 Task: Send an email with the signature Lucia Martinez with the subject Request for a job application follow-up and the message I would like to request a change to the project scope, can we discuss this in our next meeting? from softage.9@softage.net to softage.6@softage.net and move the email from Sent Items to the folder Budgets
Action: Mouse moved to (1107, 83)
Screenshot: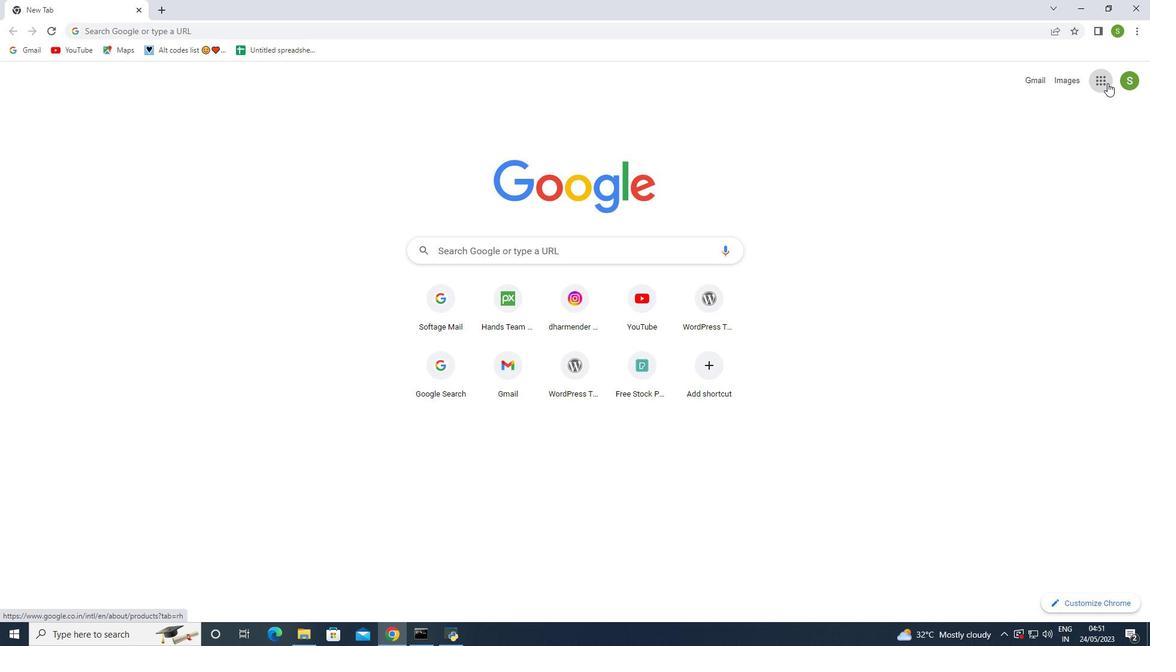 
Action: Mouse pressed left at (1107, 83)
Screenshot: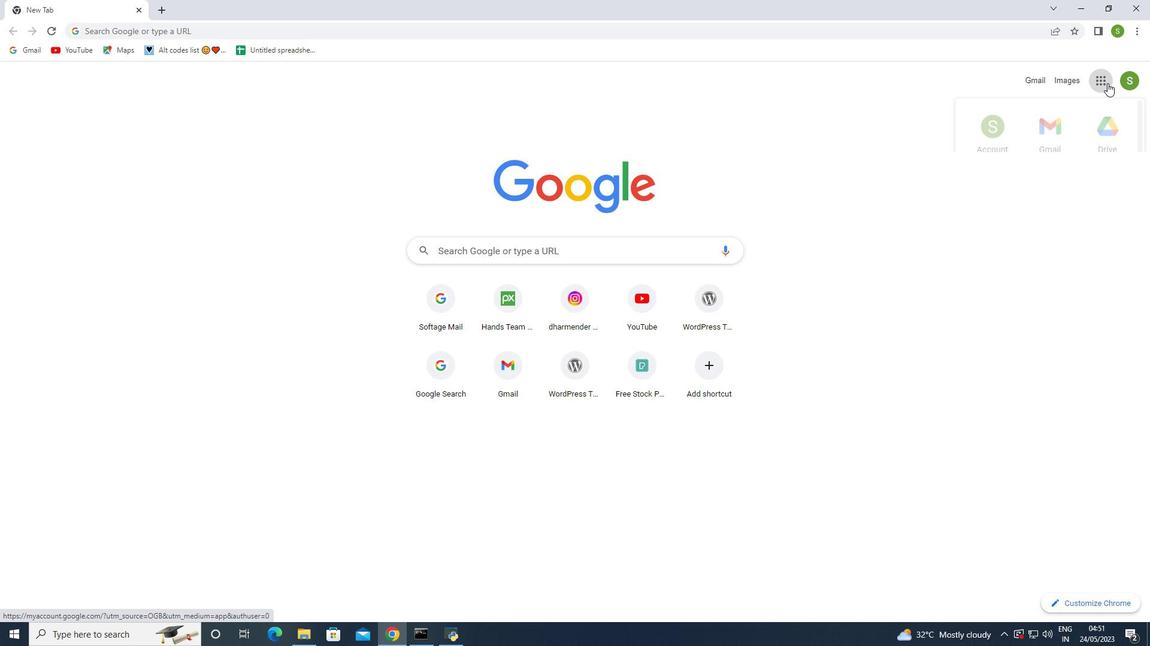 
Action: Mouse moved to (1050, 136)
Screenshot: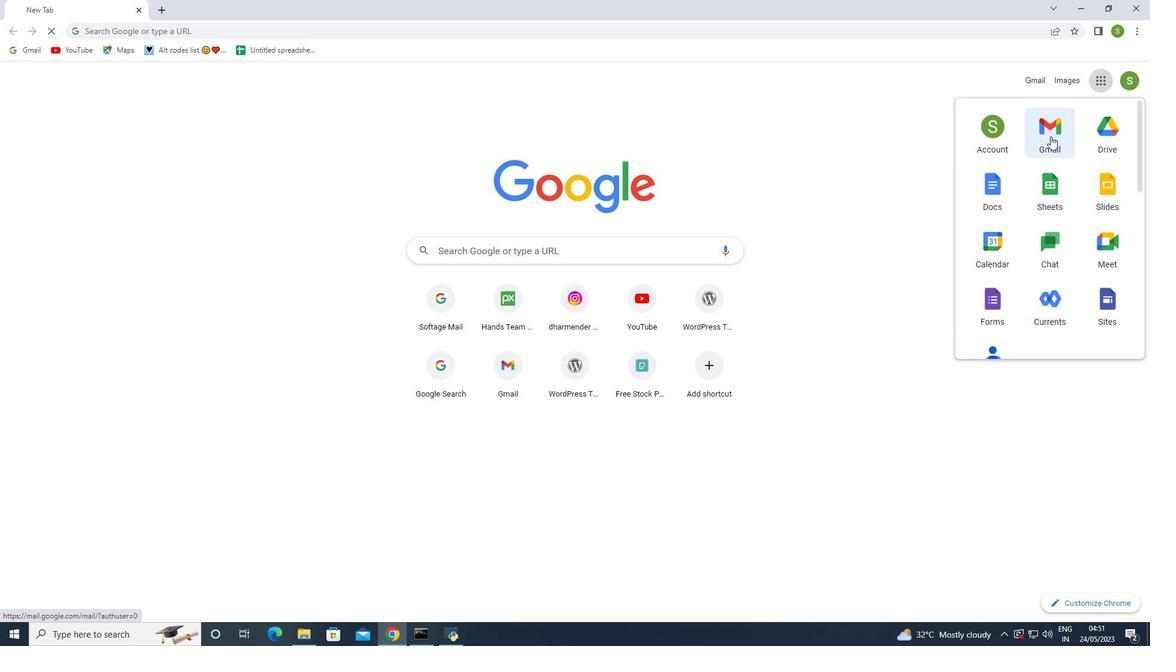 
Action: Mouse pressed left at (1050, 136)
Screenshot: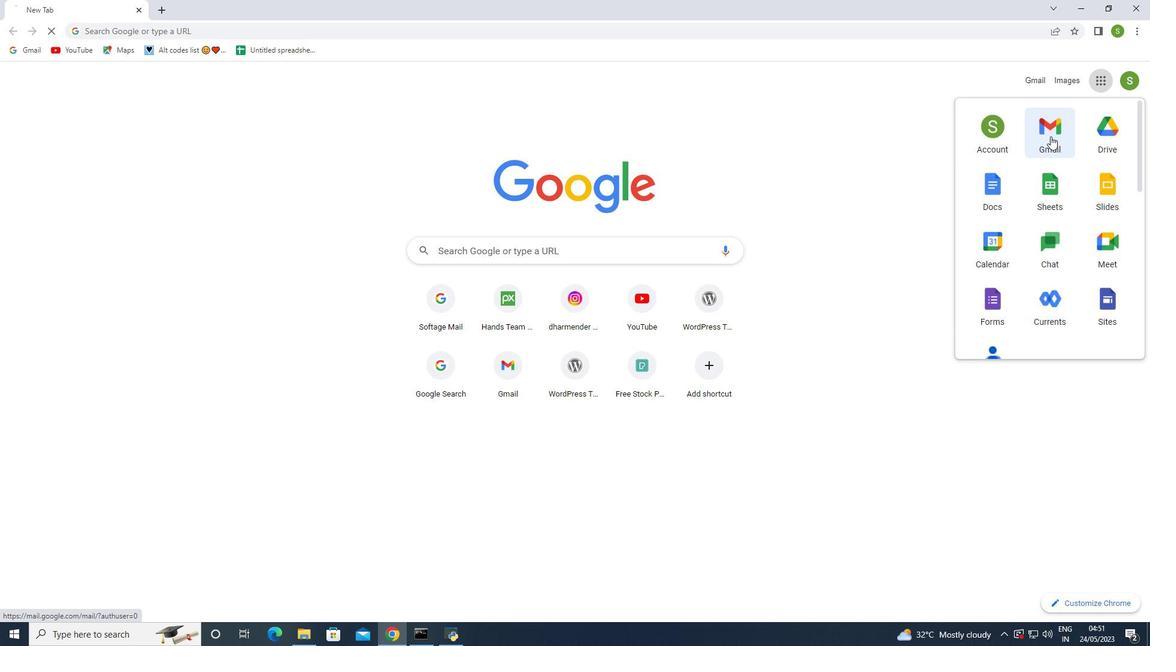 
Action: Mouse moved to (1017, 86)
Screenshot: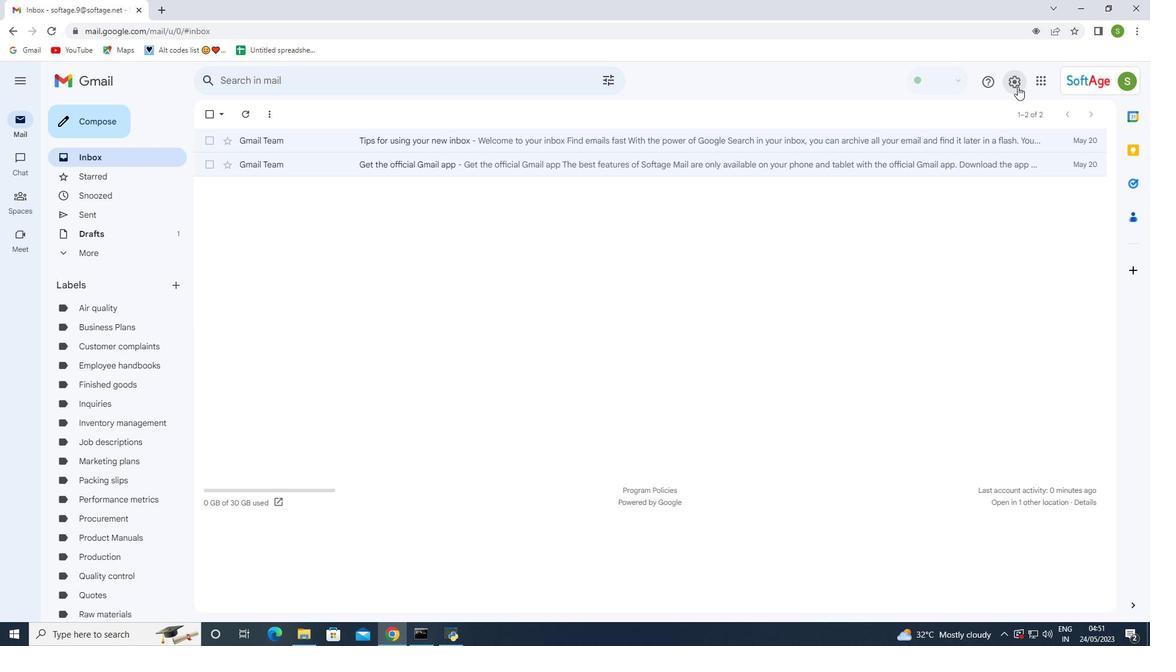 
Action: Mouse pressed left at (1017, 86)
Screenshot: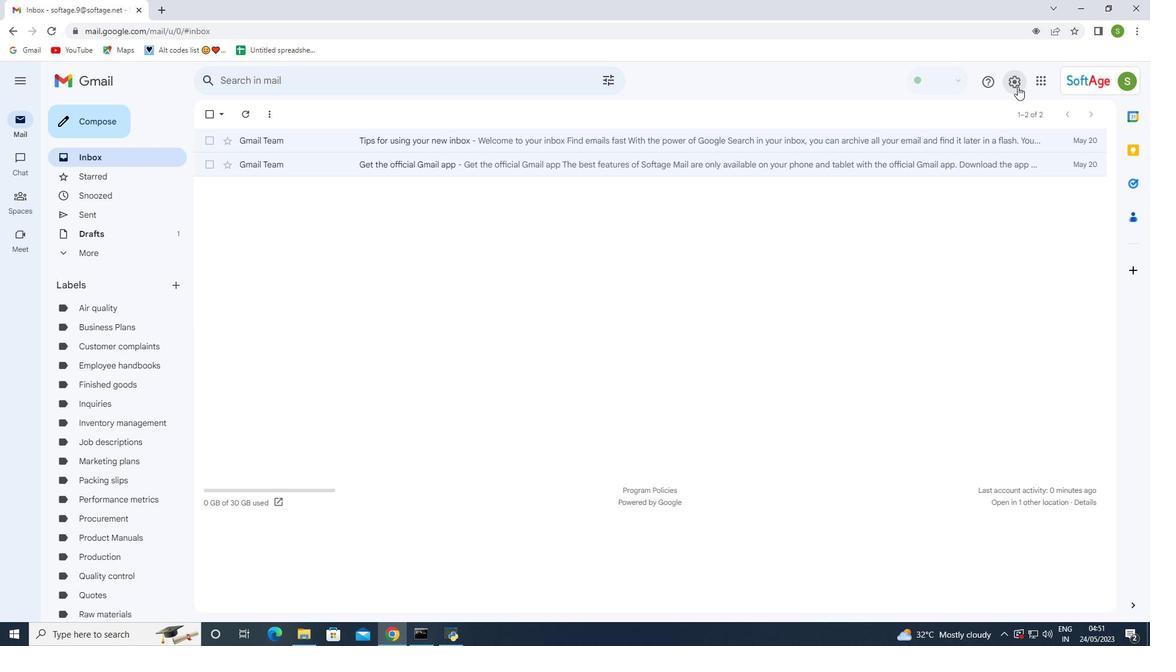 
Action: Mouse moved to (1007, 141)
Screenshot: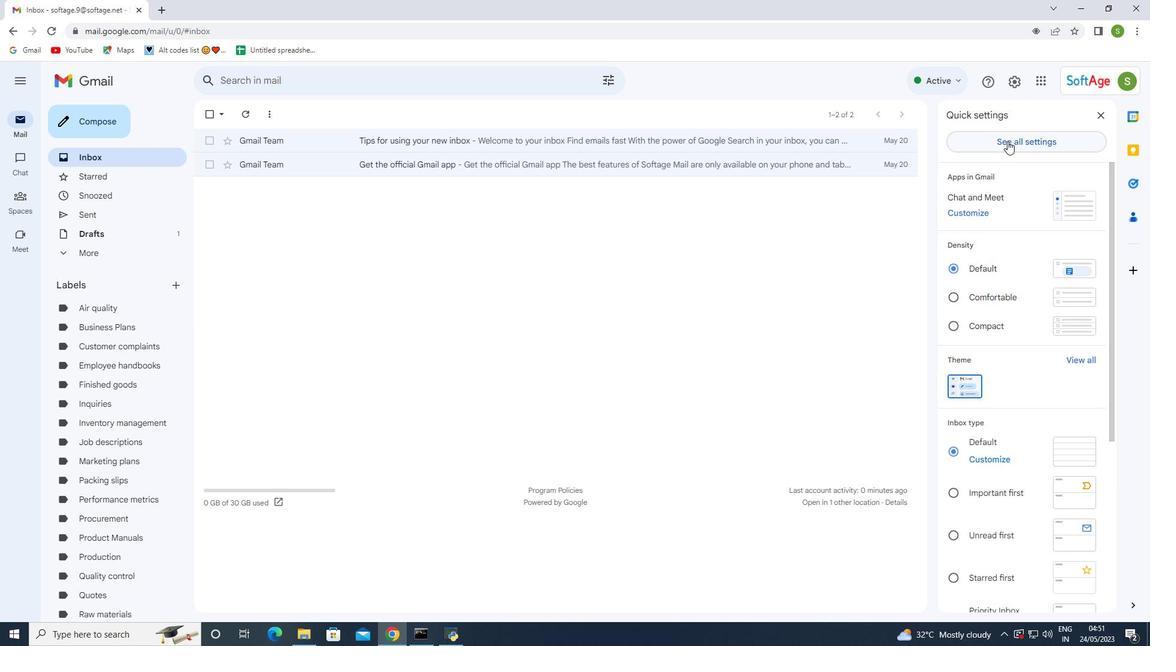 
Action: Mouse pressed left at (1007, 141)
Screenshot: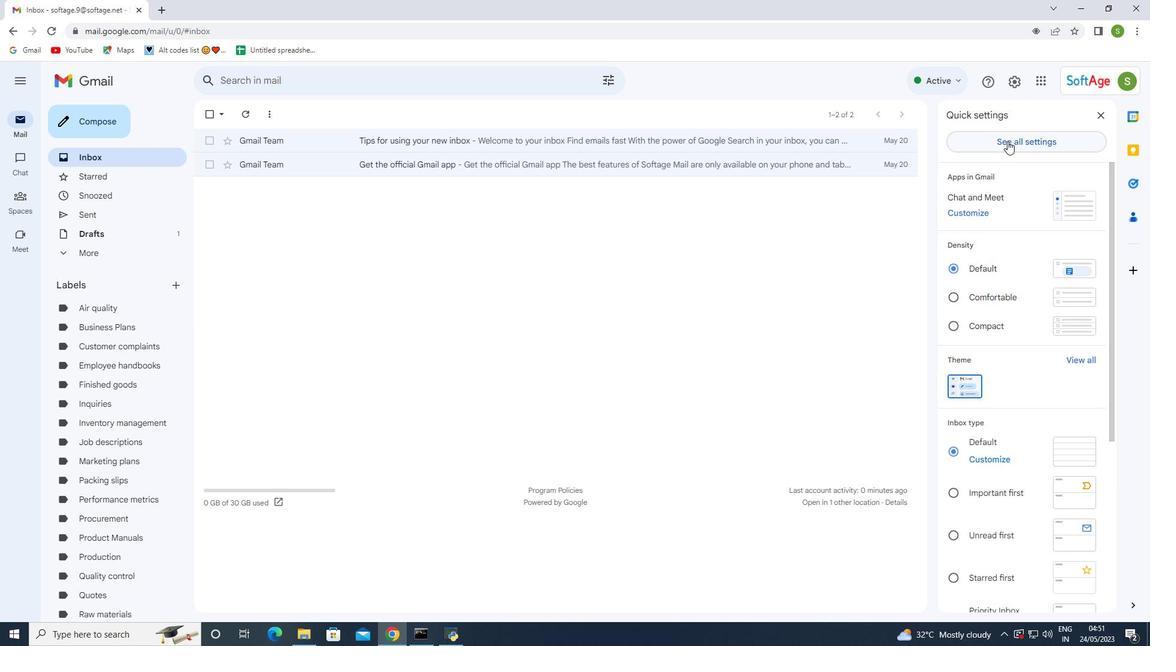 
Action: Mouse moved to (329, 364)
Screenshot: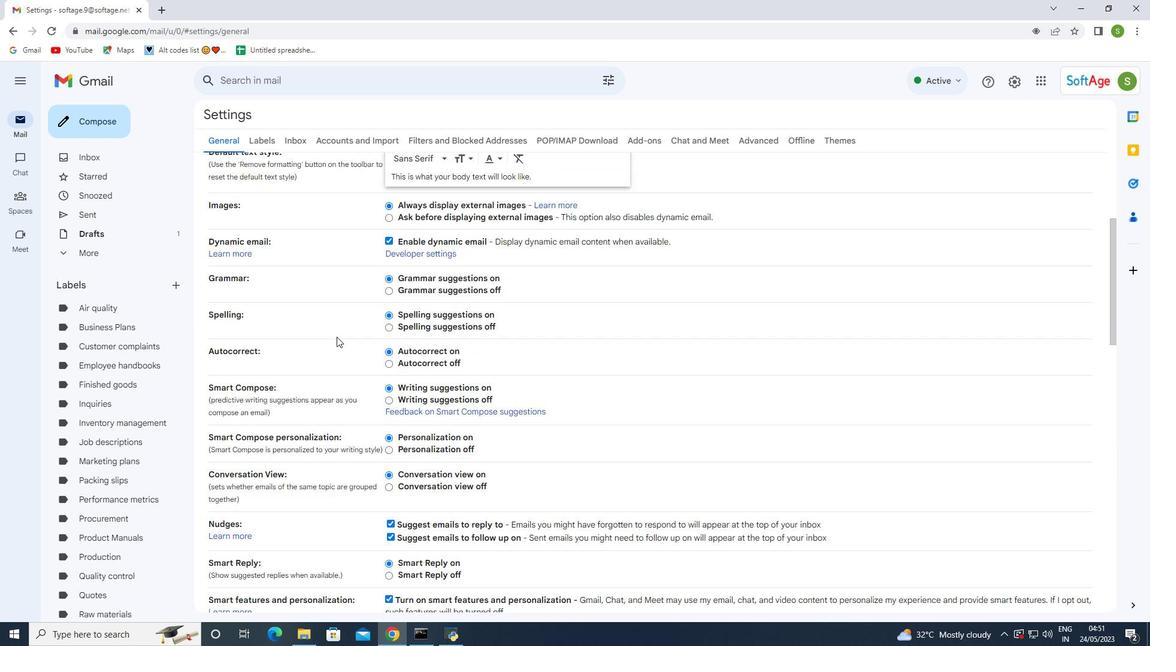 
Action: Mouse scrolled (329, 364) with delta (0, 0)
Screenshot: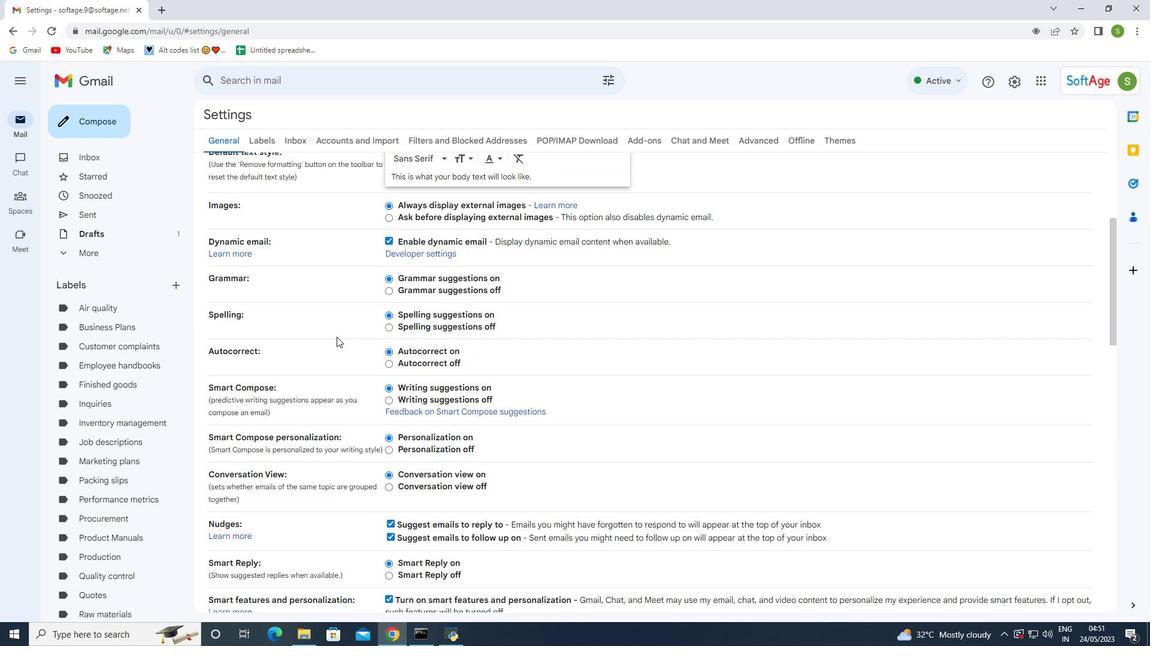 
Action: Mouse scrolled (329, 364) with delta (0, 0)
Screenshot: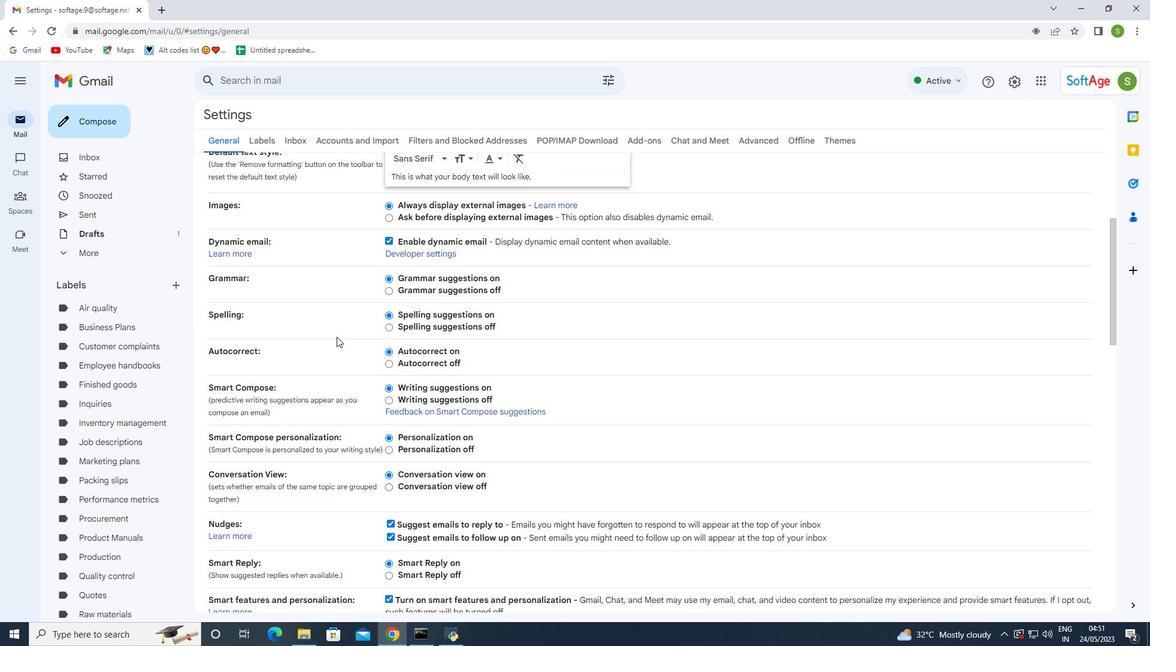 
Action: Mouse scrolled (329, 364) with delta (0, 0)
Screenshot: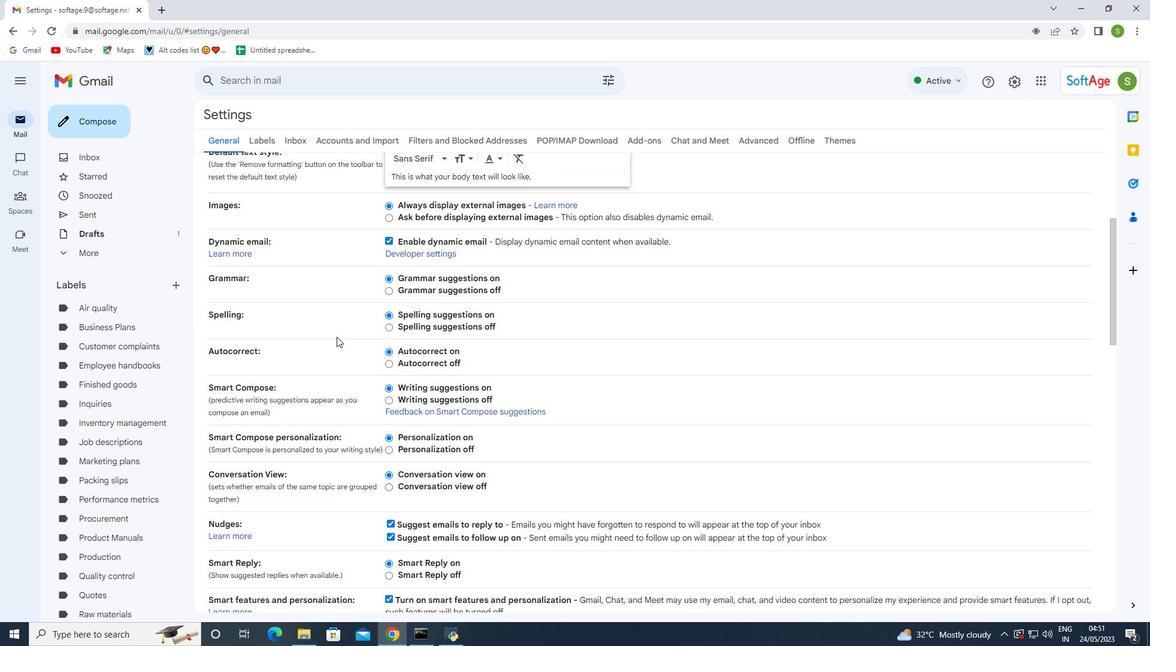 
Action: Mouse moved to (329, 364)
Screenshot: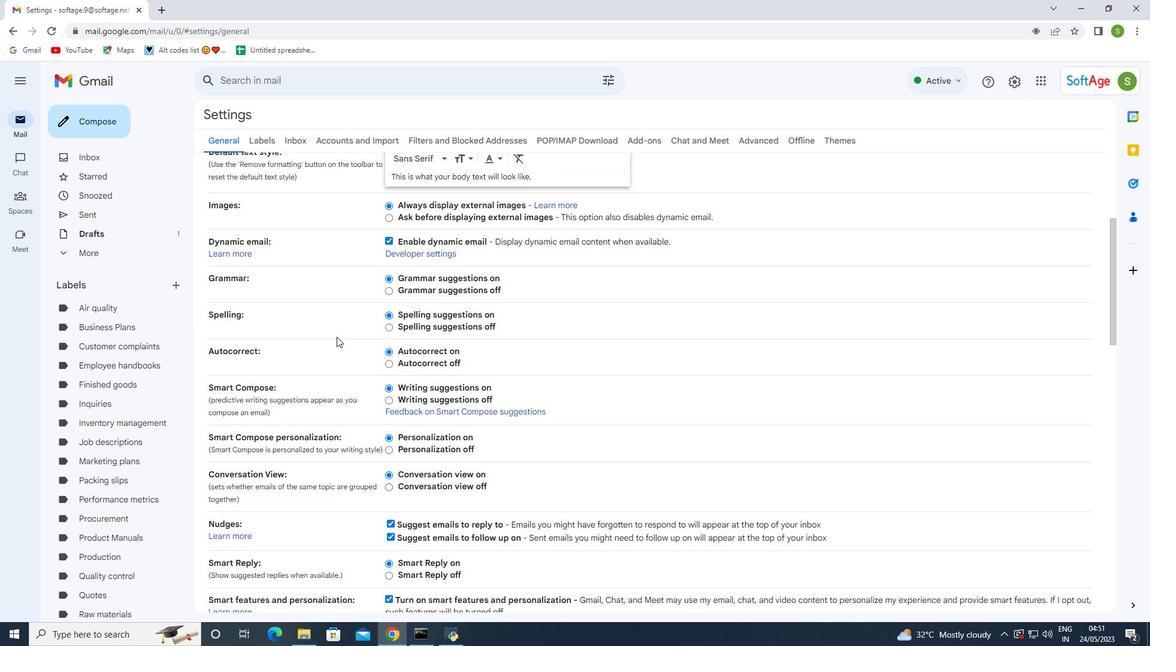 
Action: Mouse scrolled (329, 363) with delta (0, 0)
Screenshot: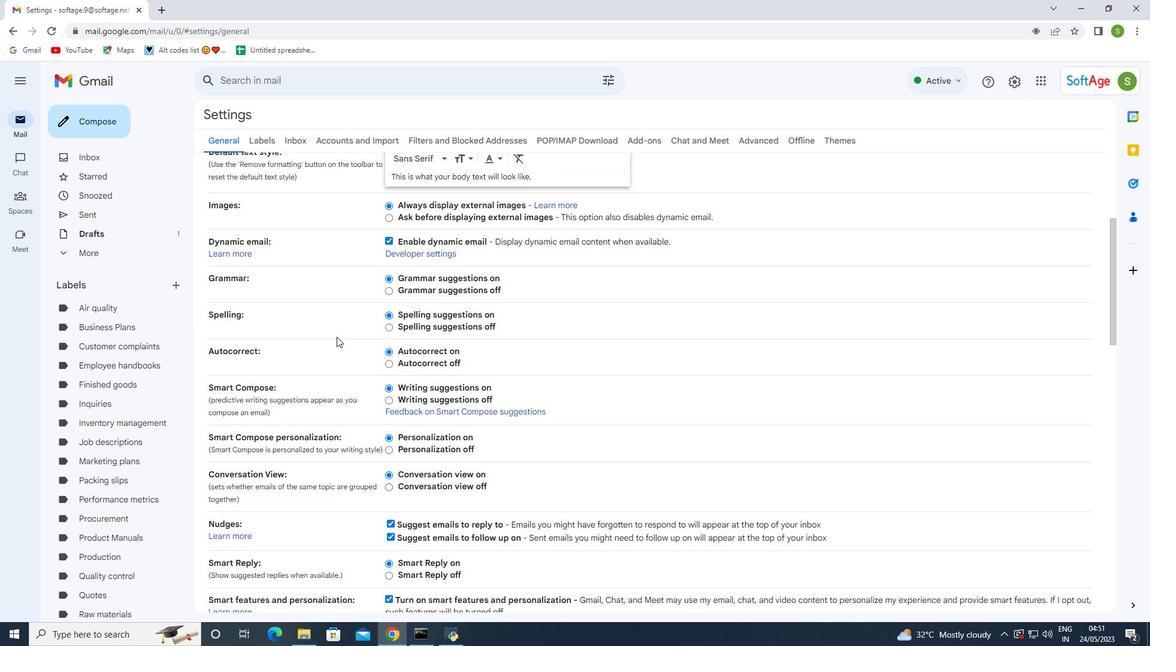 
Action: Mouse moved to (336, 337)
Screenshot: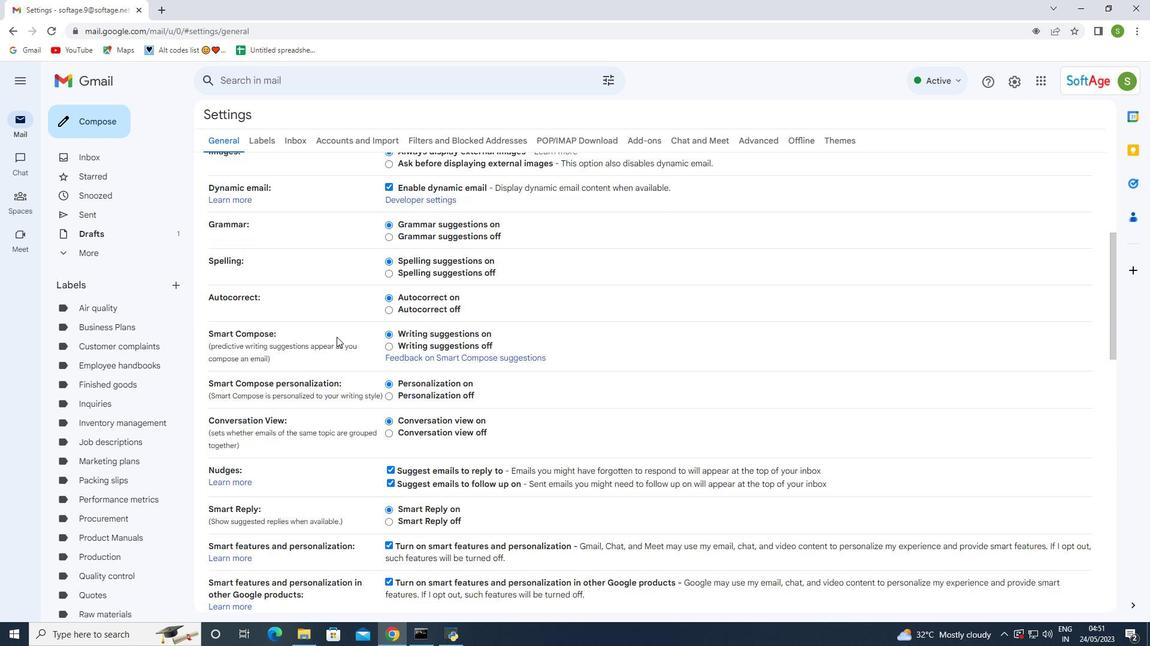 
Action: Mouse scrolled (336, 336) with delta (0, 0)
Screenshot: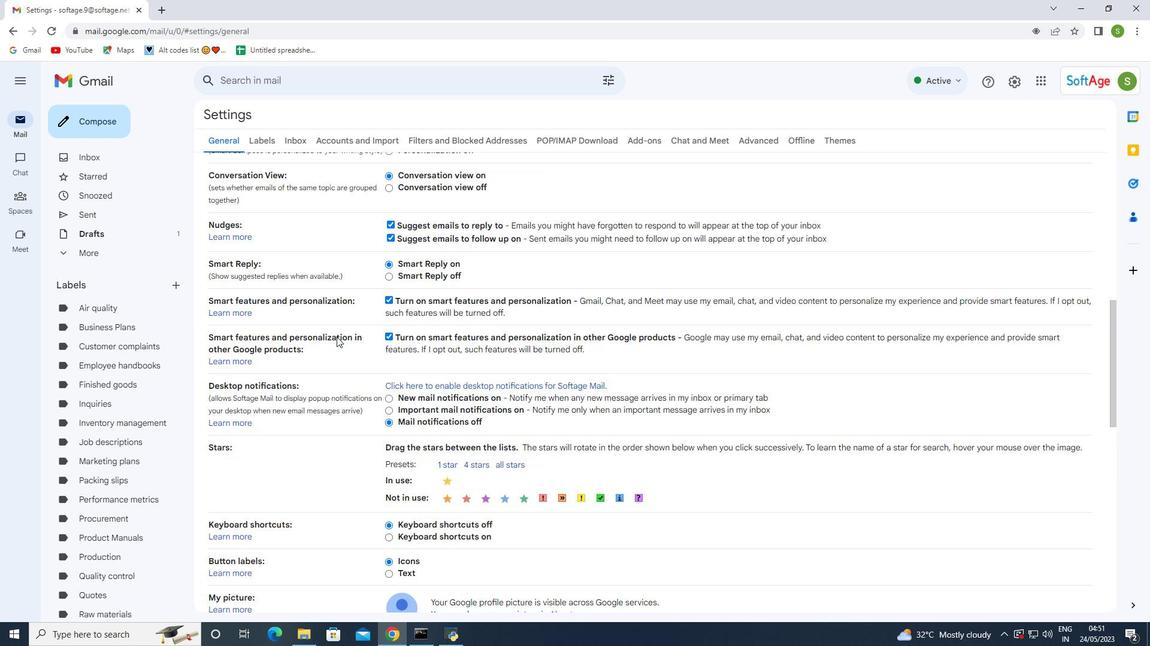 
Action: Mouse scrolled (336, 336) with delta (0, 0)
Screenshot: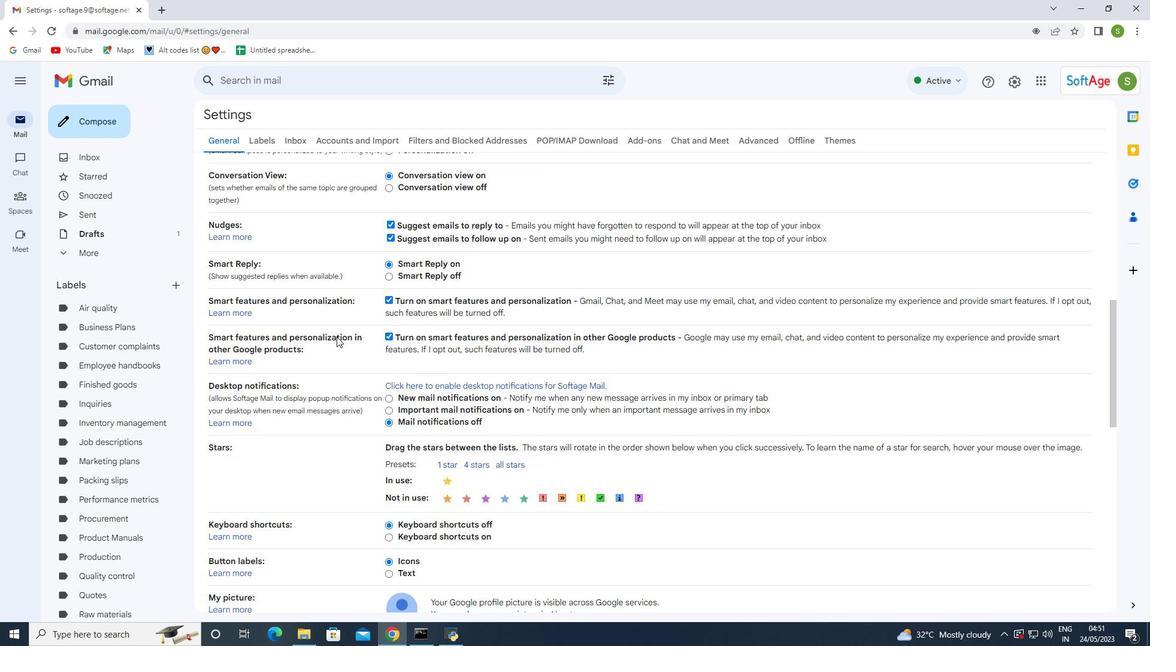 
Action: Mouse scrolled (336, 336) with delta (0, 0)
Screenshot: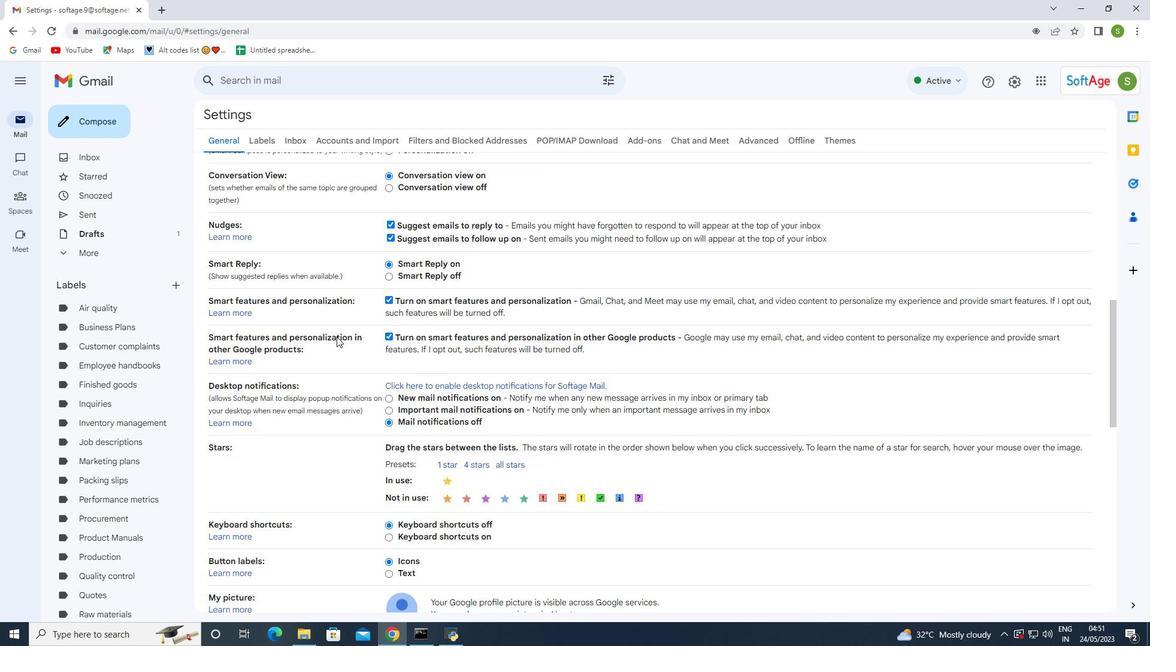 
Action: Mouse moved to (336, 337)
Screenshot: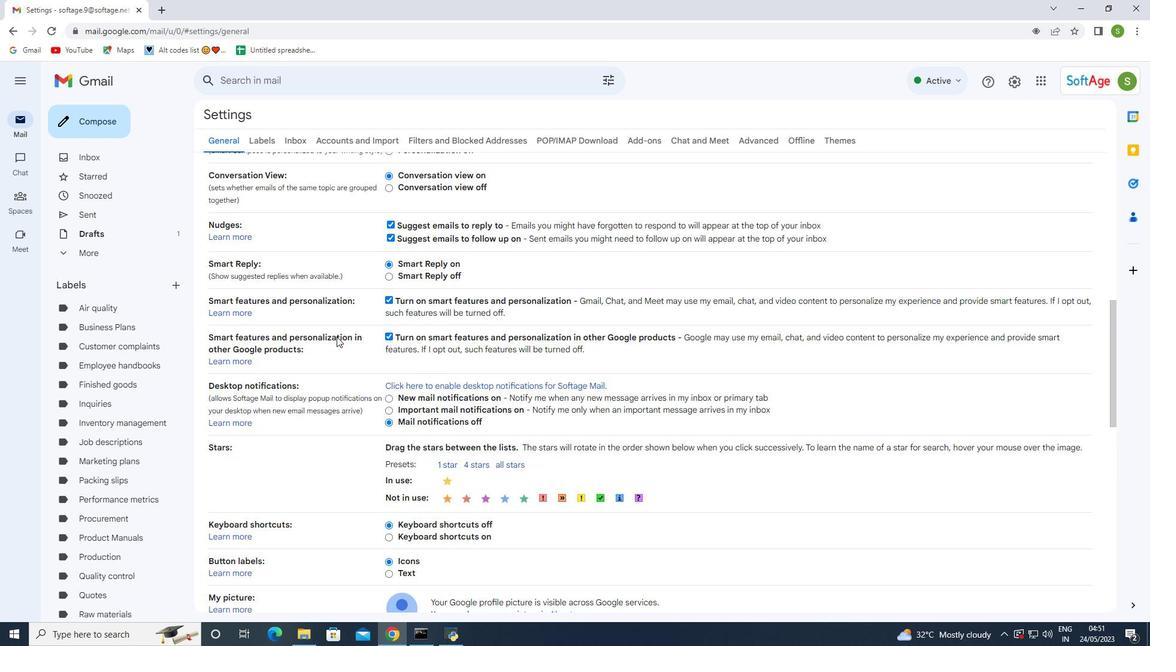 
Action: Mouse scrolled (336, 336) with delta (0, 0)
Screenshot: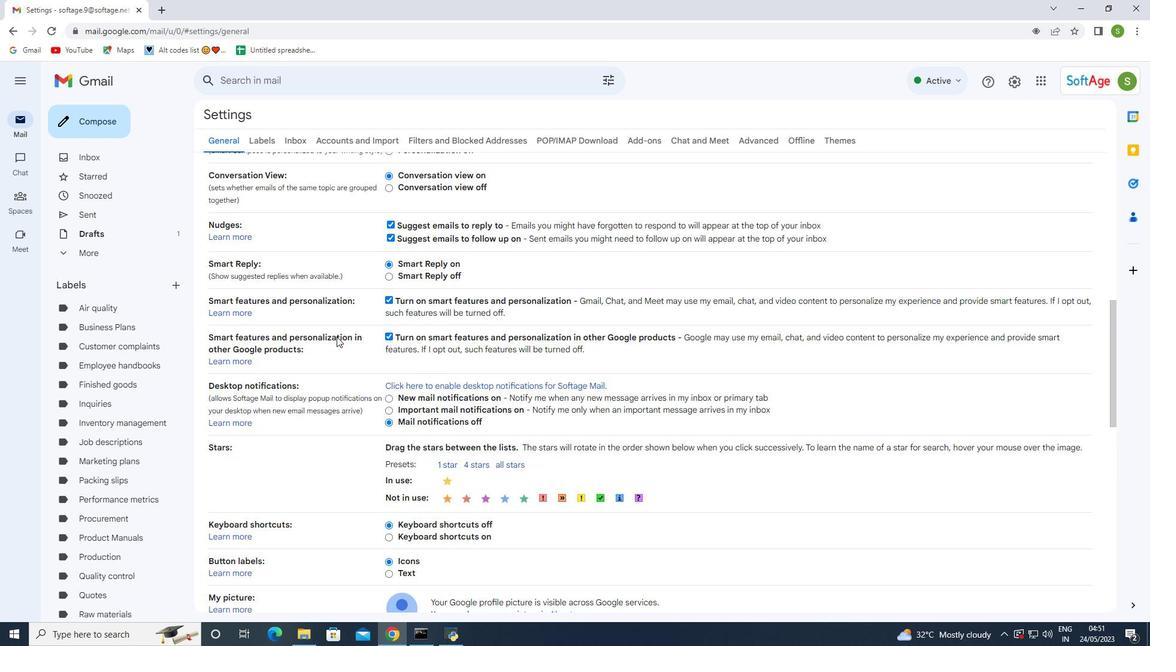 
Action: Mouse scrolled (336, 336) with delta (0, 0)
Screenshot: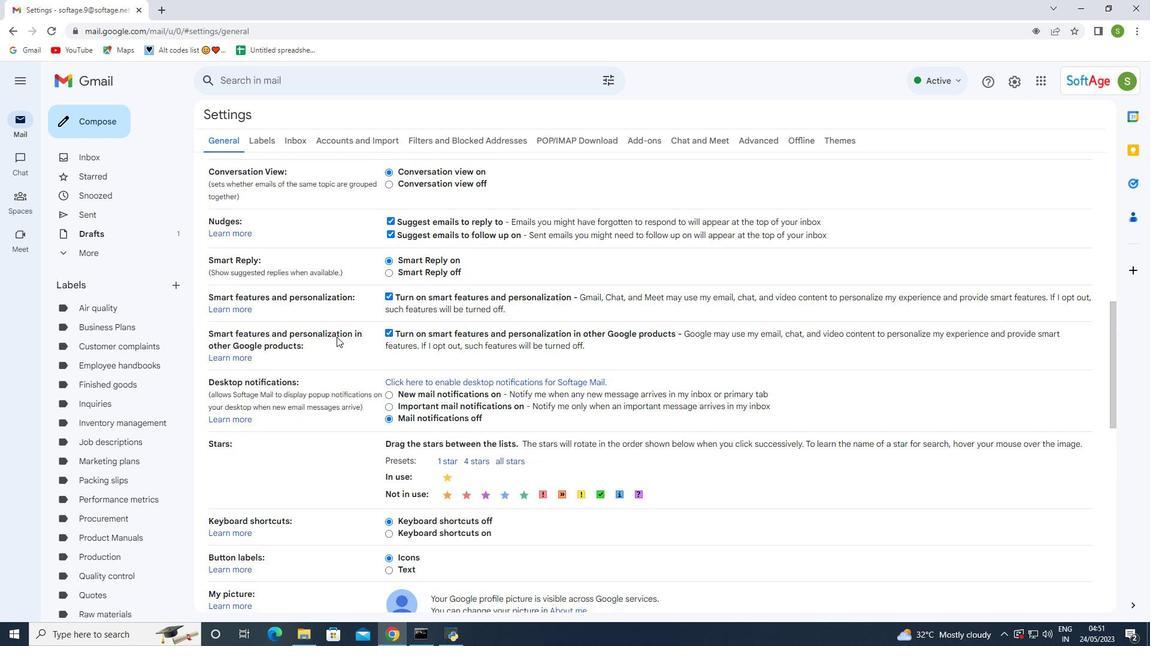 
Action: Mouse scrolled (336, 336) with delta (0, 0)
Screenshot: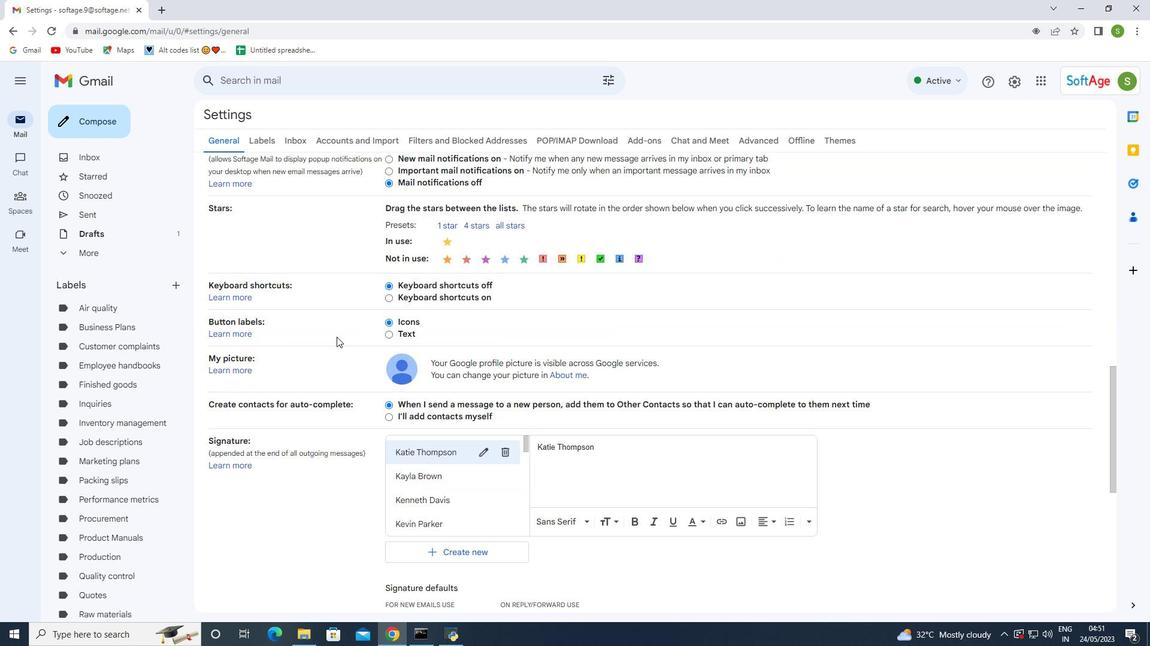 
Action: Mouse scrolled (336, 336) with delta (0, 0)
Screenshot: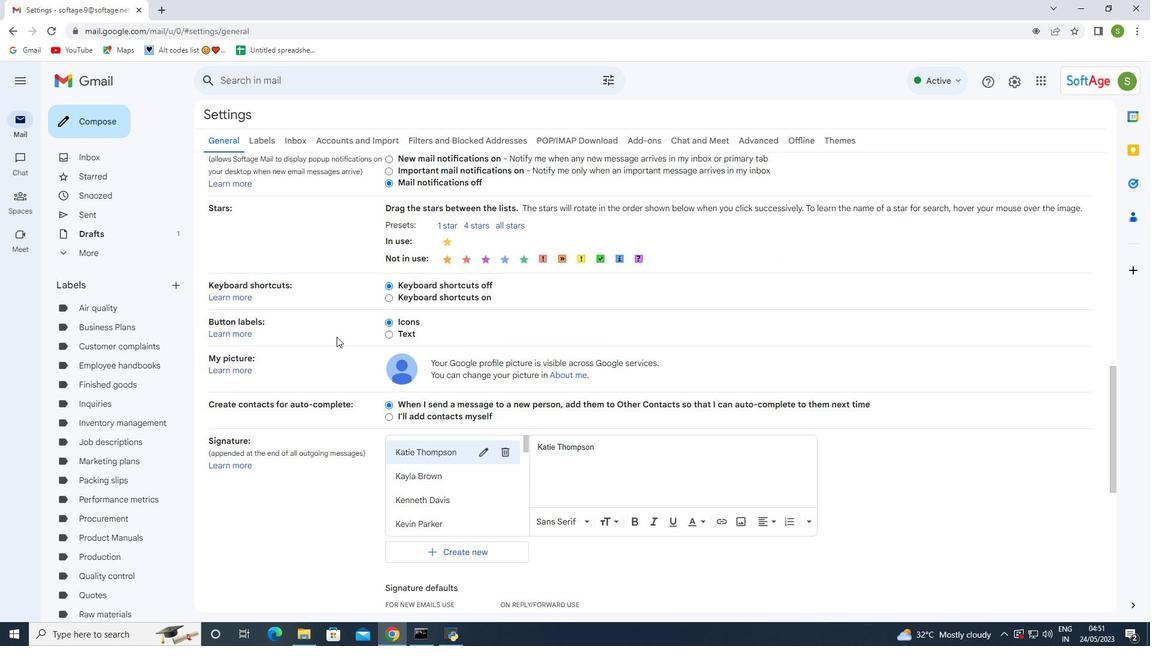 
Action: Mouse scrolled (336, 336) with delta (0, 0)
Screenshot: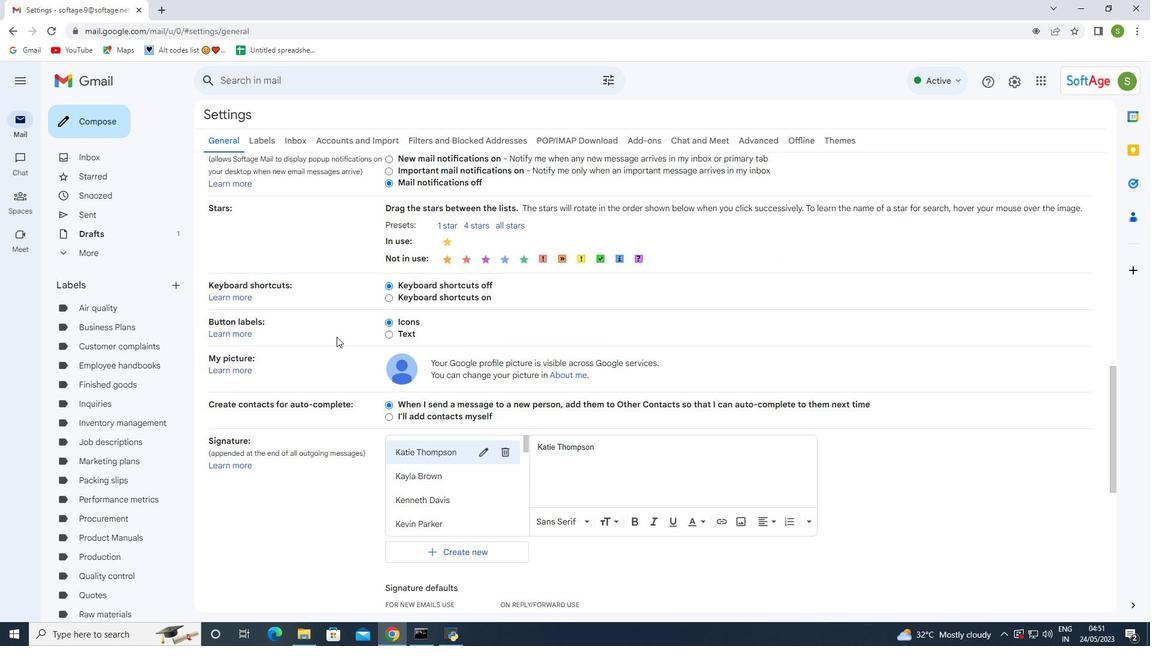 
Action: Mouse scrolled (336, 336) with delta (0, 0)
Screenshot: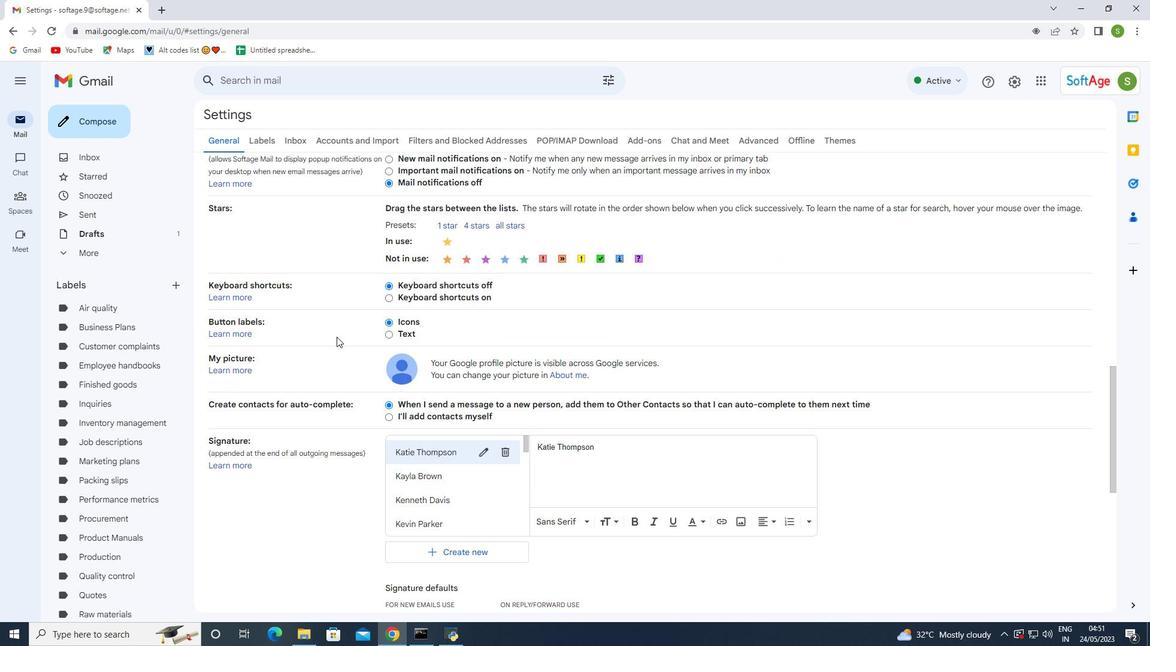 
Action: Mouse scrolled (336, 336) with delta (0, 0)
Screenshot: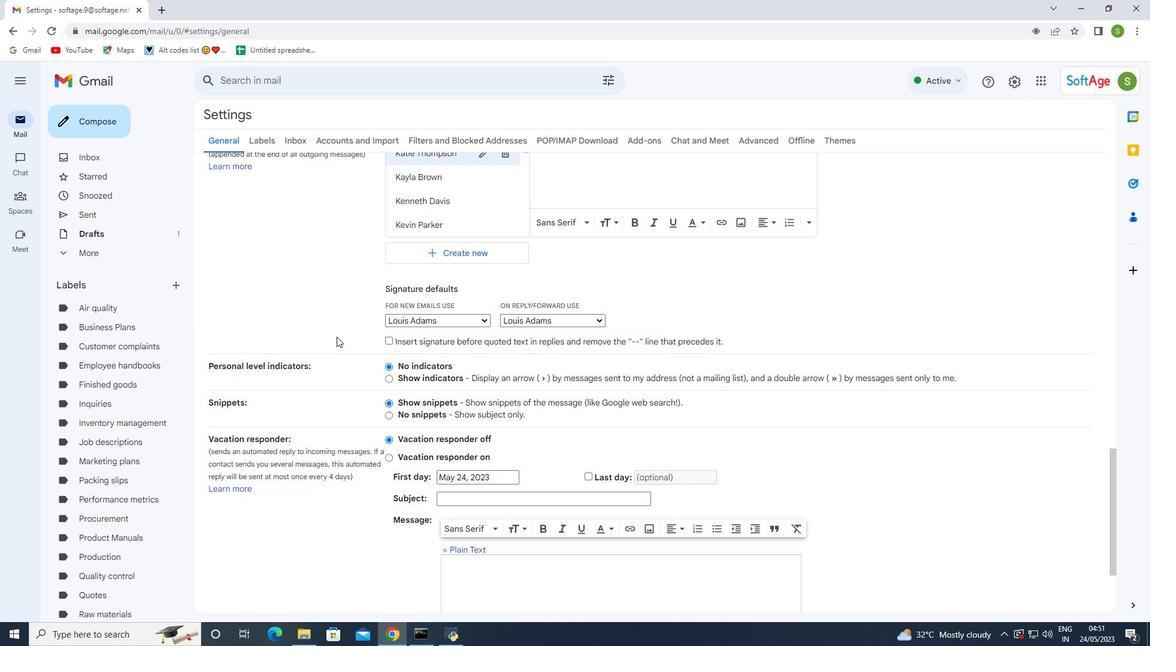 
Action: Mouse scrolled (336, 336) with delta (0, 0)
Screenshot: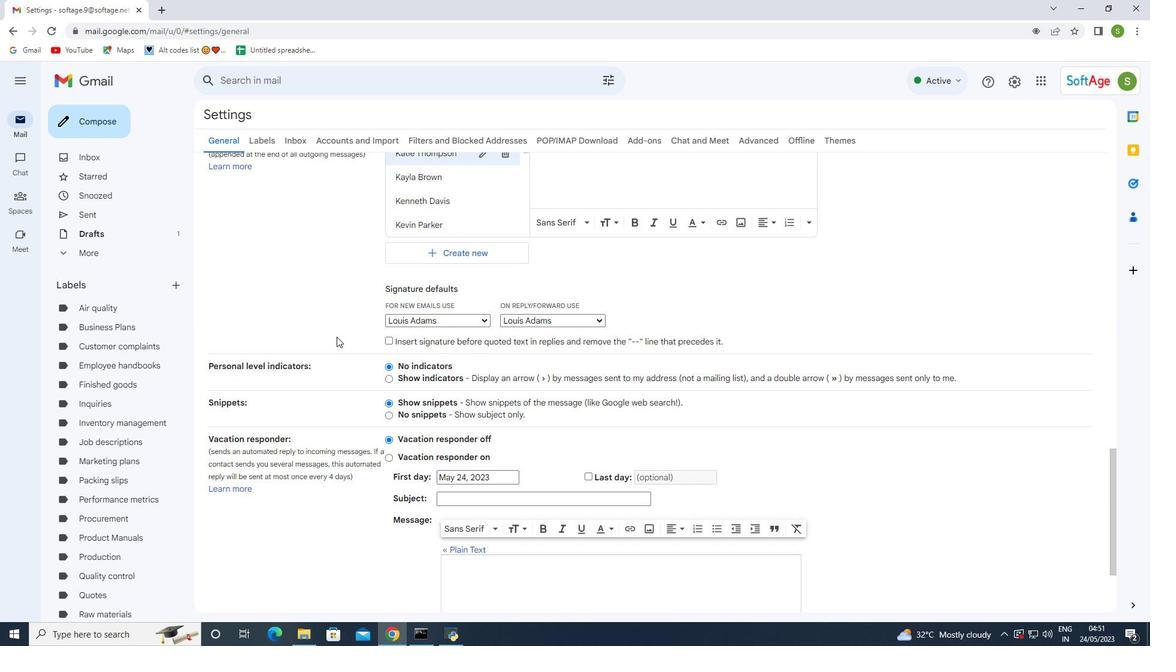 
Action: Mouse scrolled (336, 336) with delta (0, 0)
Screenshot: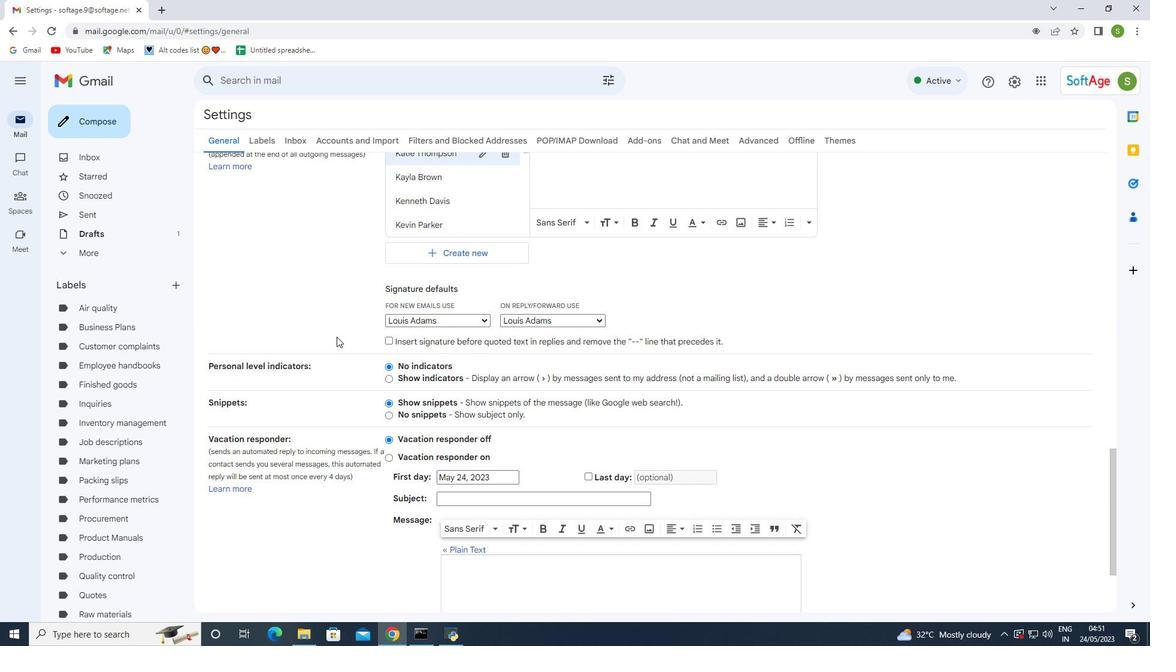 
Action: Mouse scrolled (336, 336) with delta (0, 0)
Screenshot: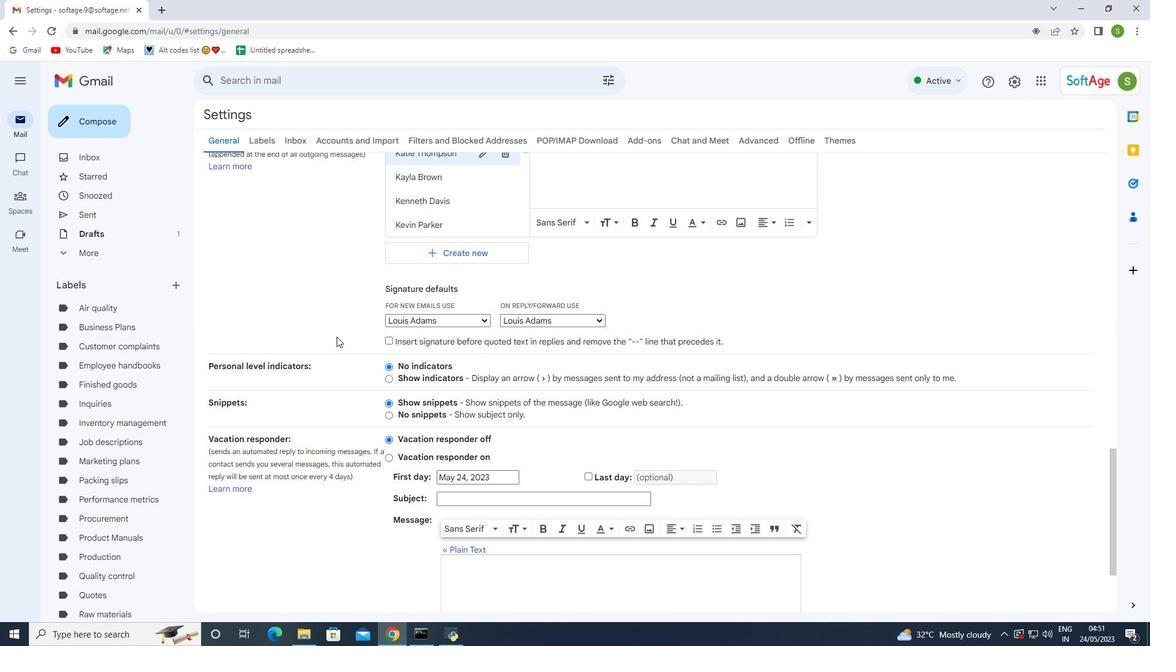 
Action: Mouse scrolled (336, 336) with delta (0, 0)
Screenshot: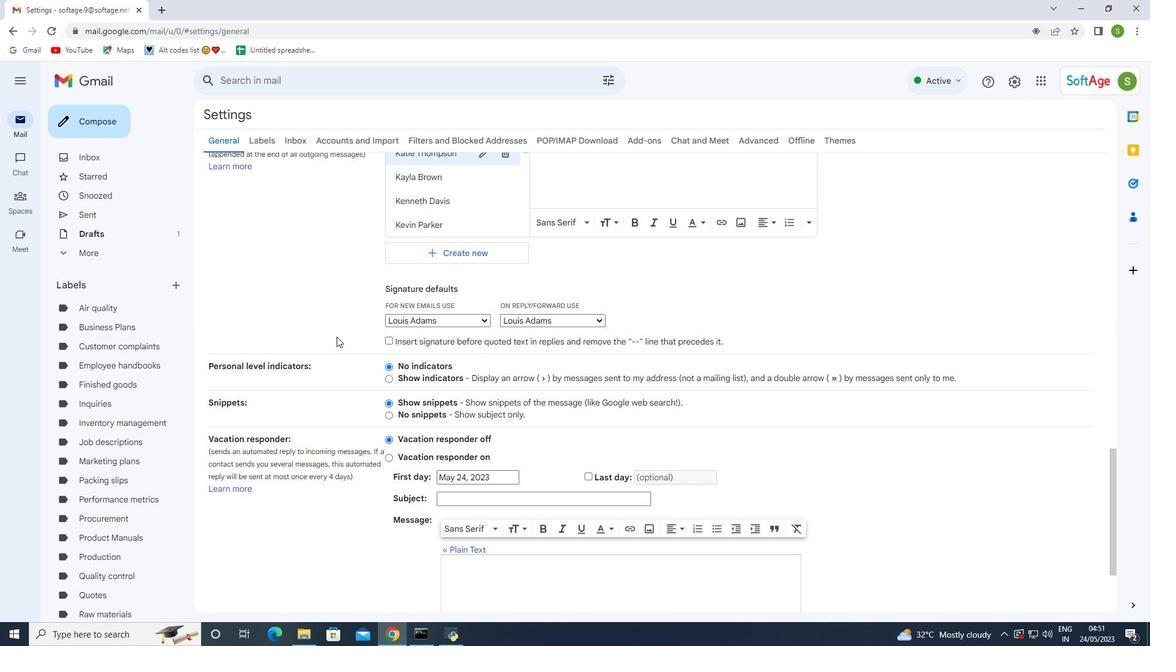 
Action: Mouse scrolled (336, 336) with delta (0, 0)
Screenshot: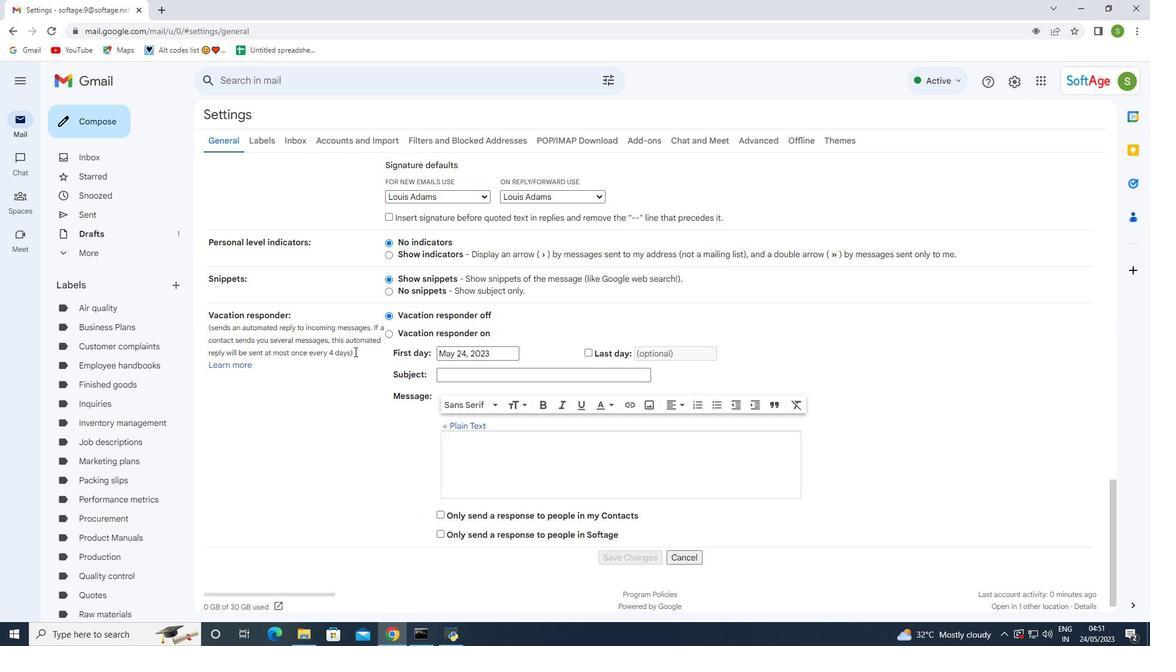 
Action: Mouse scrolled (336, 336) with delta (0, 0)
Screenshot: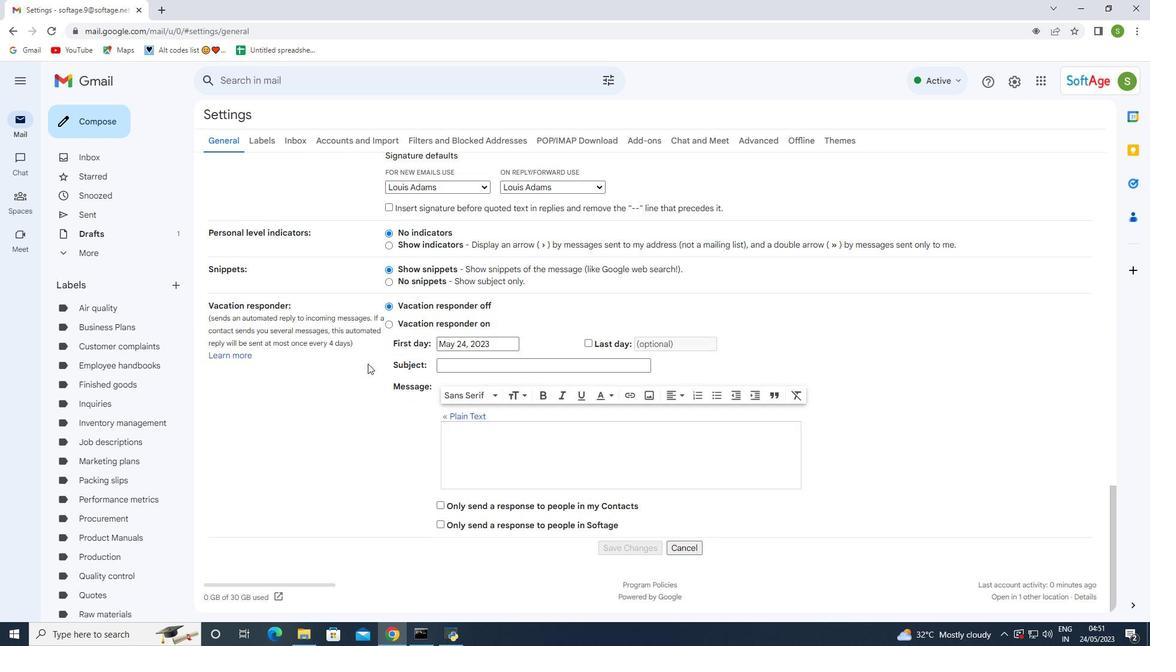 
Action: Mouse scrolled (336, 336) with delta (0, 0)
Screenshot: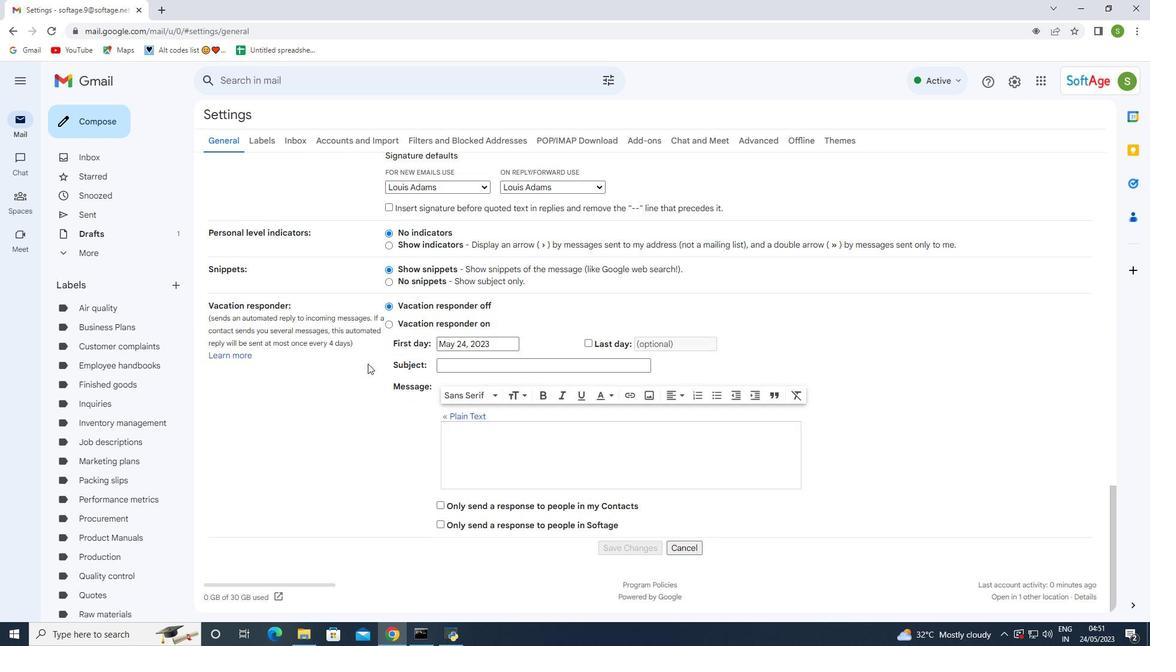 
Action: Mouse scrolled (336, 336) with delta (0, 0)
Screenshot: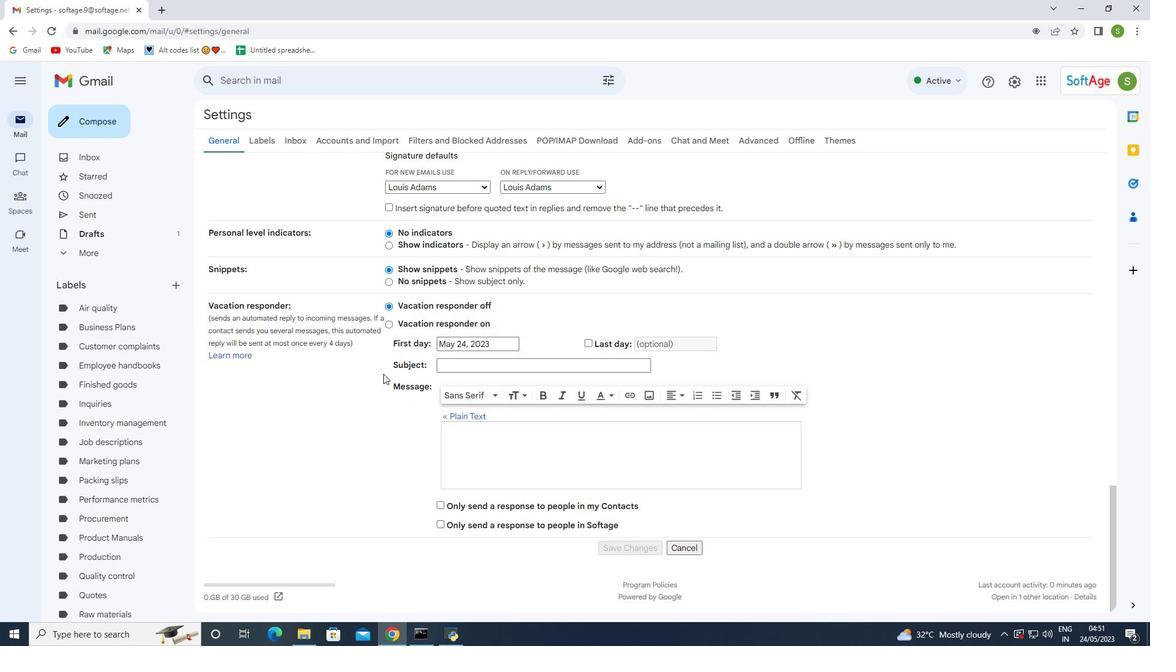 
Action: Mouse scrolled (336, 336) with delta (0, 0)
Screenshot: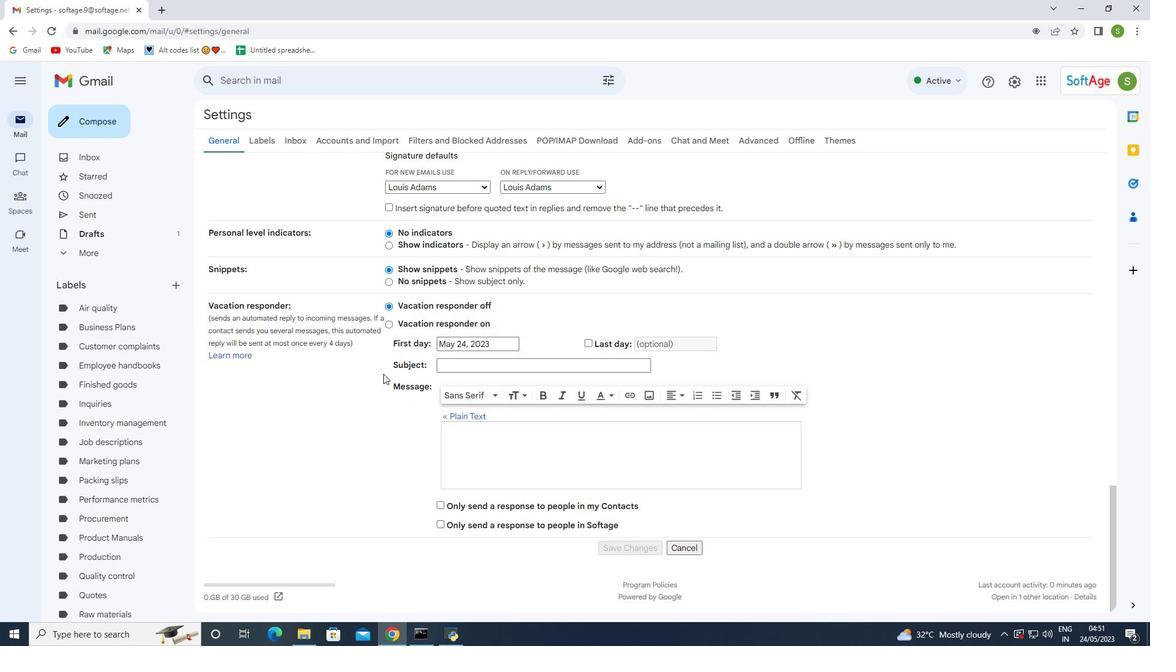 
Action: Mouse scrolled (336, 336) with delta (0, 0)
Screenshot: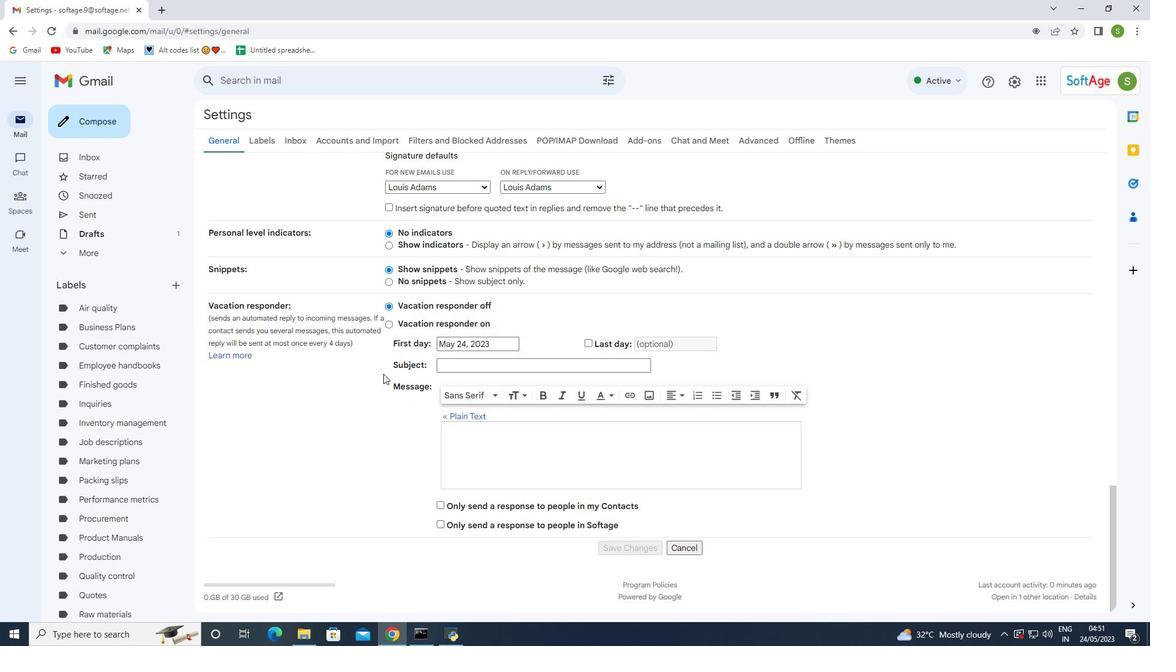 
Action: Mouse moved to (461, 413)
Screenshot: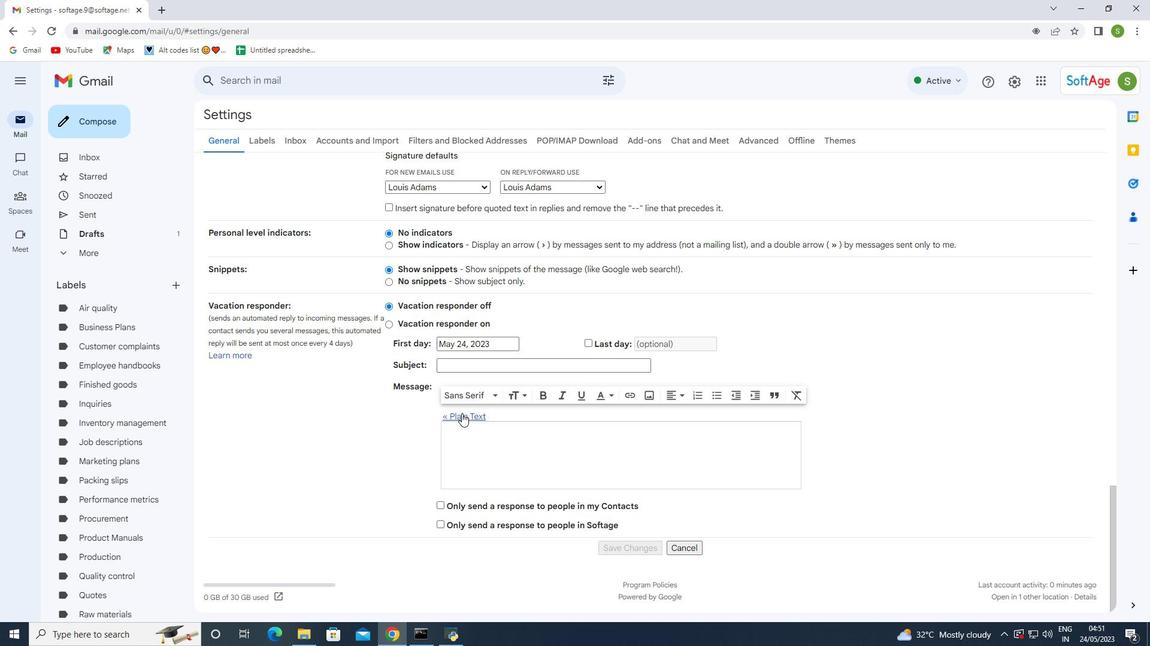 
Action: Mouse scrolled (461, 412) with delta (0, 0)
Screenshot: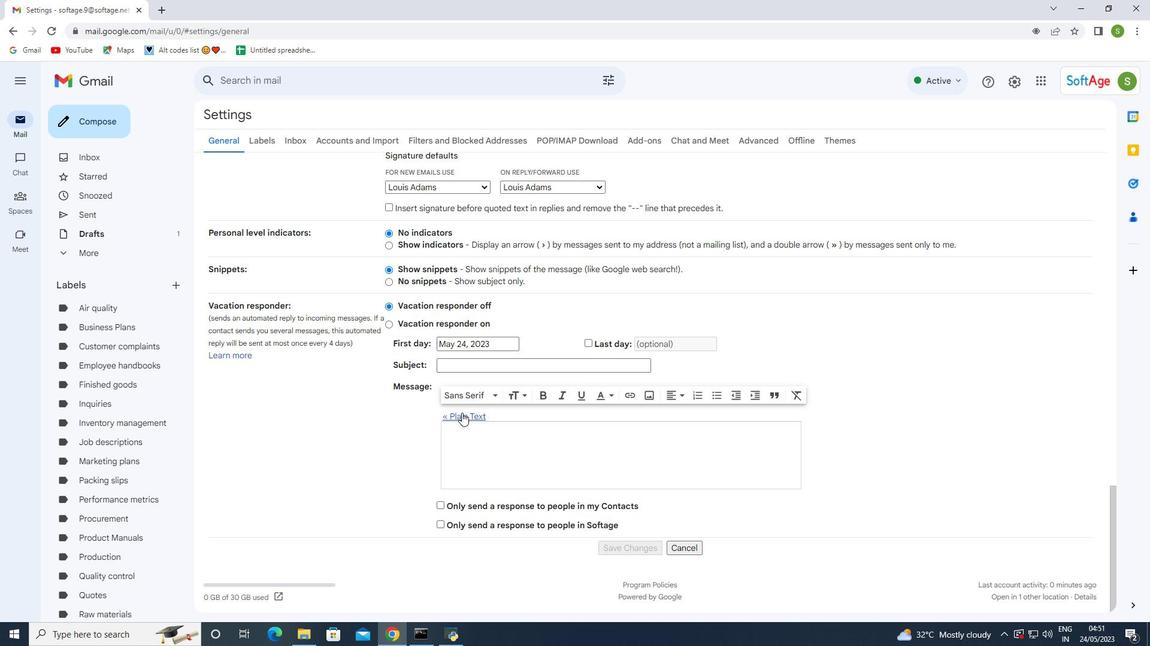 
Action: Mouse moved to (461, 413)
Screenshot: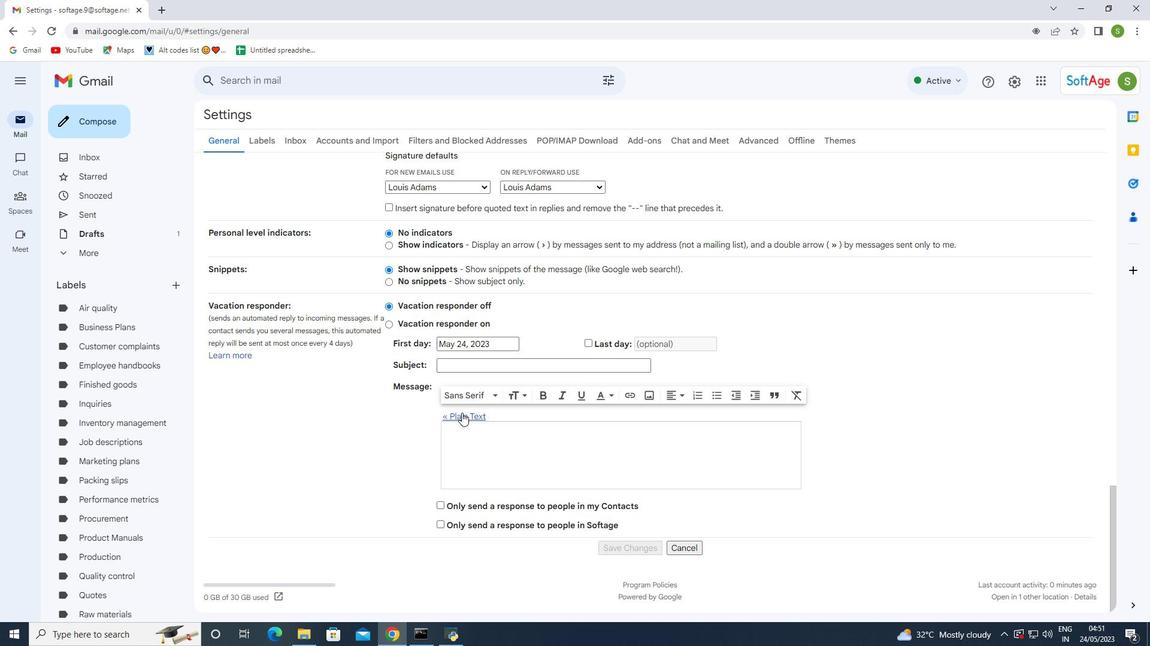 
Action: Mouse scrolled (461, 413) with delta (0, 0)
Screenshot: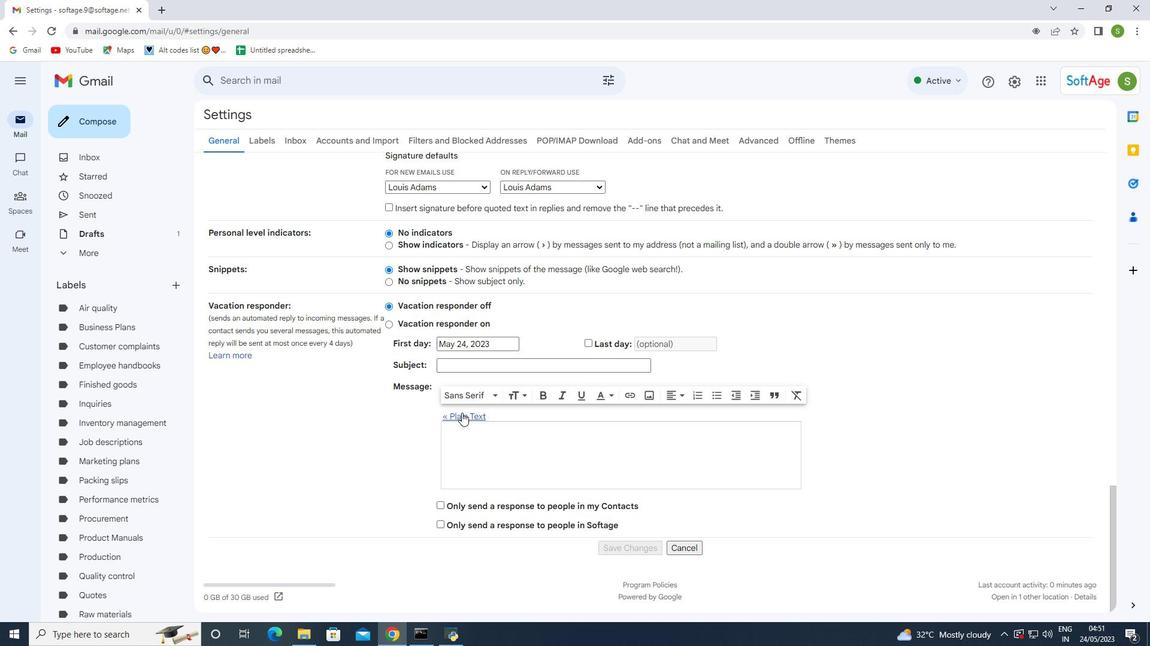 
Action: Mouse moved to (460, 409)
Screenshot: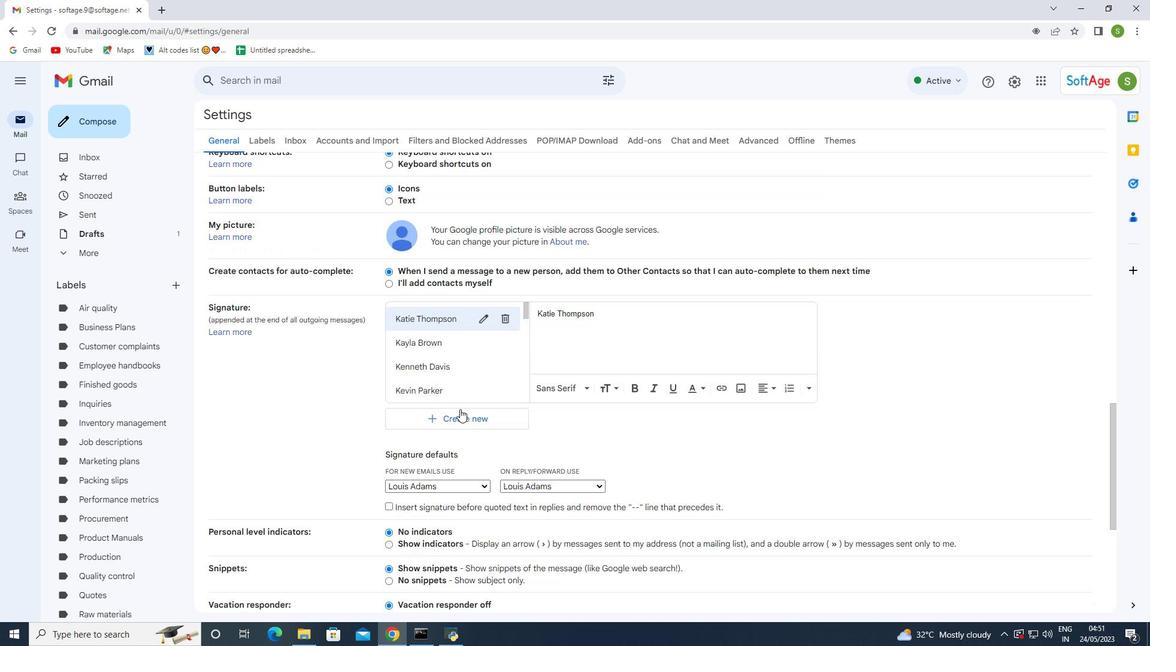 
Action: Mouse scrolled (460, 410) with delta (0, 0)
Screenshot: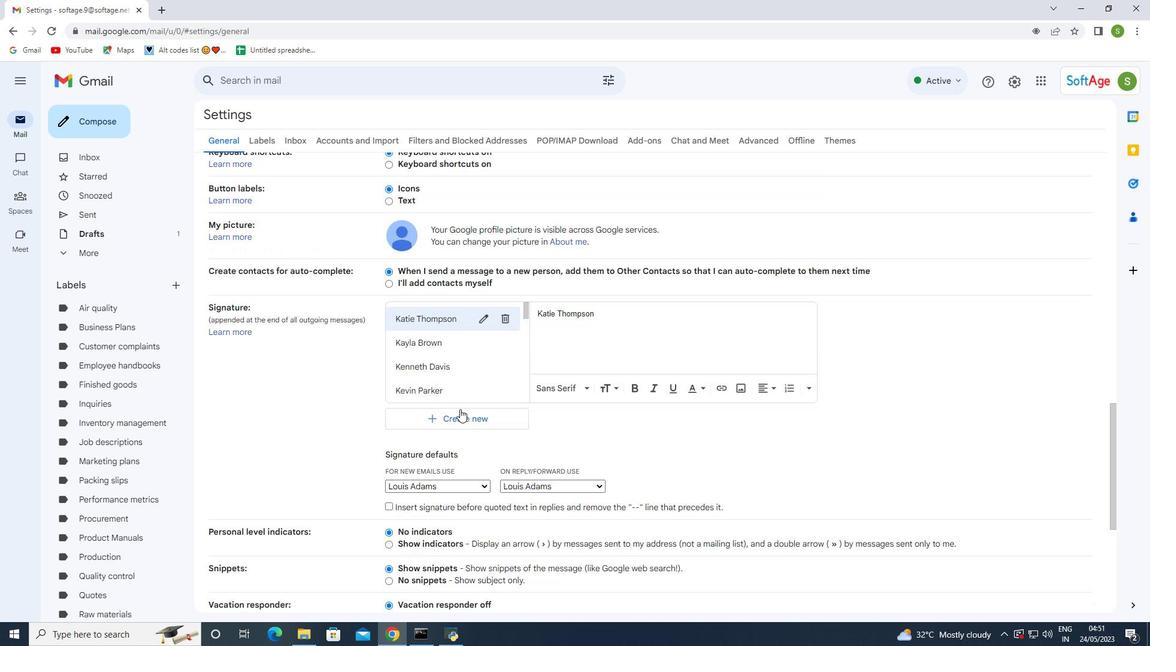 
Action: Mouse scrolled (460, 410) with delta (0, 0)
Screenshot: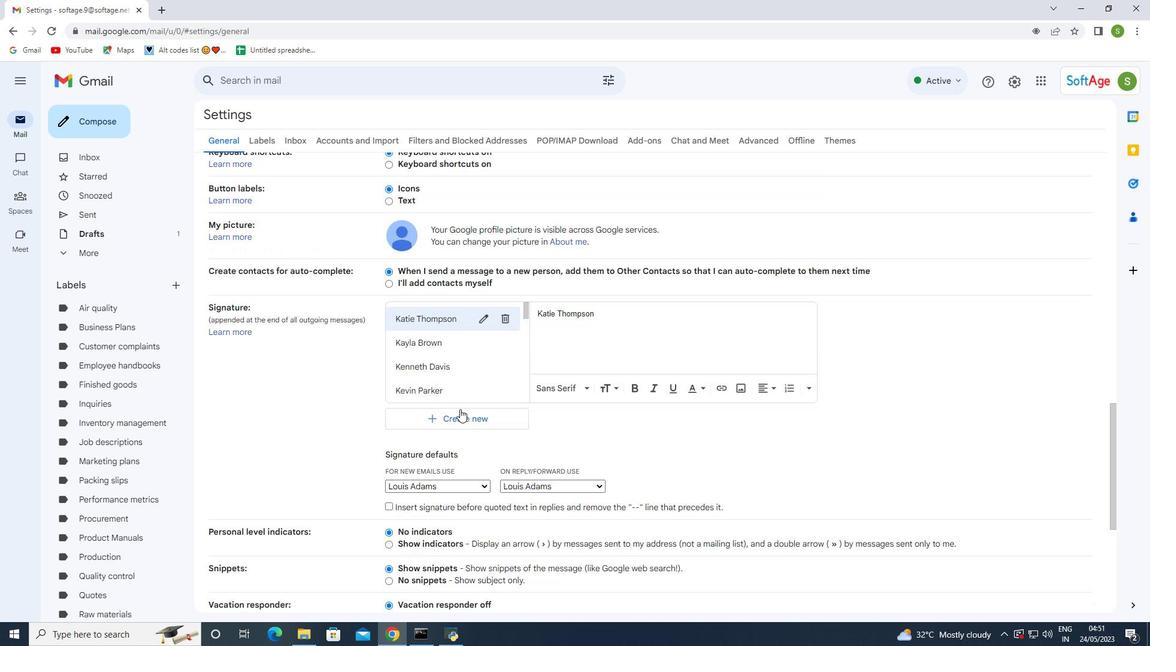 
Action: Mouse moved to (460, 409)
Screenshot: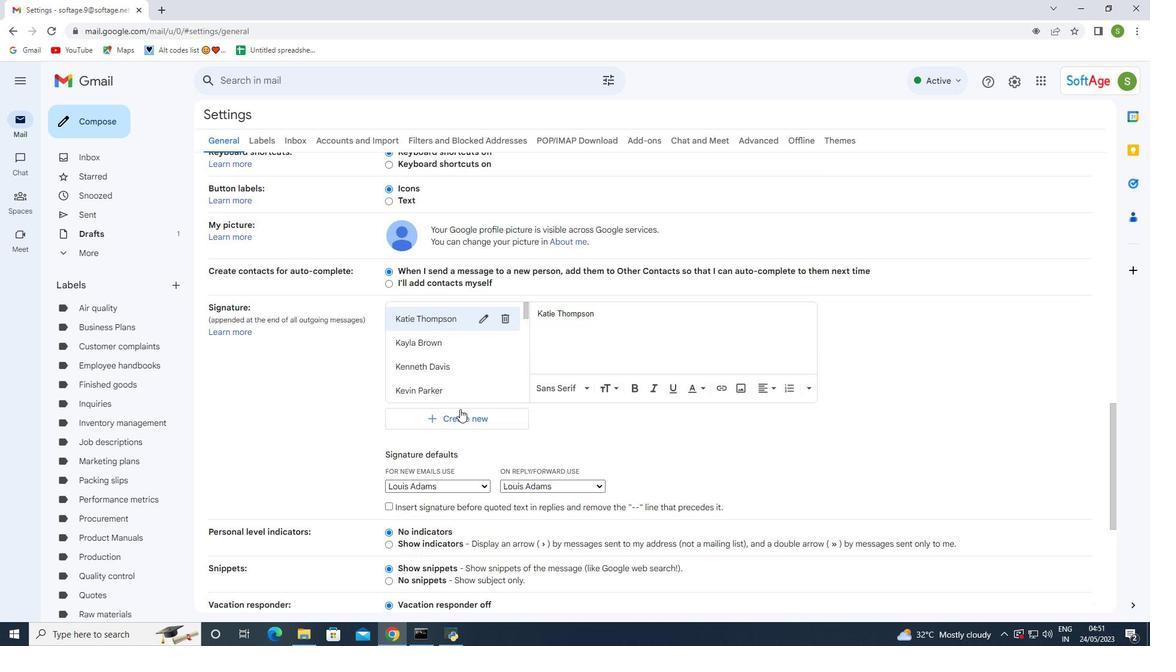 
Action: Mouse scrolled (460, 410) with delta (0, 0)
Screenshot: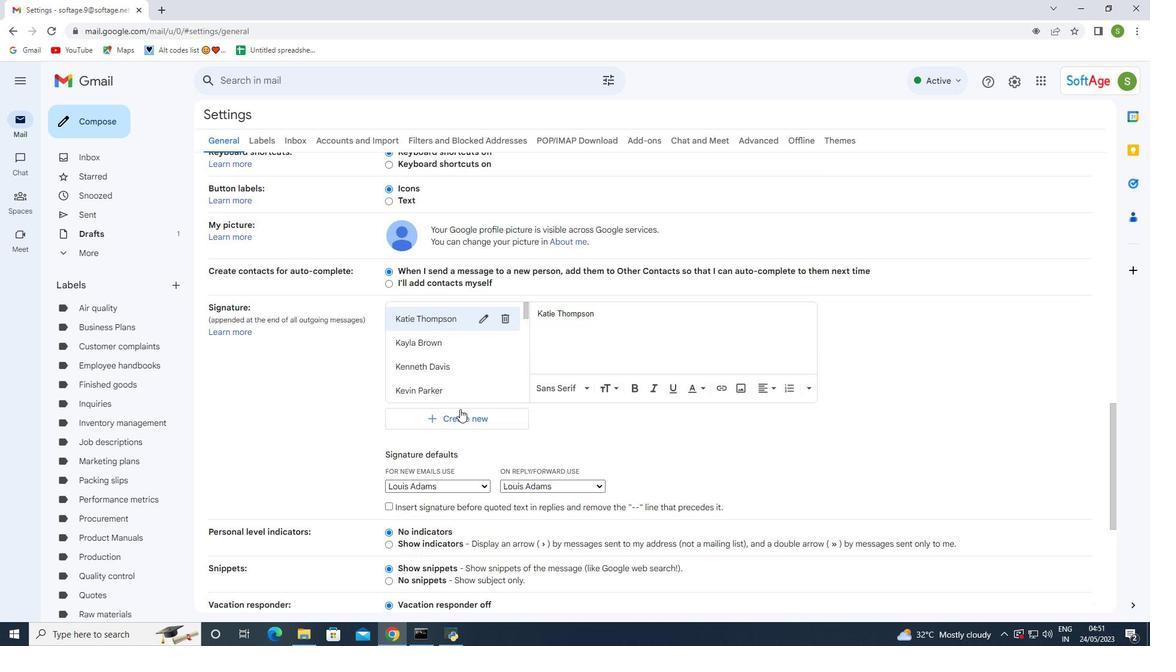 
Action: Mouse scrolled (460, 410) with delta (0, 0)
Screenshot: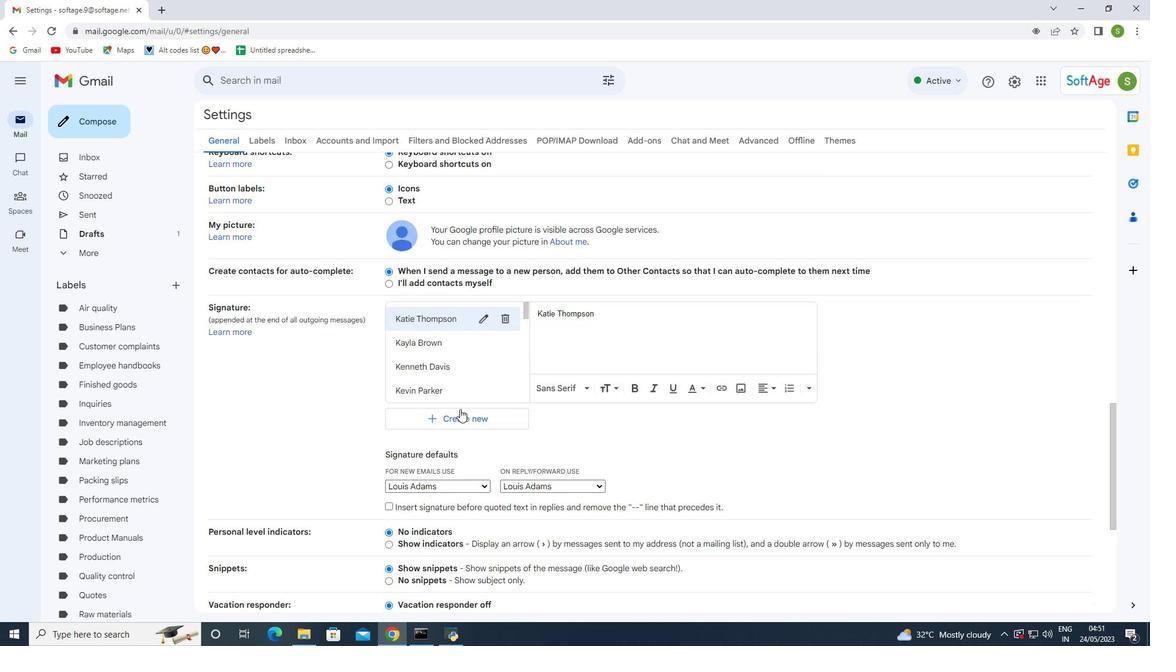 
Action: Mouse scrolled (460, 410) with delta (0, 0)
Screenshot: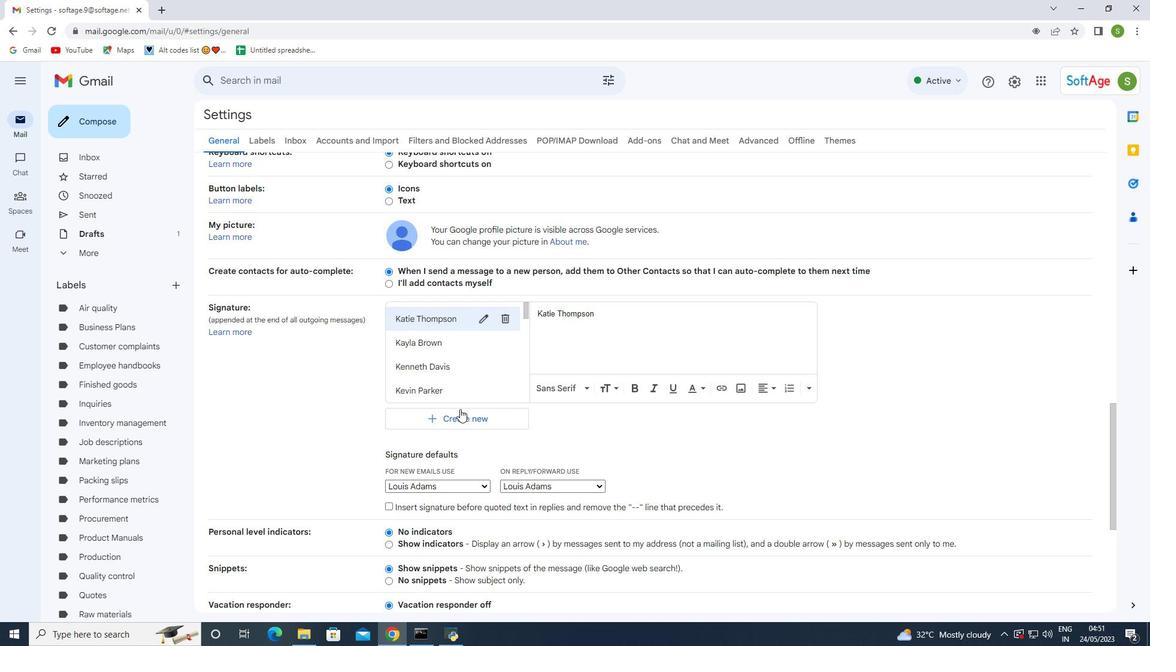 
Action: Mouse moved to (470, 416)
Screenshot: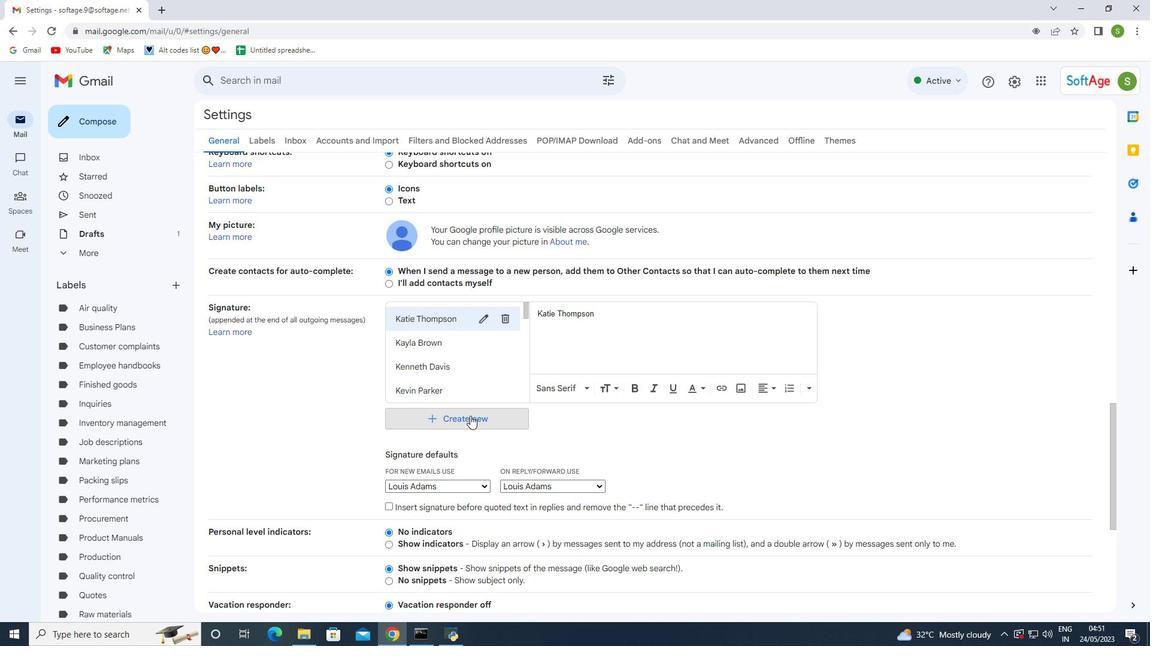
Action: Mouse pressed left at (470, 416)
Screenshot: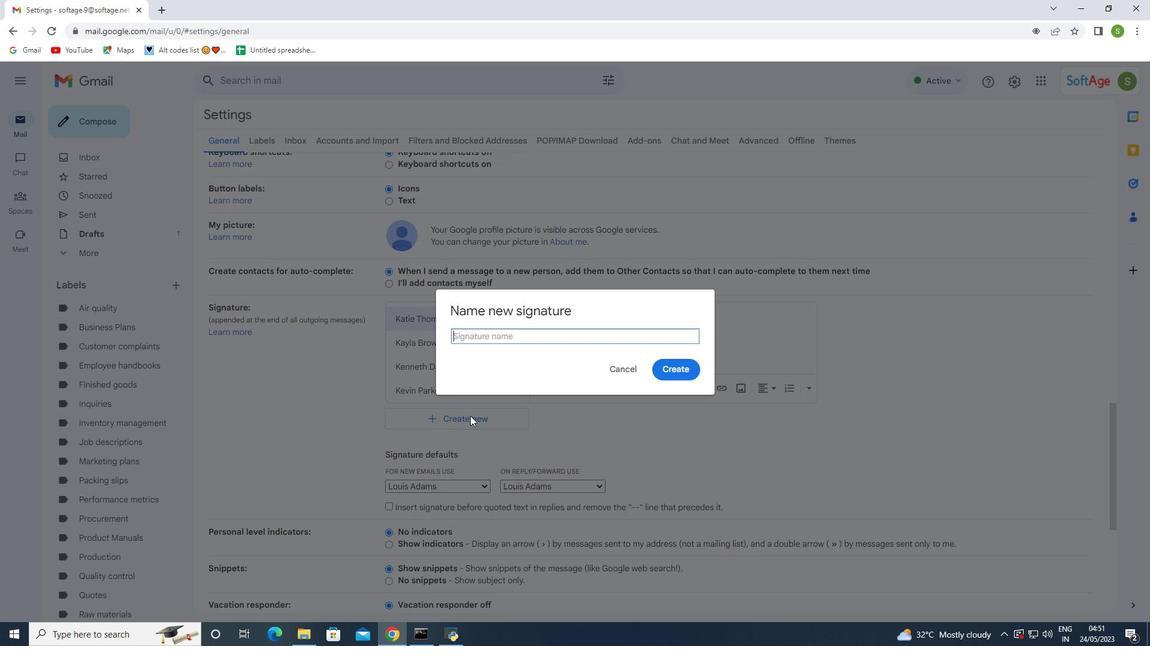 
Action: Mouse moved to (503, 340)
Screenshot: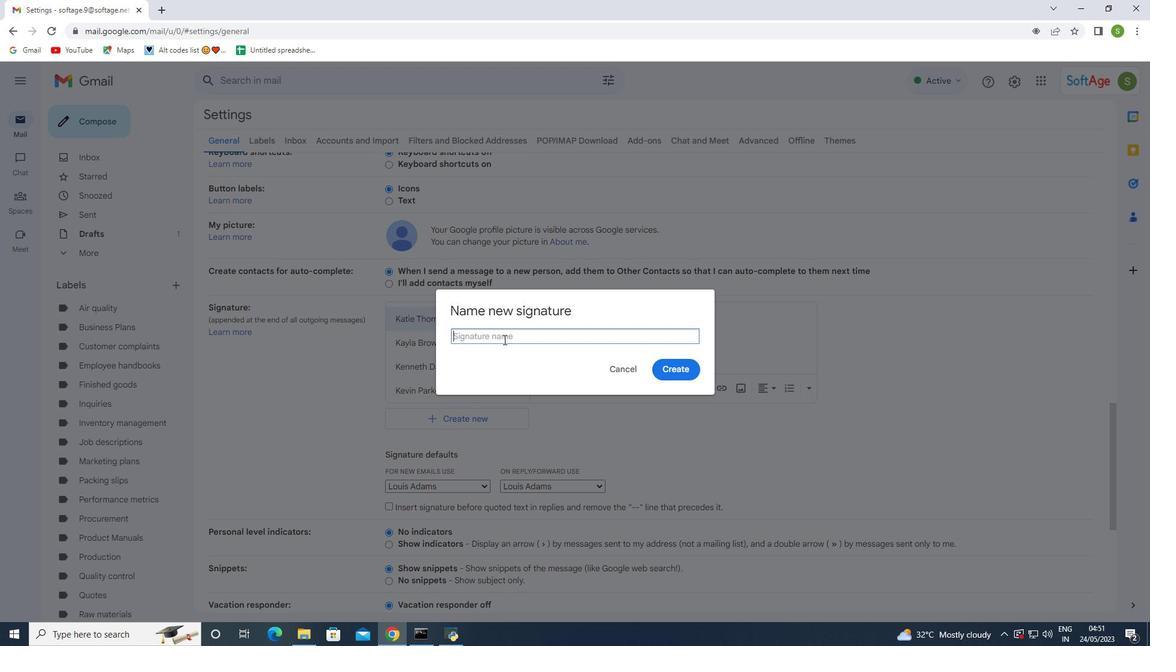 
Action: Mouse pressed left at (503, 340)
Screenshot: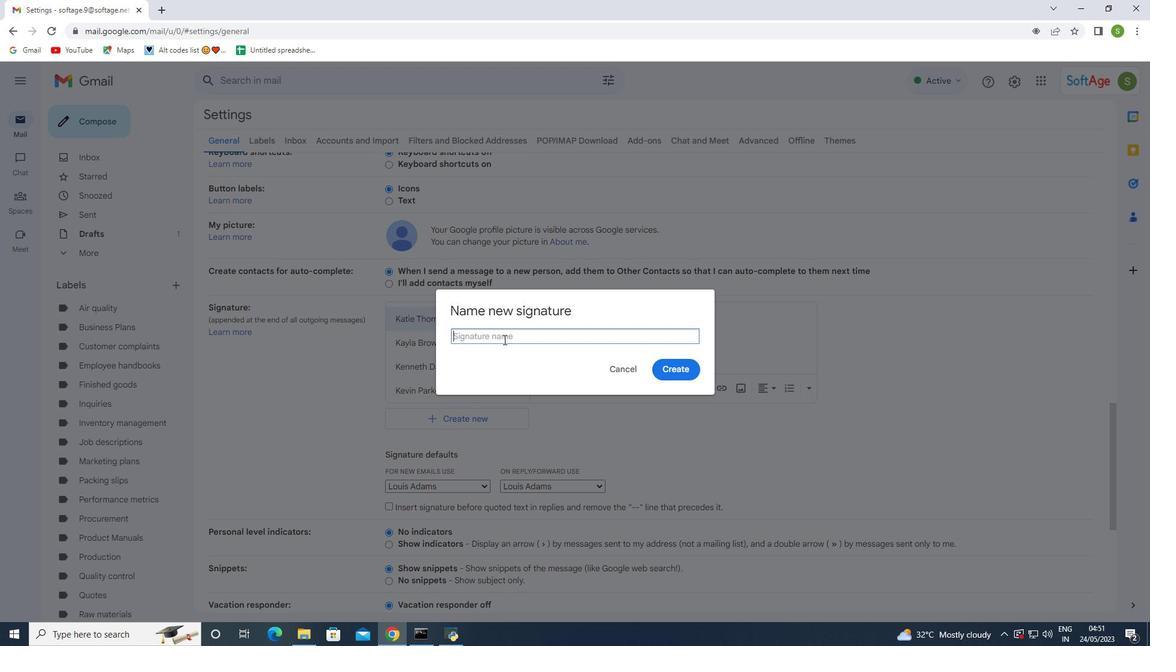 
Action: Key pressed <Key.shift><Key.shift><Key.shift><Key.shift><Key.shift><Key.shift><Key.shift><Key.shift><Key.shift><Key.shift><Key.shift><Key.shift>Lui<Key.backspace>cia<Key.space><Key.shift><Key.shift>Martin<Key.backspace>nez
Screenshot: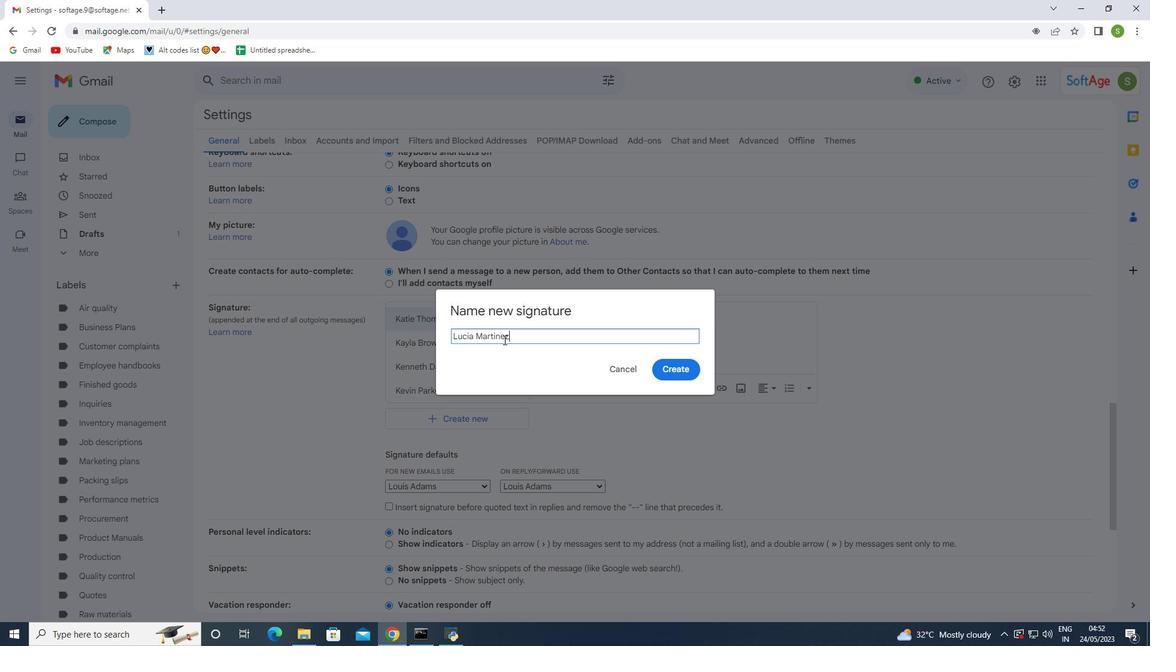 
Action: Mouse moved to (673, 371)
Screenshot: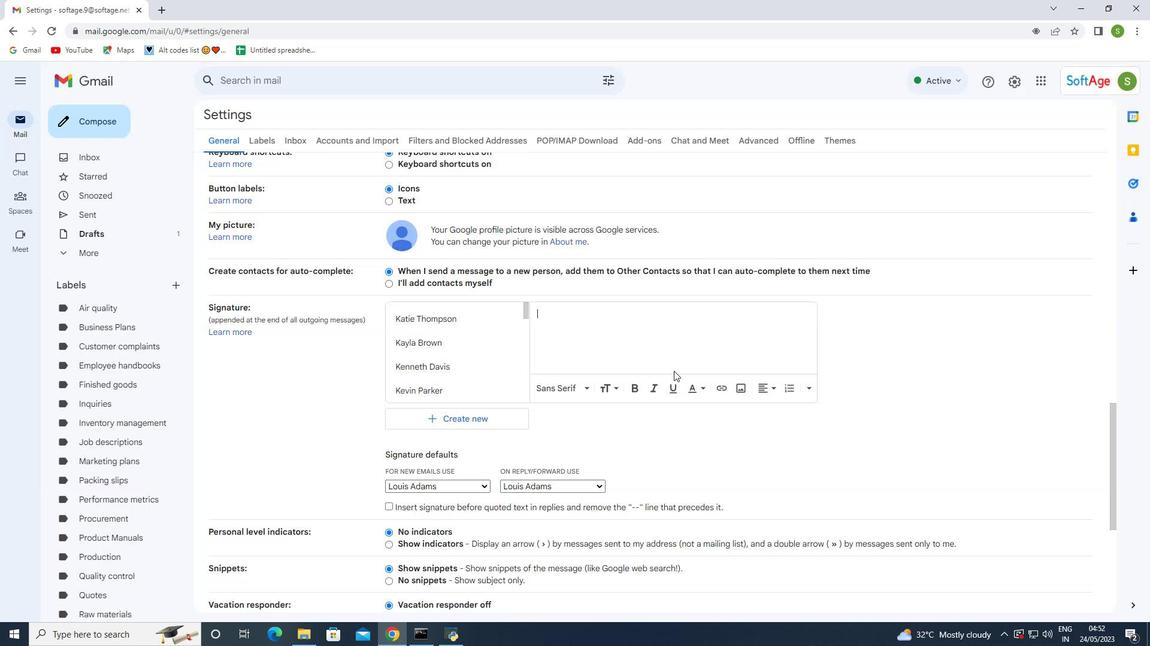 
Action: Mouse pressed left at (673, 371)
Screenshot: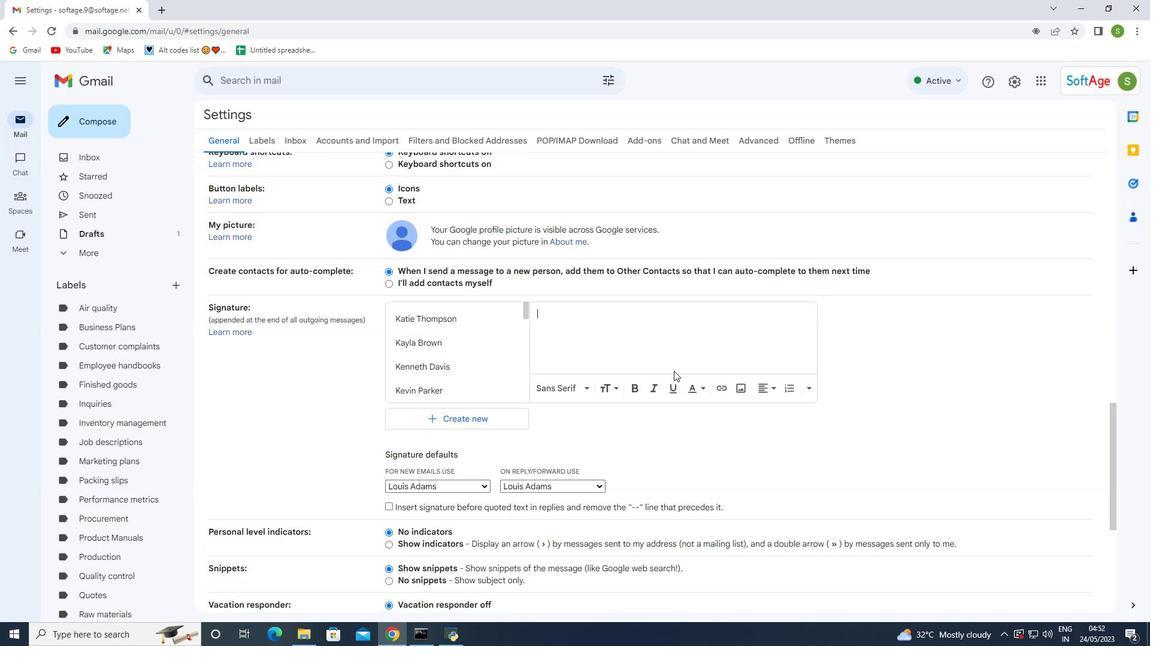 
Action: Mouse moved to (600, 335)
Screenshot: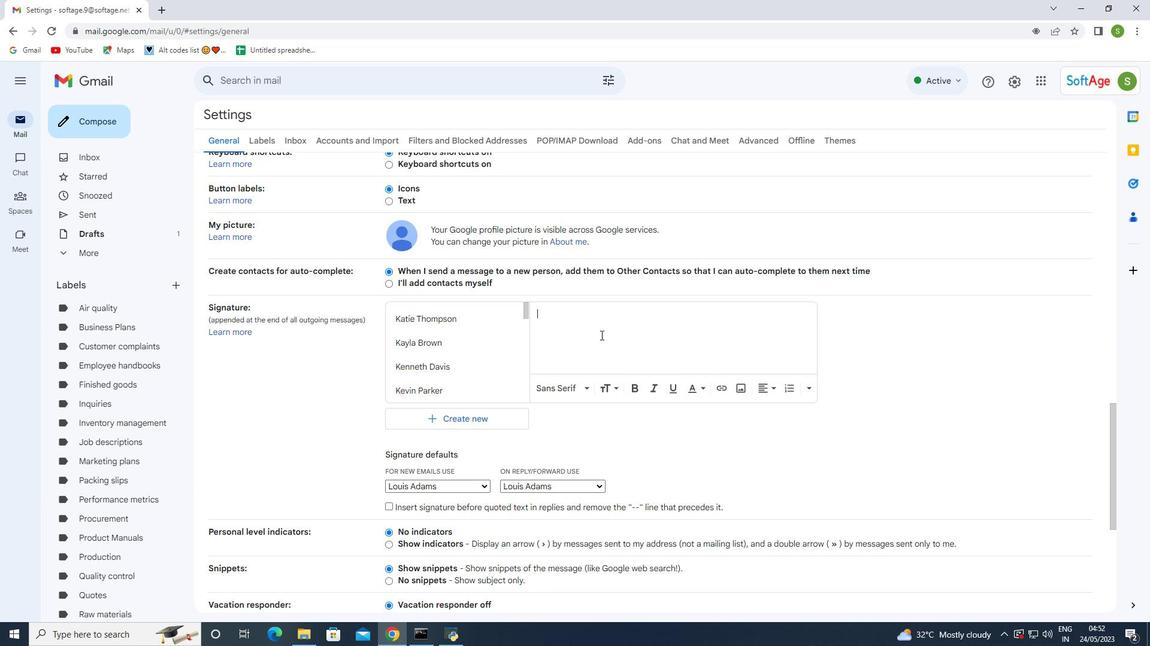
Action: Mouse pressed left at (600, 335)
Screenshot: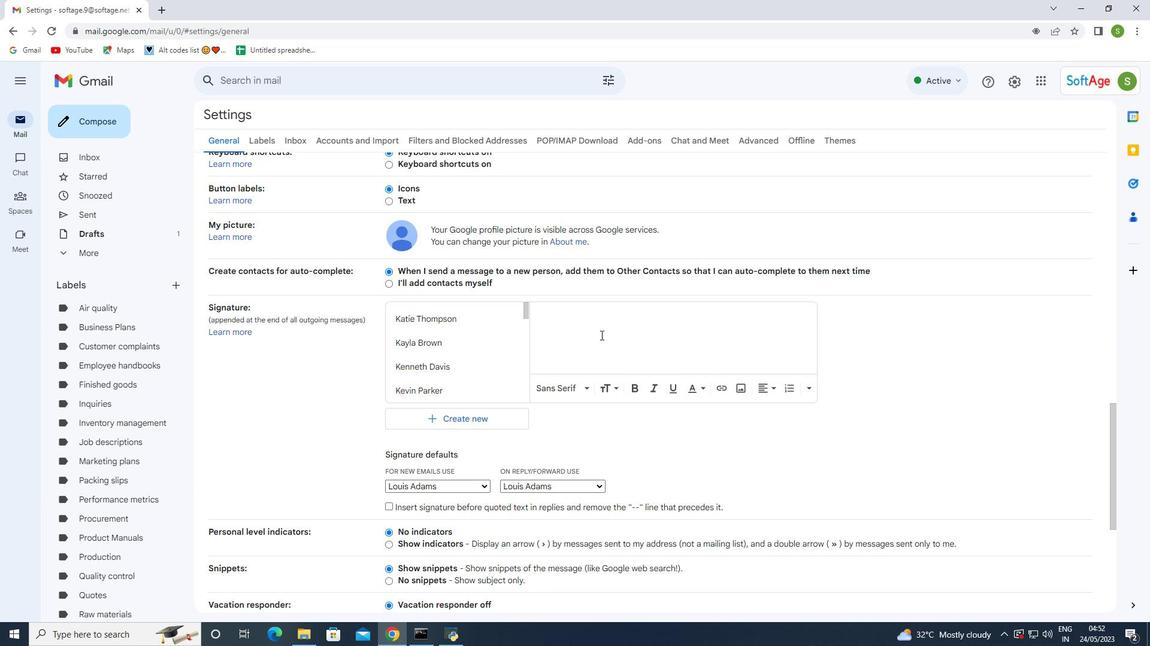 
Action: Key pressed <Key.shift><Key.shift><Key.shift><Key.shift><Key.shift>Lucia<Key.space><Key.shift>Martinez
Screenshot: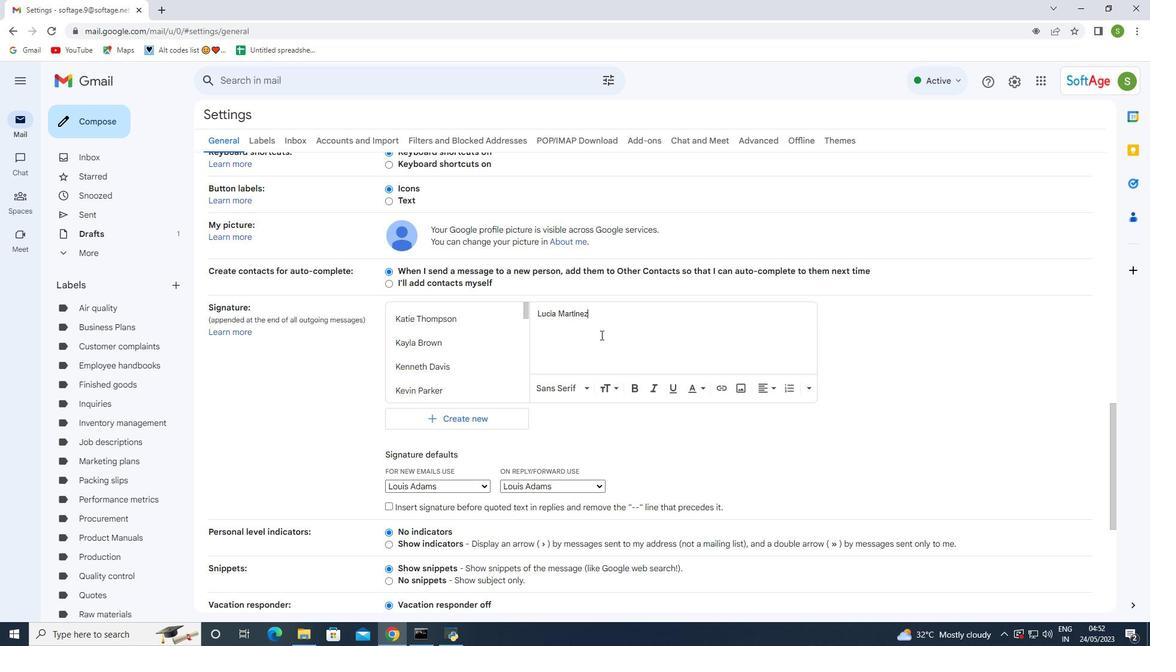 
Action: Mouse moved to (467, 489)
Screenshot: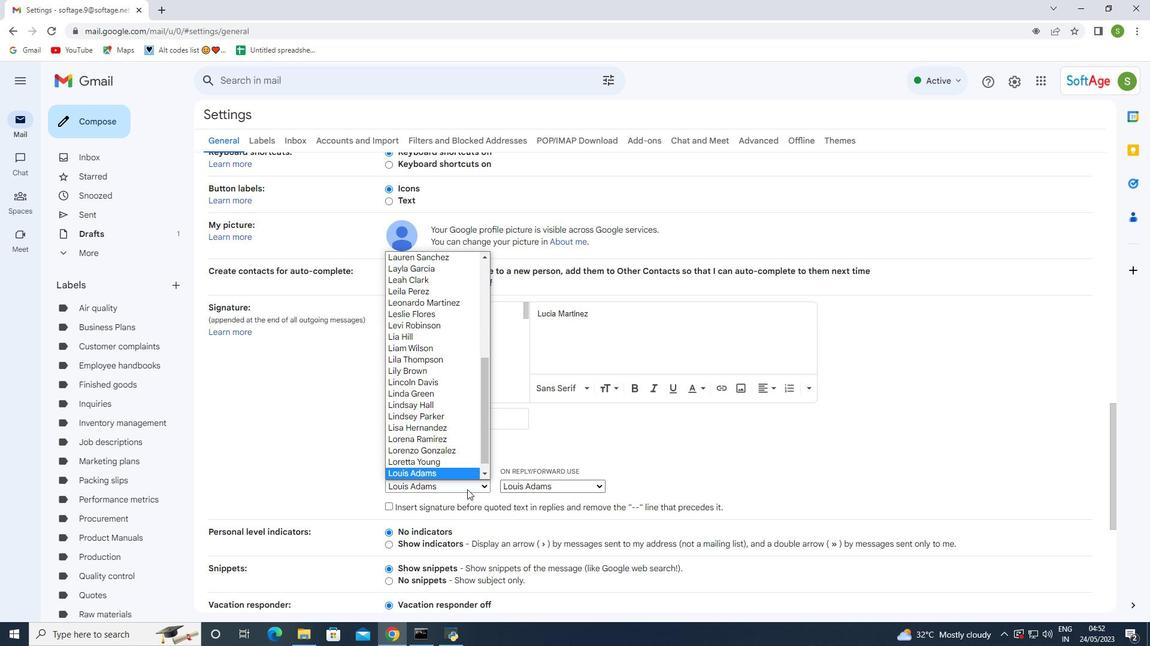 
Action: Mouse pressed left at (467, 489)
Screenshot: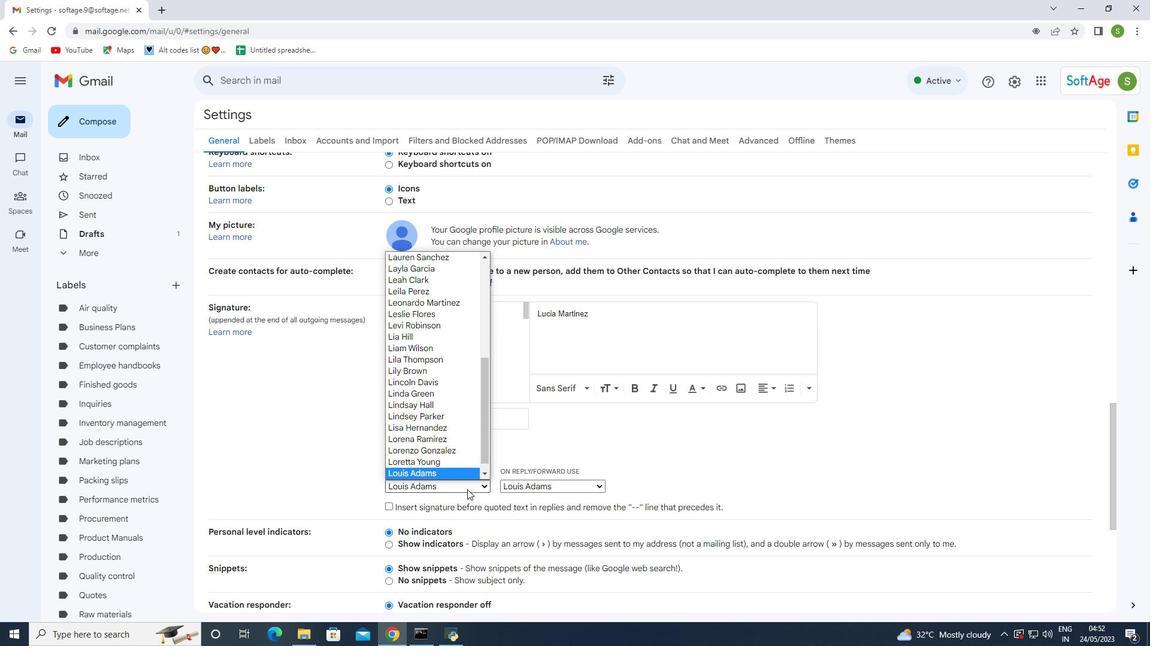 
Action: Mouse moved to (483, 477)
Screenshot: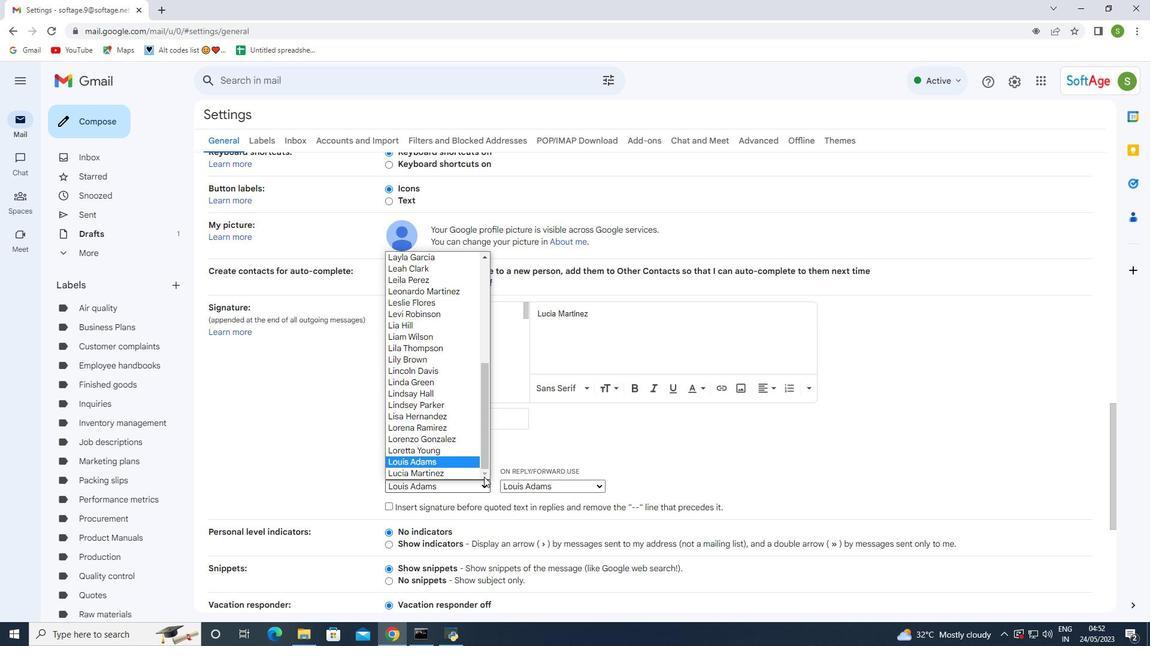 
Action: Mouse pressed left at (483, 477)
Screenshot: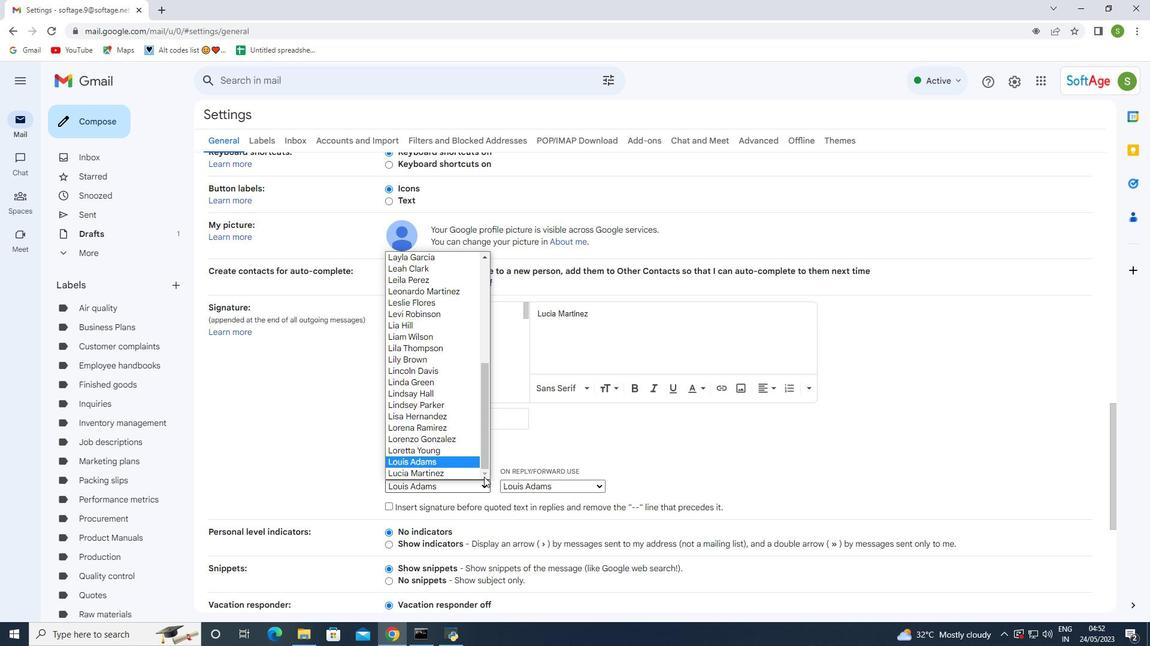 
Action: Mouse moved to (455, 474)
Screenshot: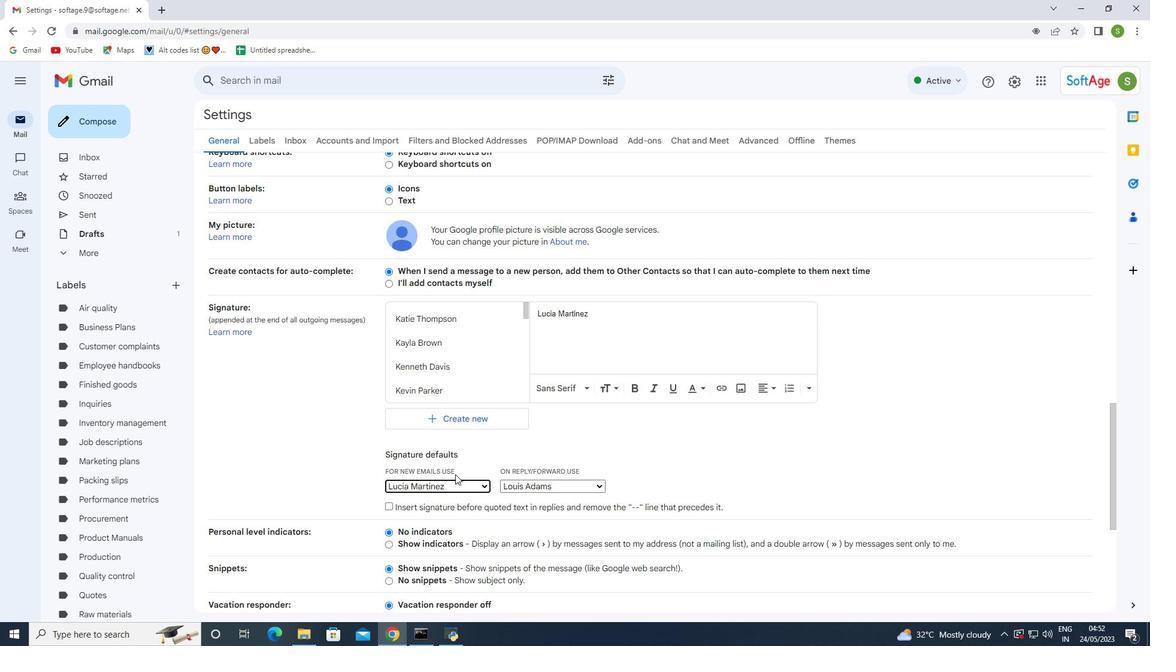 
Action: Mouse pressed left at (455, 474)
Screenshot: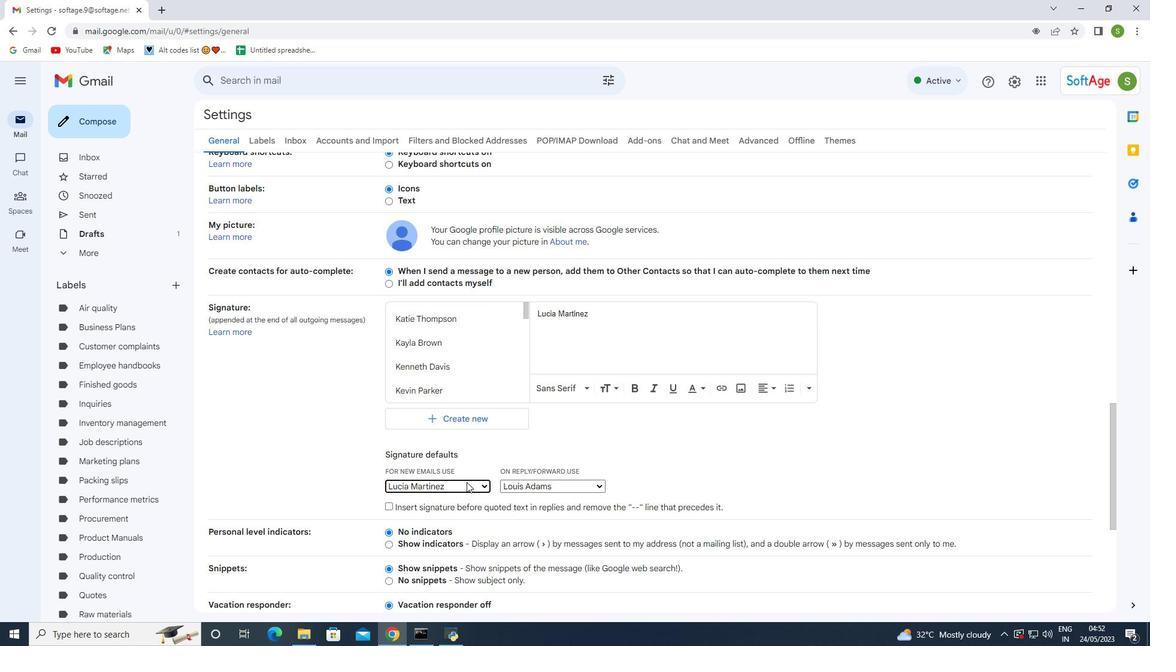 
Action: Mouse moved to (545, 489)
Screenshot: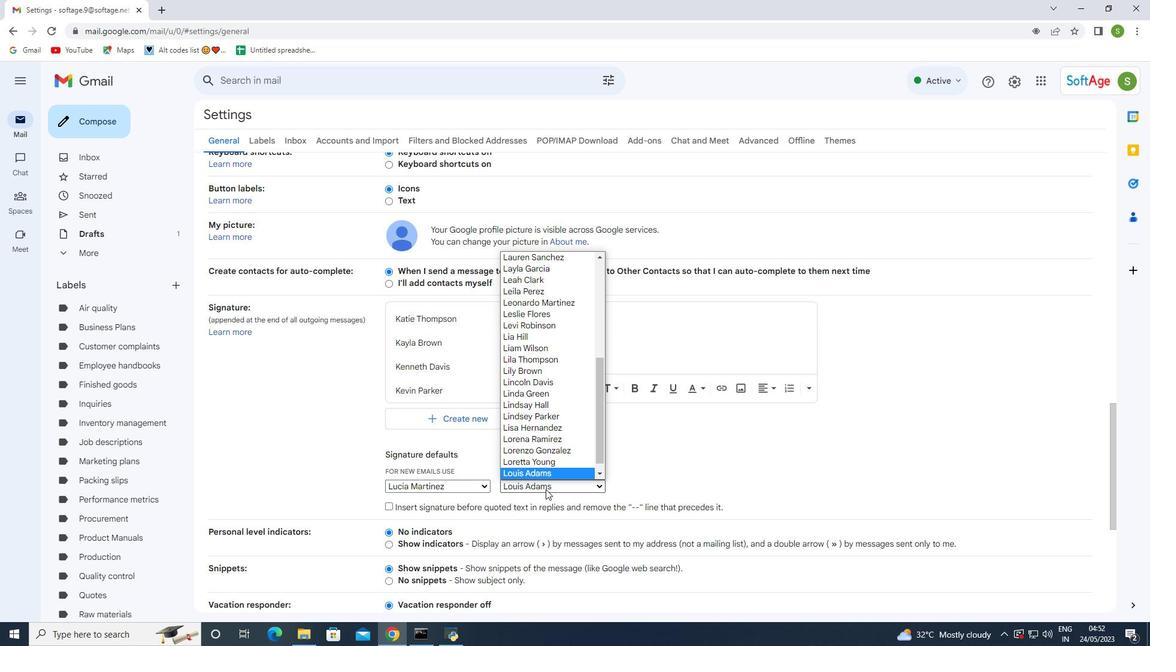 
Action: Mouse pressed left at (545, 489)
Screenshot: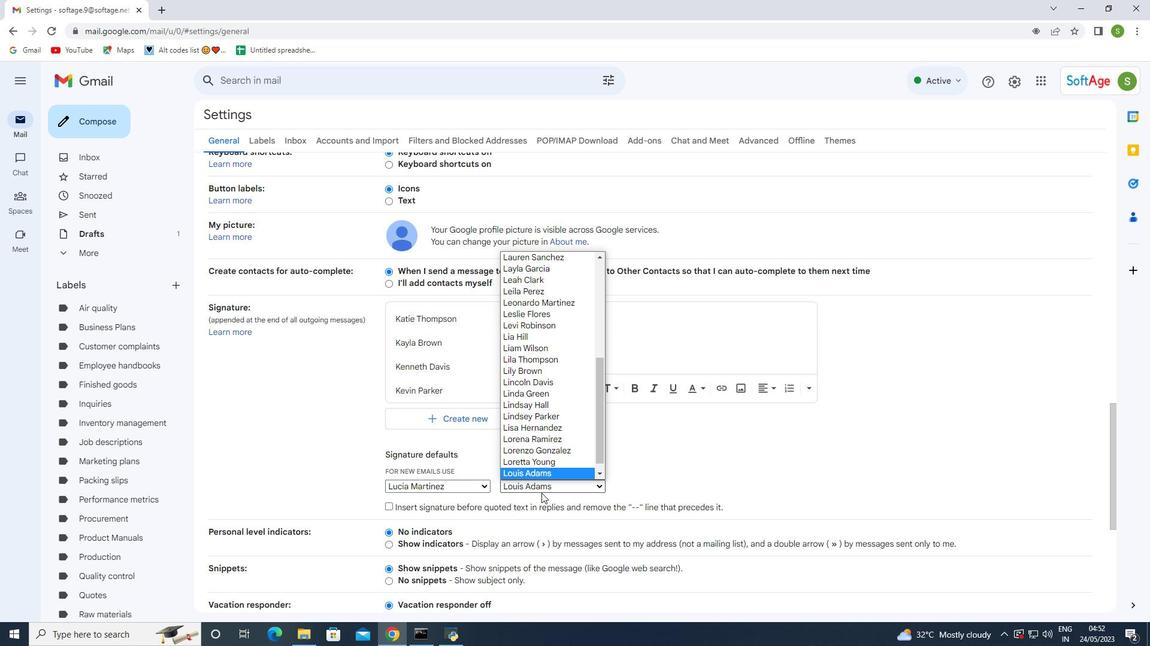 
Action: Mouse moved to (600, 474)
Screenshot: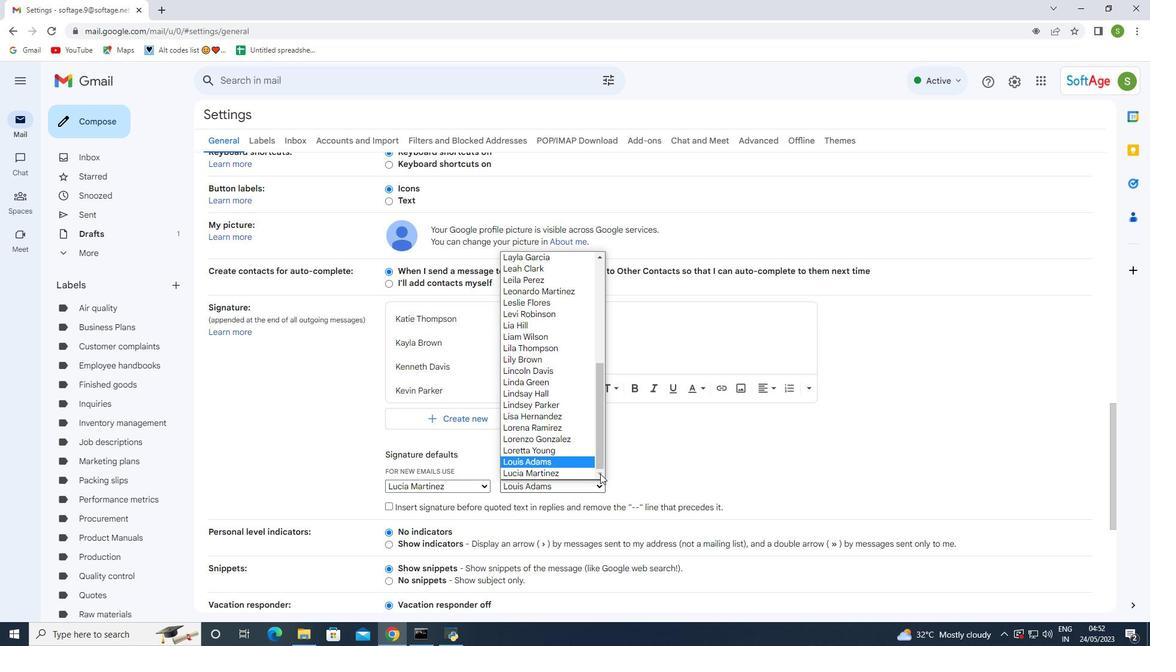 
Action: Mouse pressed left at (600, 474)
Screenshot: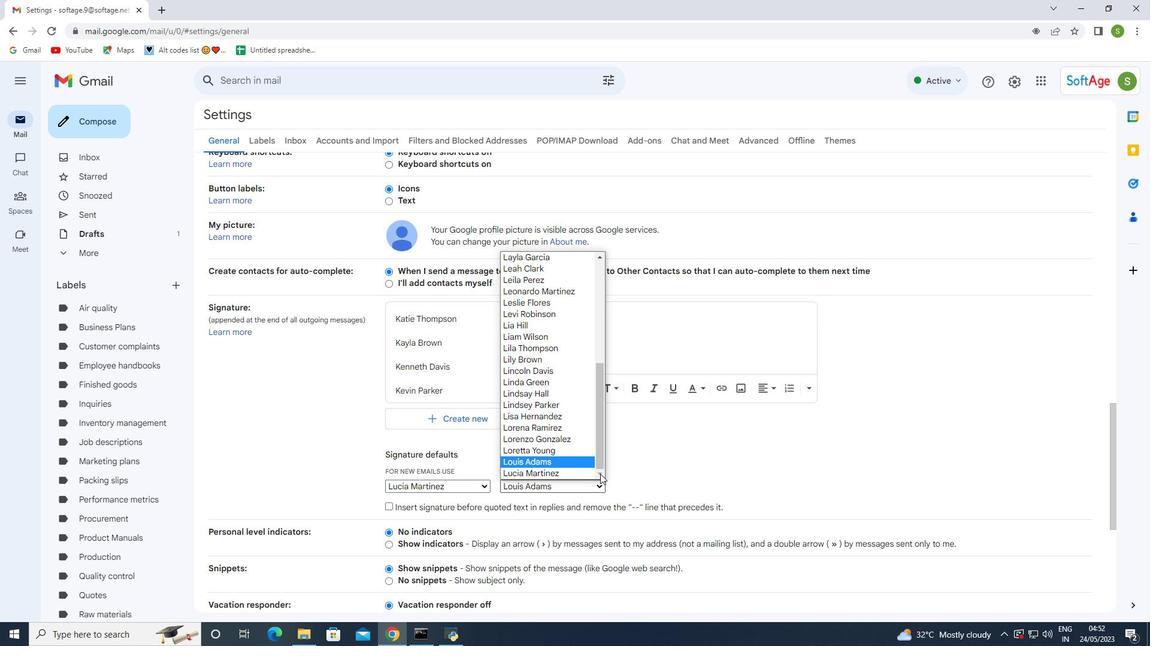 
Action: Mouse moved to (580, 476)
Screenshot: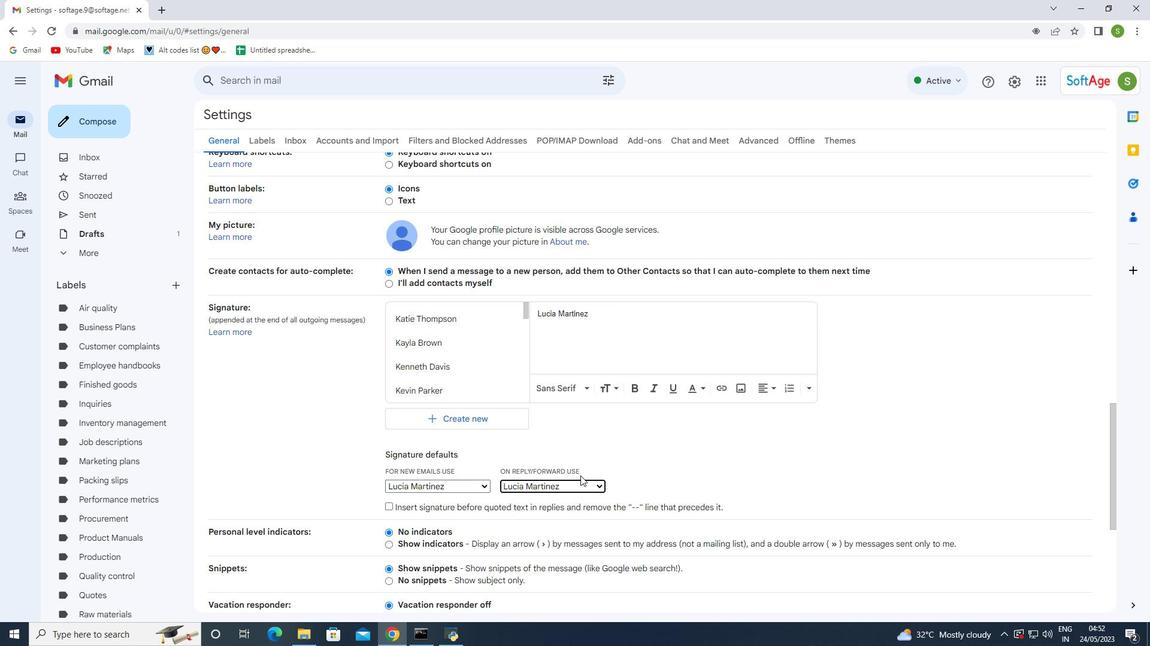 
Action: Mouse pressed left at (580, 476)
Screenshot: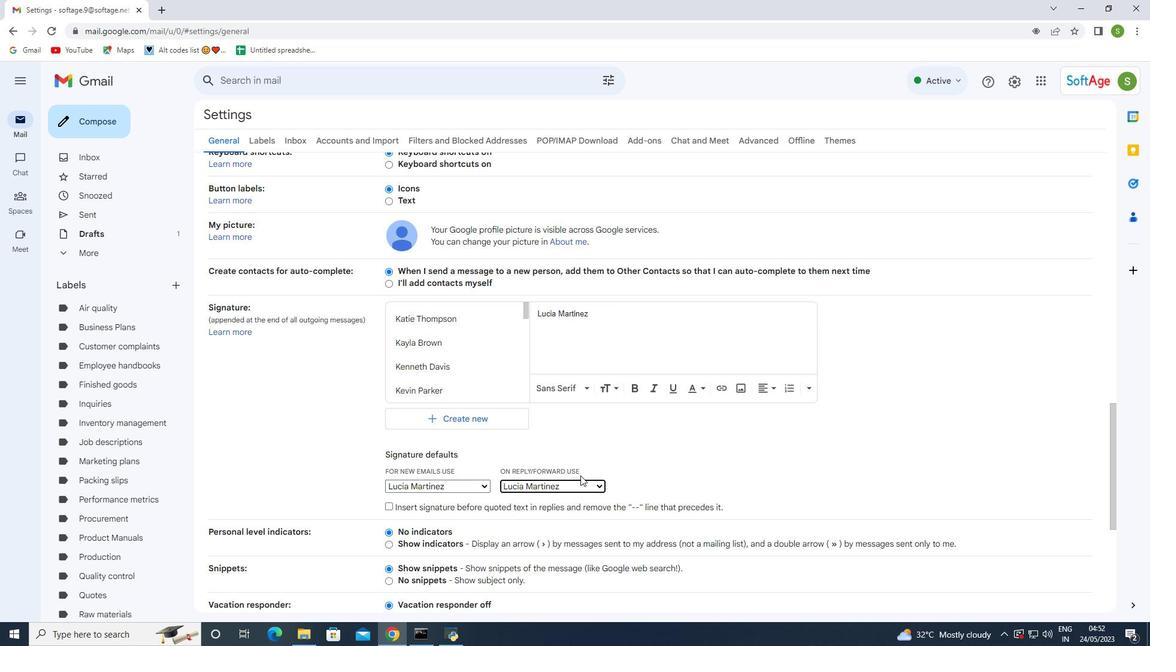 
Action: Mouse moved to (523, 523)
Screenshot: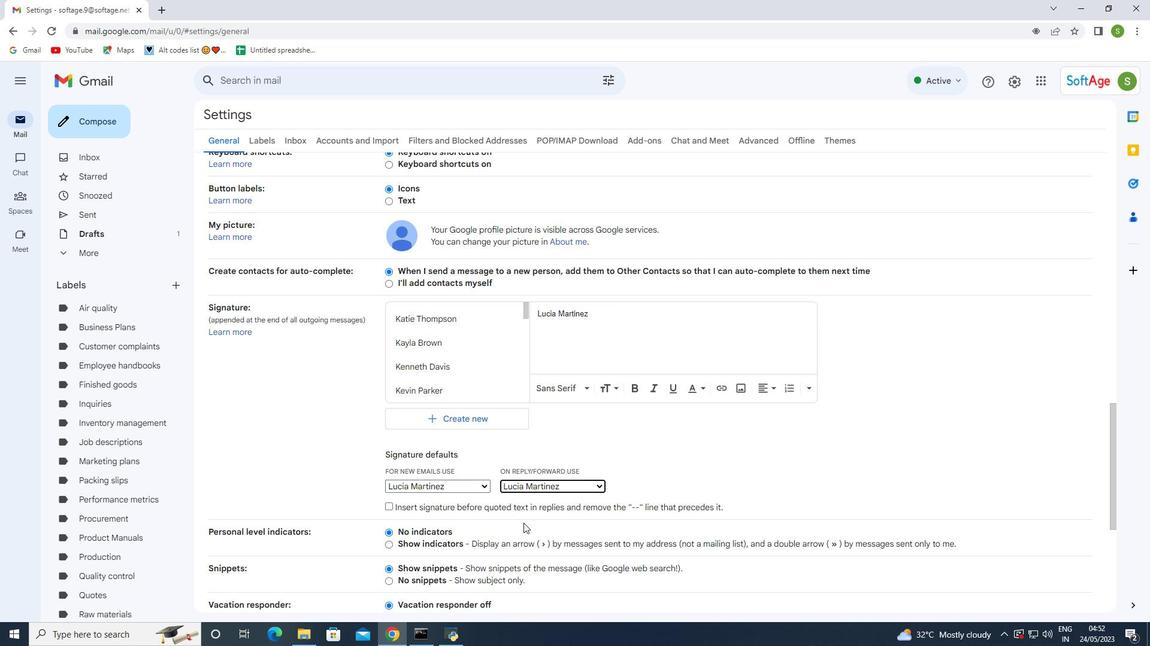 
Action: Mouse scrolled (523, 522) with delta (0, 0)
Screenshot: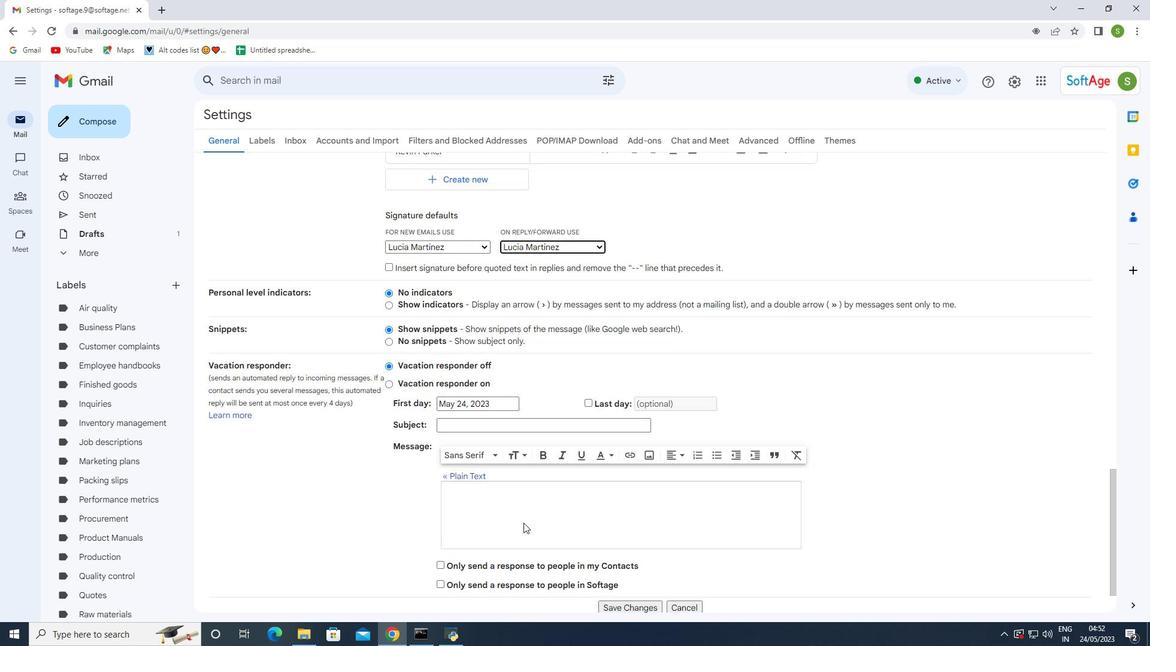 
Action: Mouse scrolled (523, 522) with delta (0, 0)
Screenshot: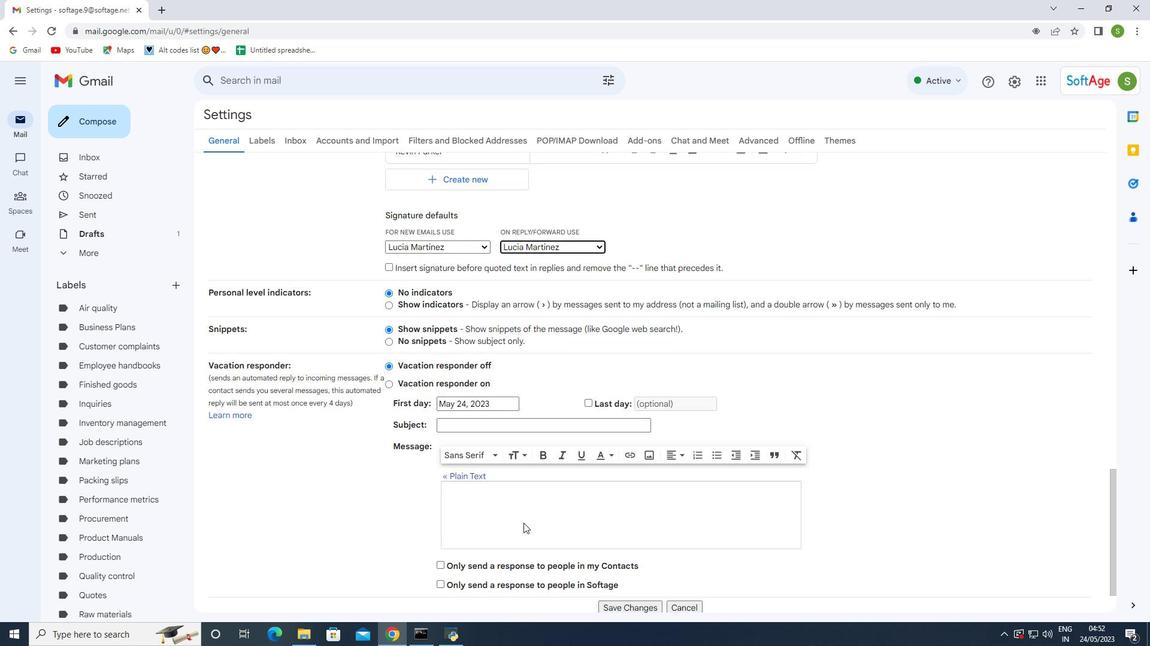 
Action: Mouse scrolled (523, 522) with delta (0, 0)
Screenshot: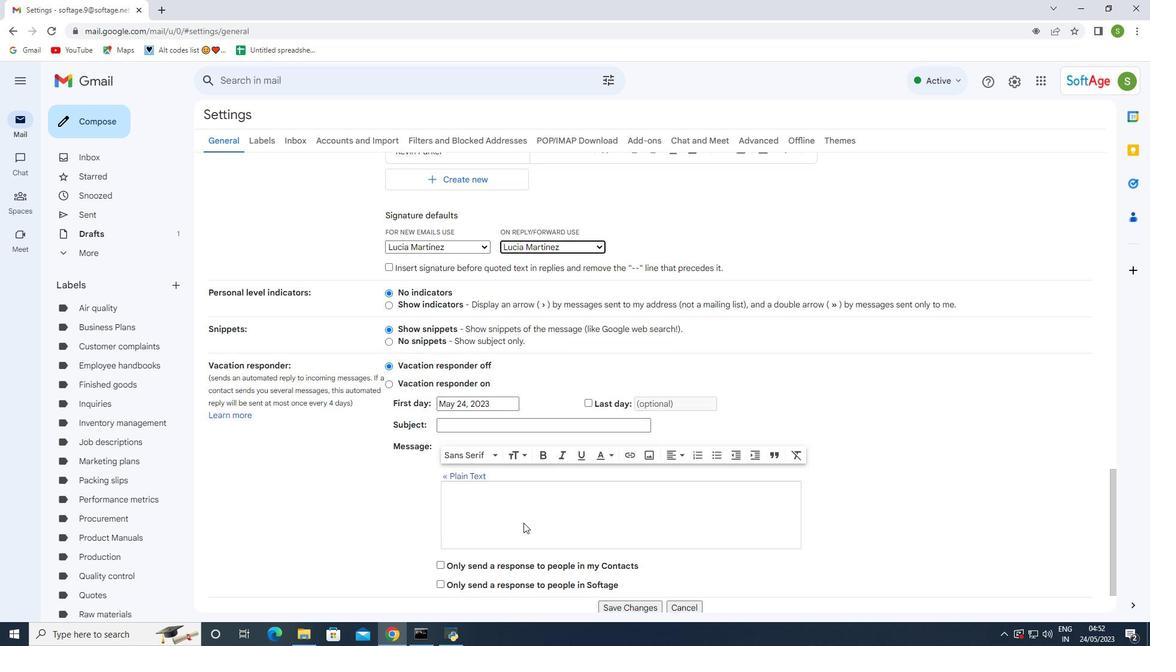 
Action: Mouse scrolled (523, 522) with delta (0, 0)
Screenshot: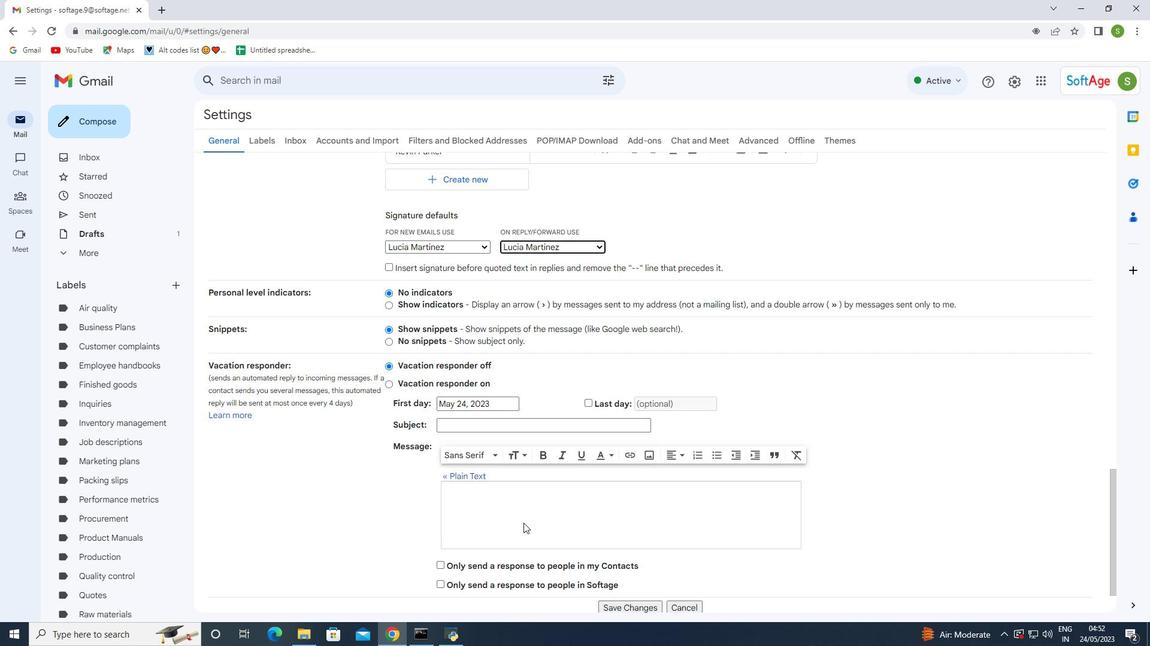 
Action: Mouse scrolled (523, 522) with delta (0, 0)
Screenshot: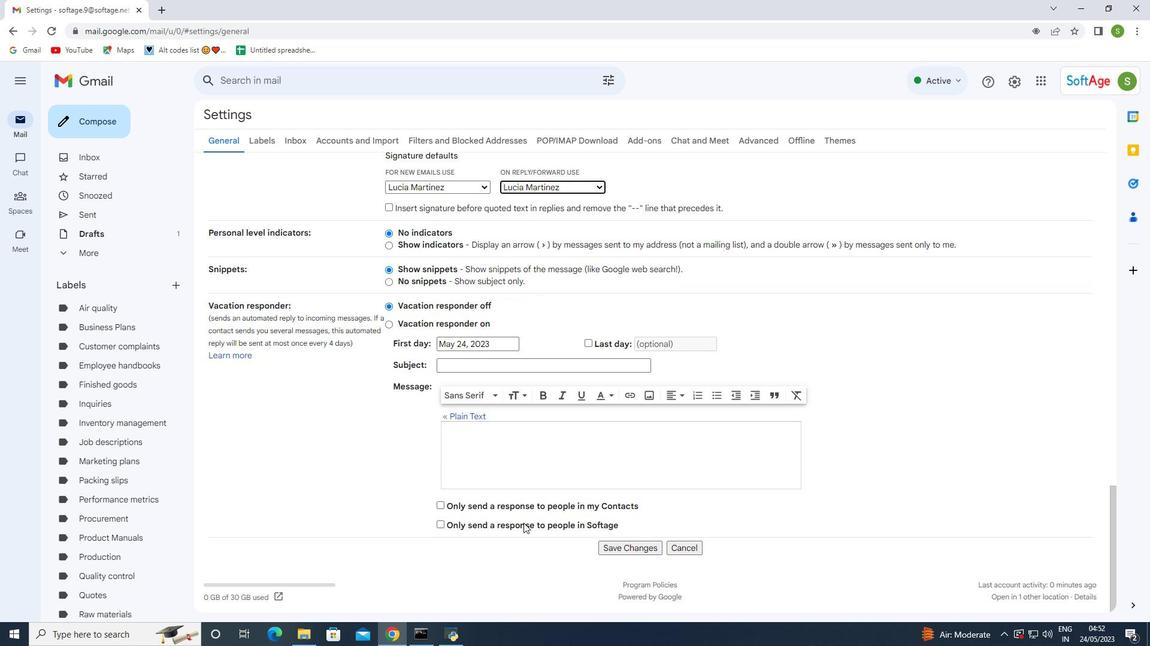 
Action: Mouse scrolled (523, 522) with delta (0, 0)
Screenshot: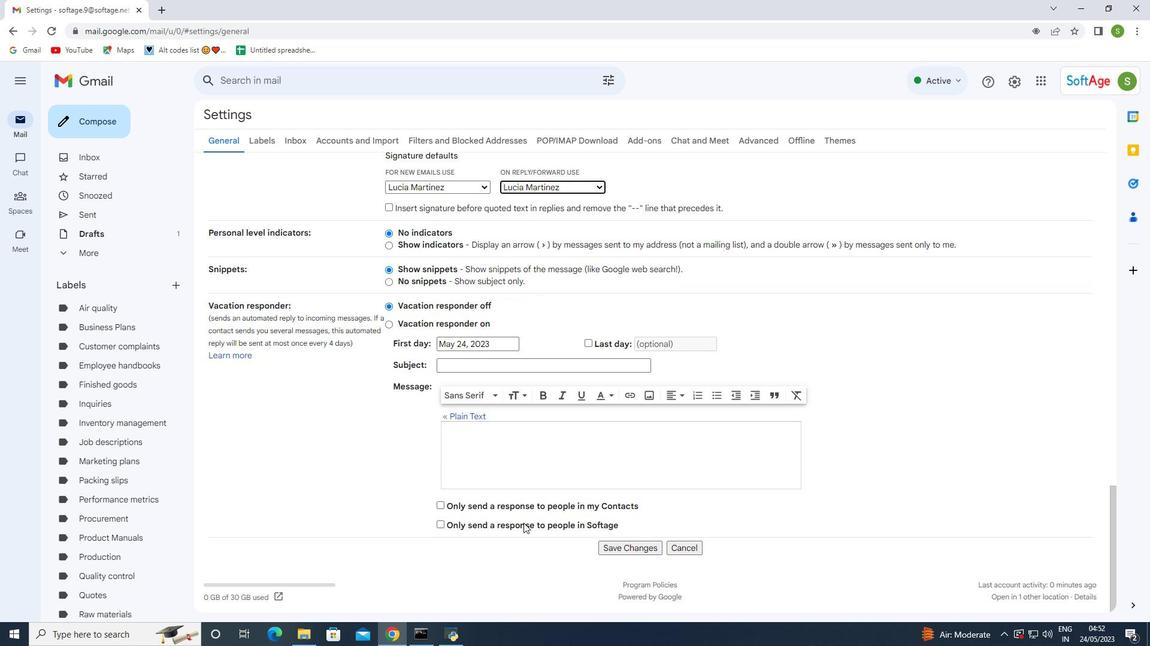 
Action: Mouse scrolled (523, 522) with delta (0, 0)
Screenshot: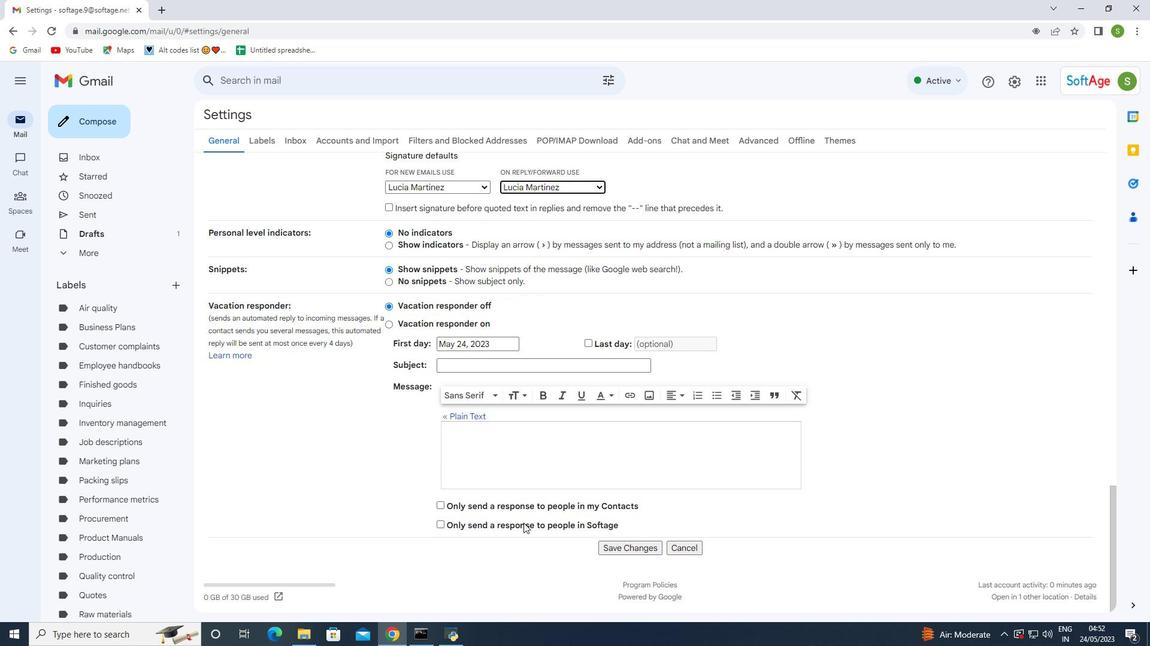 
Action: Mouse scrolled (523, 522) with delta (0, 0)
Screenshot: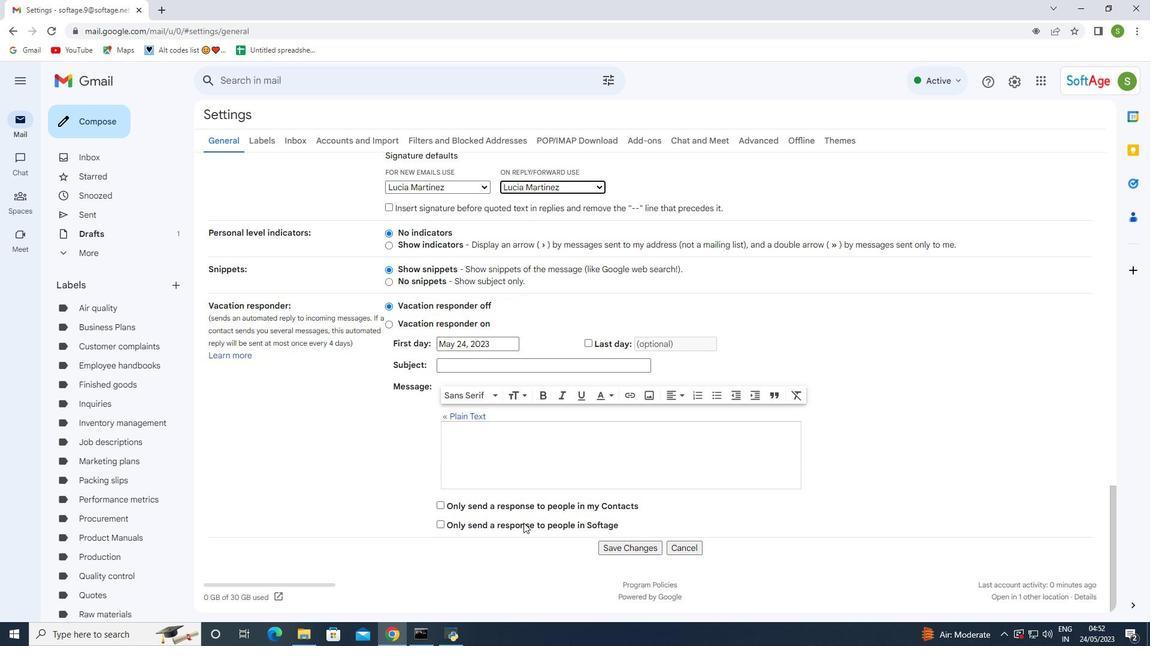 
Action: Mouse scrolled (523, 522) with delta (0, 0)
Screenshot: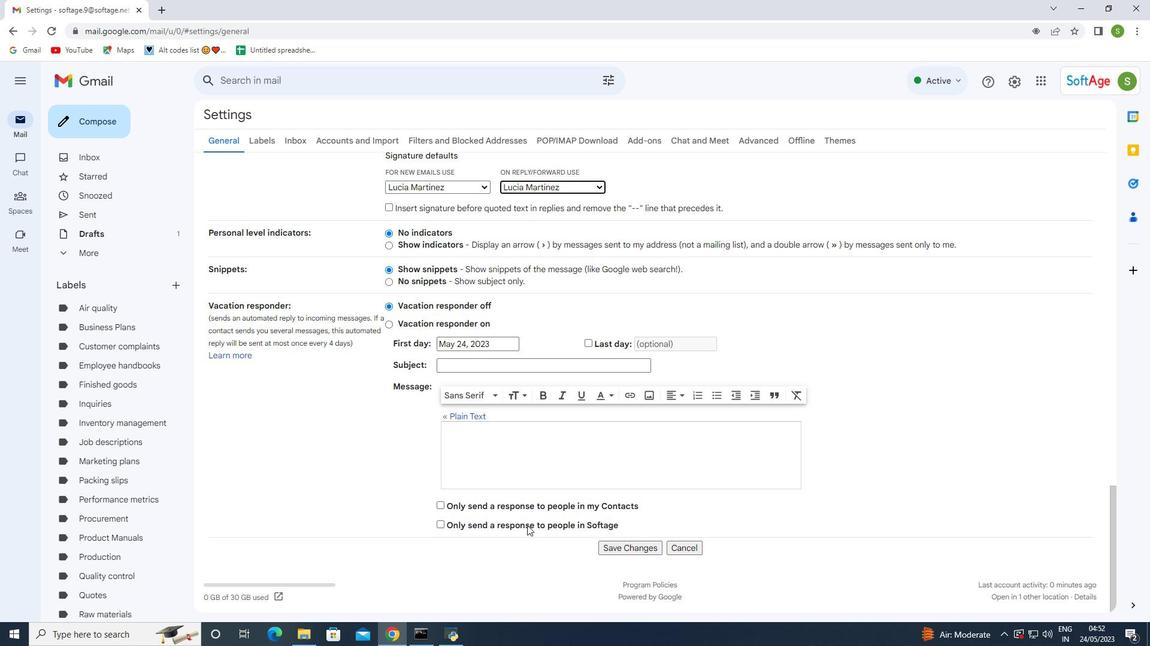 
Action: Mouse scrolled (523, 522) with delta (0, 0)
Screenshot: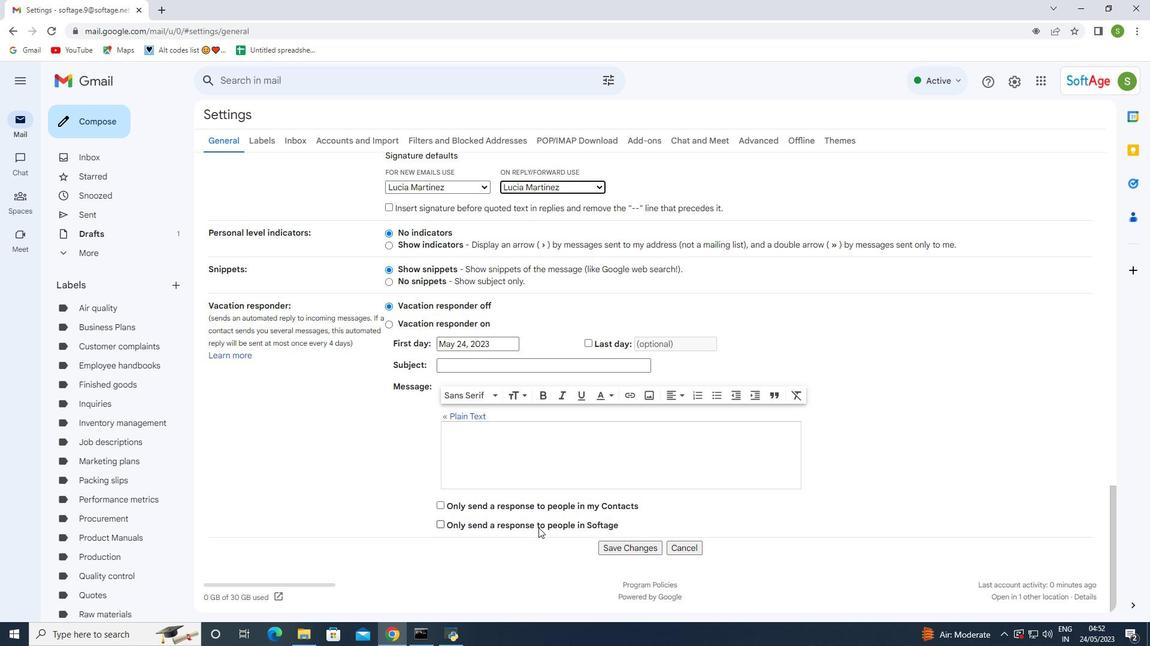 
Action: Mouse scrolled (523, 522) with delta (0, 0)
Screenshot: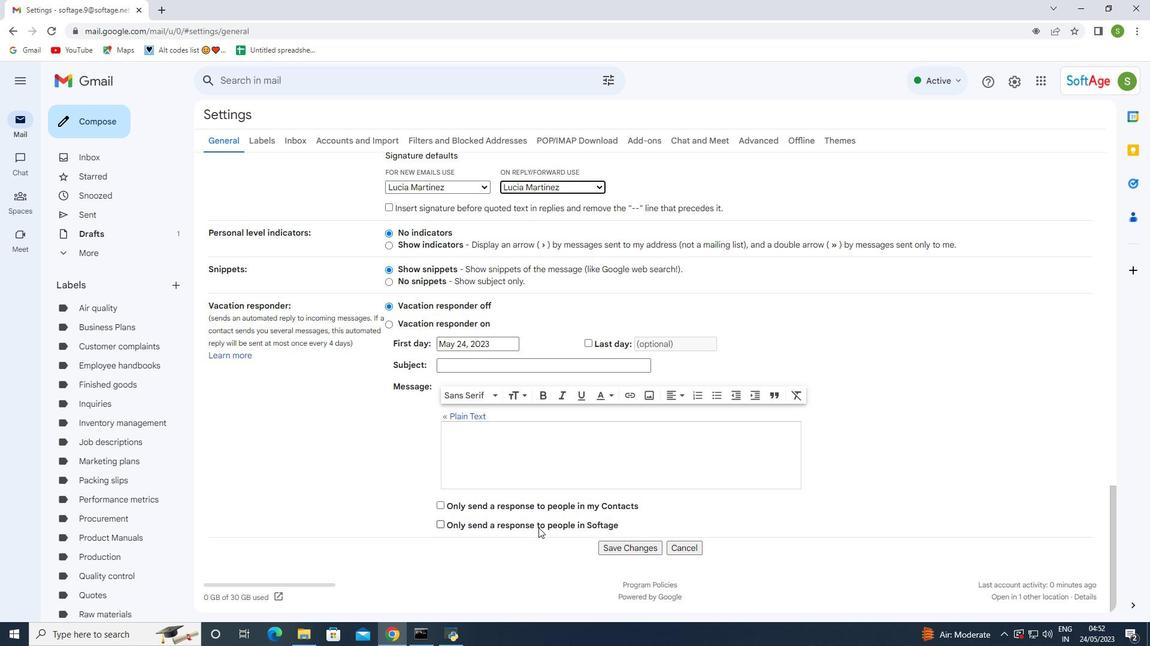 
Action: Mouse scrolled (523, 522) with delta (0, 0)
Screenshot: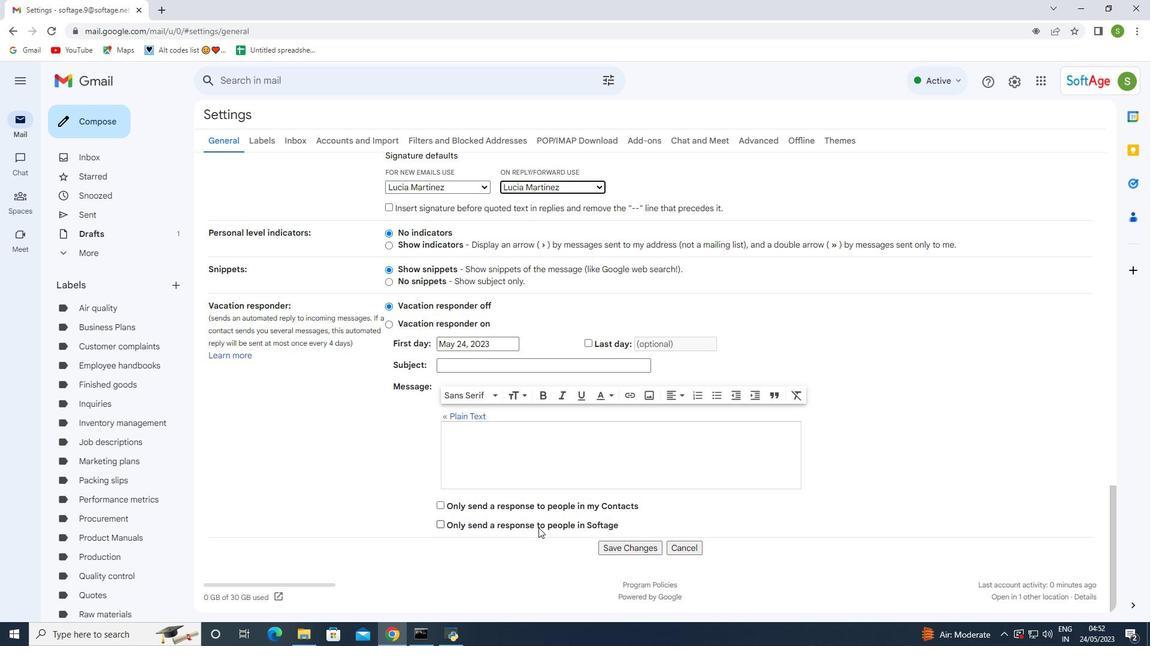 
Action: Mouse moved to (601, 545)
Screenshot: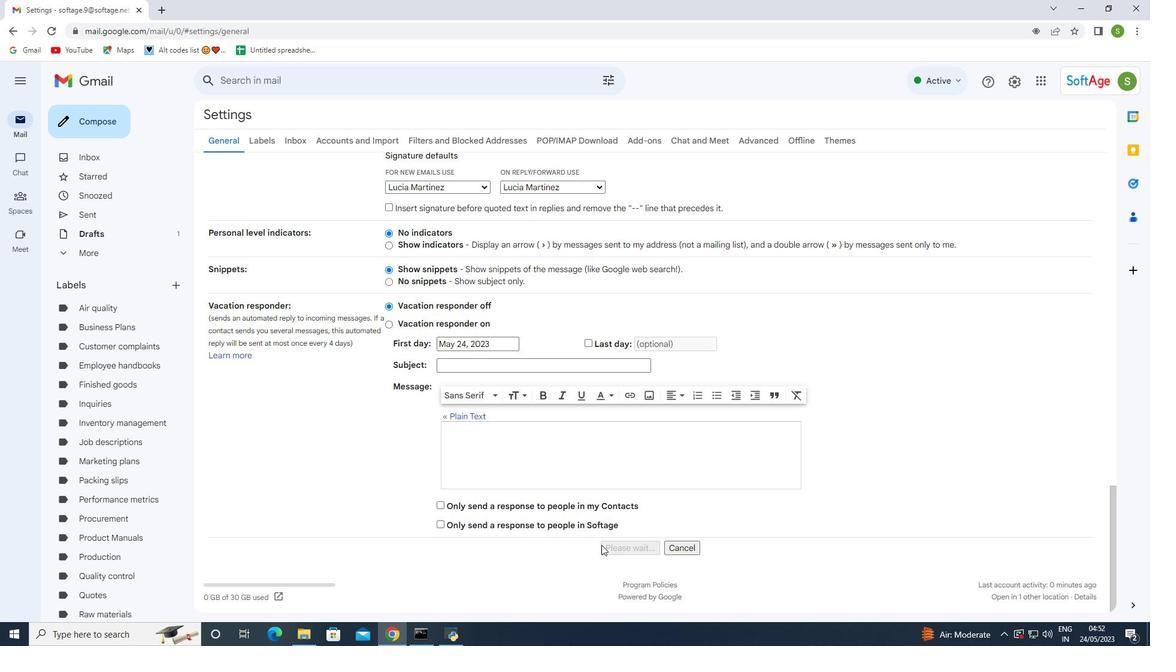 
Action: Mouse pressed left at (601, 545)
Screenshot: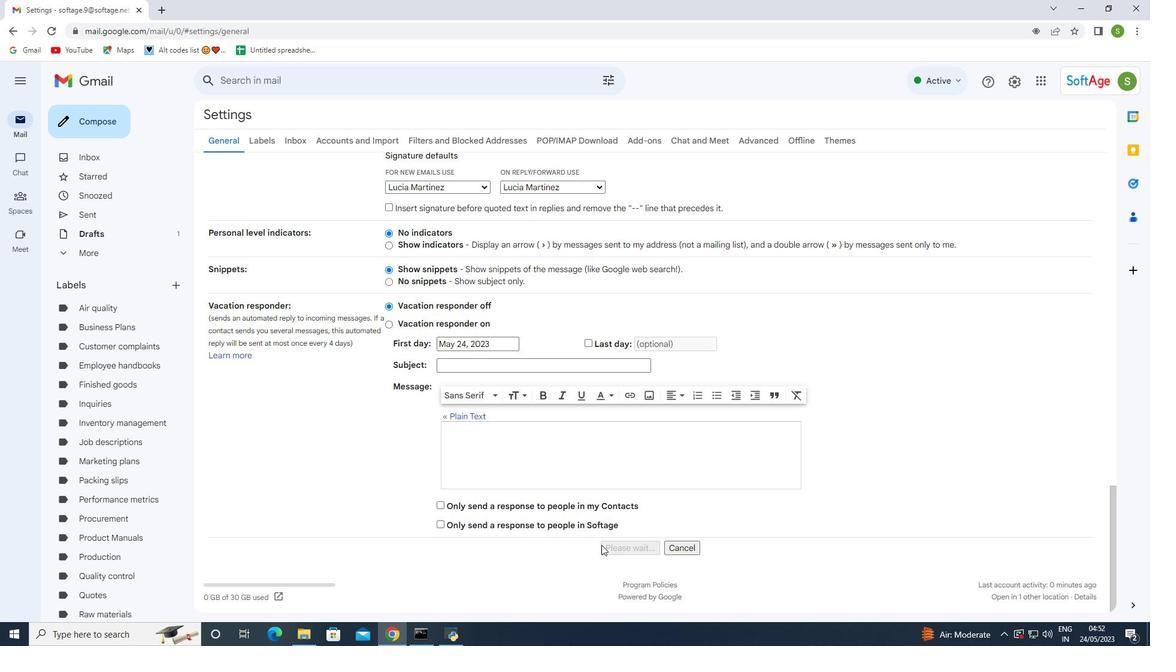 
Action: Mouse moved to (114, 120)
Screenshot: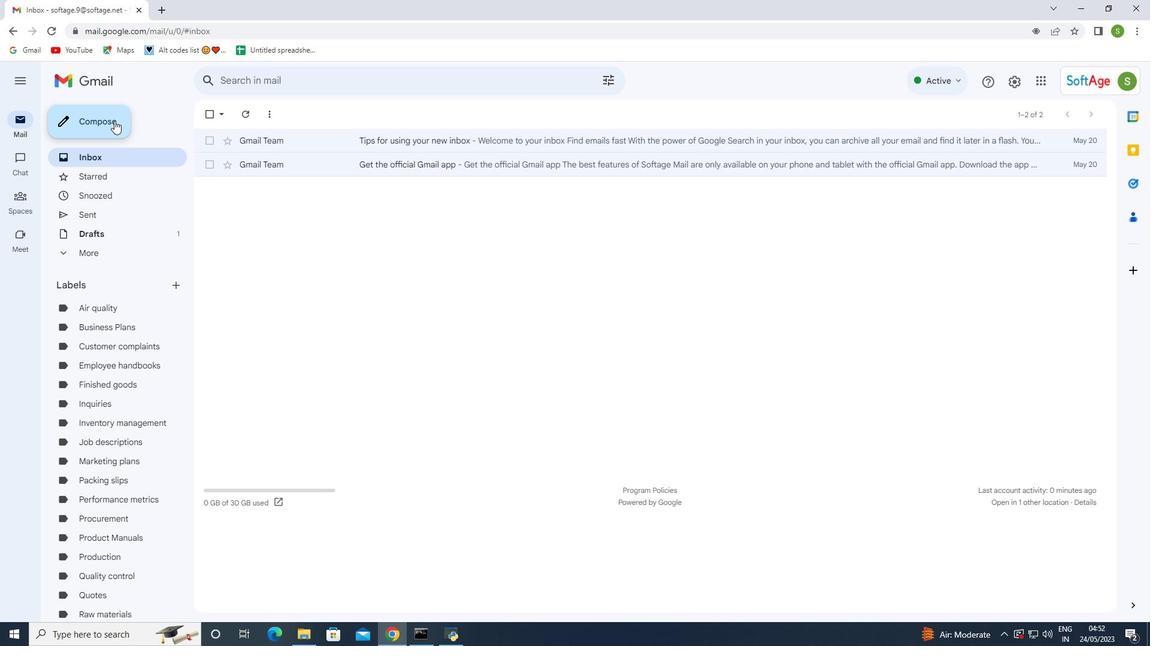
Action: Mouse pressed left at (114, 120)
Screenshot: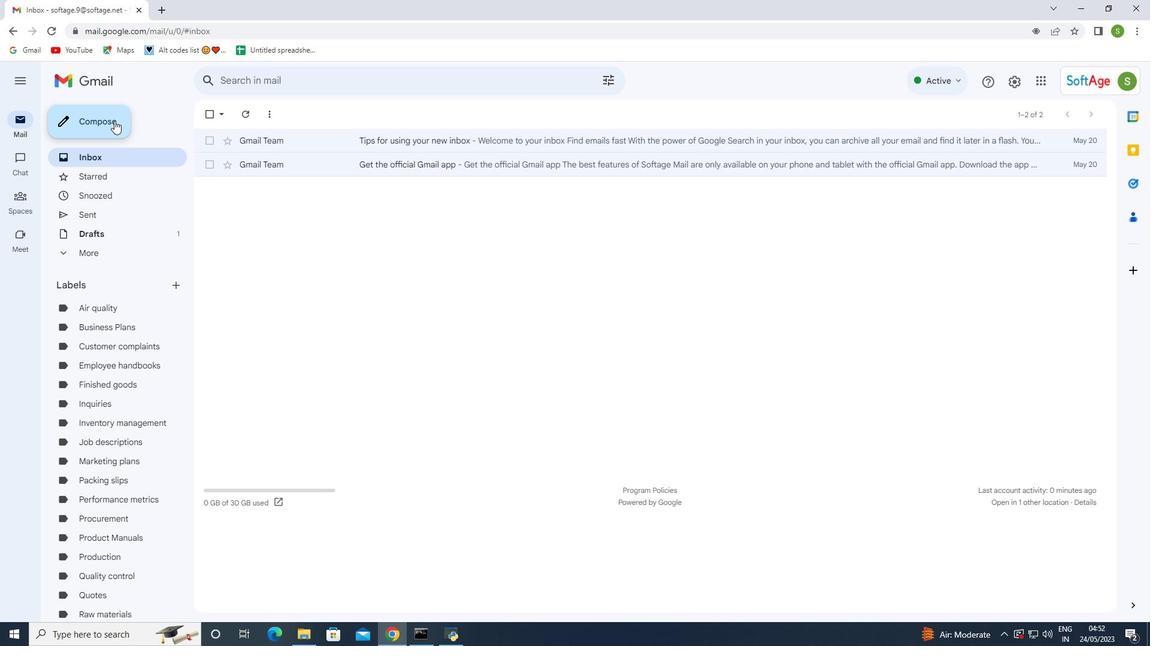 
Action: Mouse moved to (779, 288)
Screenshot: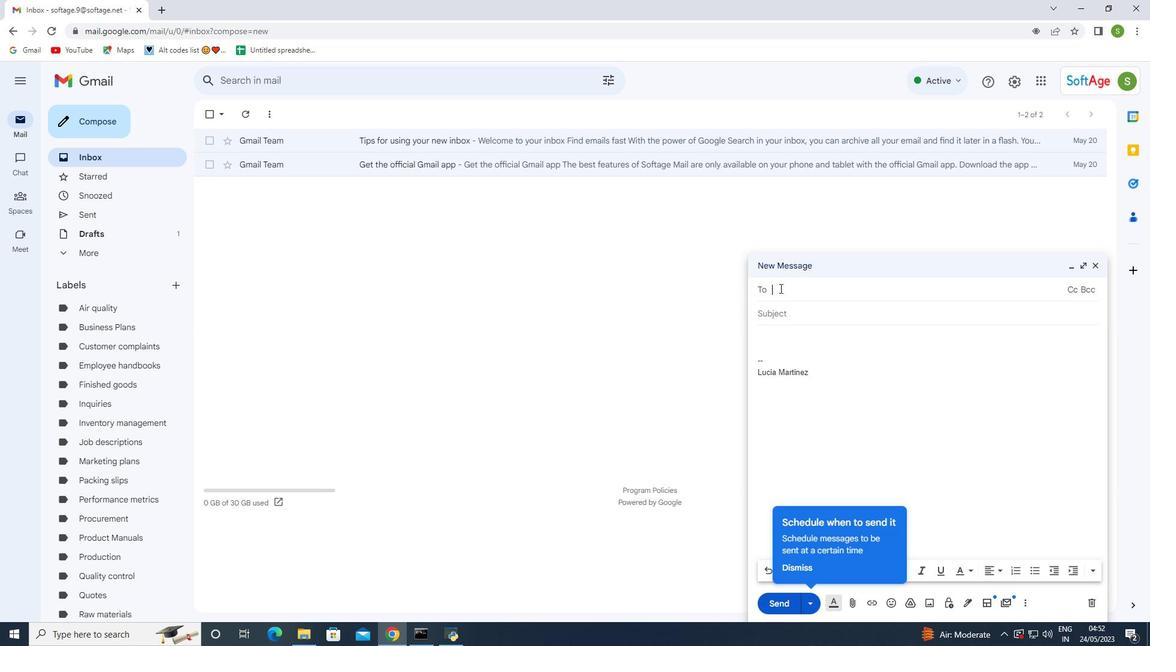 
Action: Mouse pressed left at (779, 288)
Screenshot: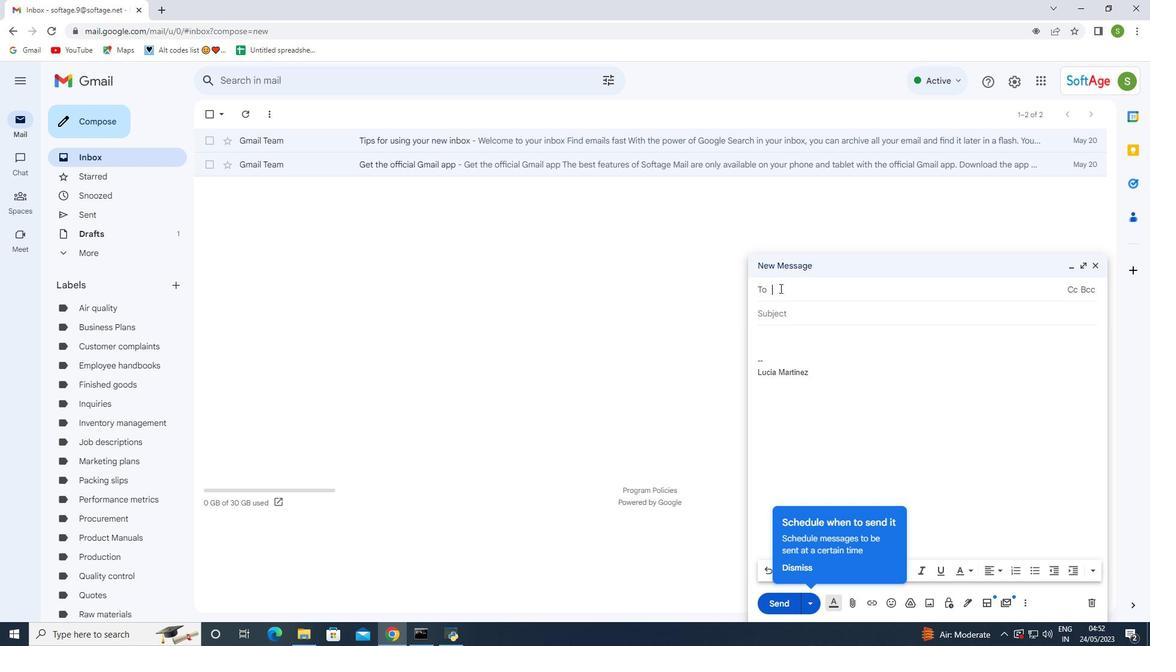 
Action: Key pressed softage.6<Key.shift>@softage.net
Screenshot: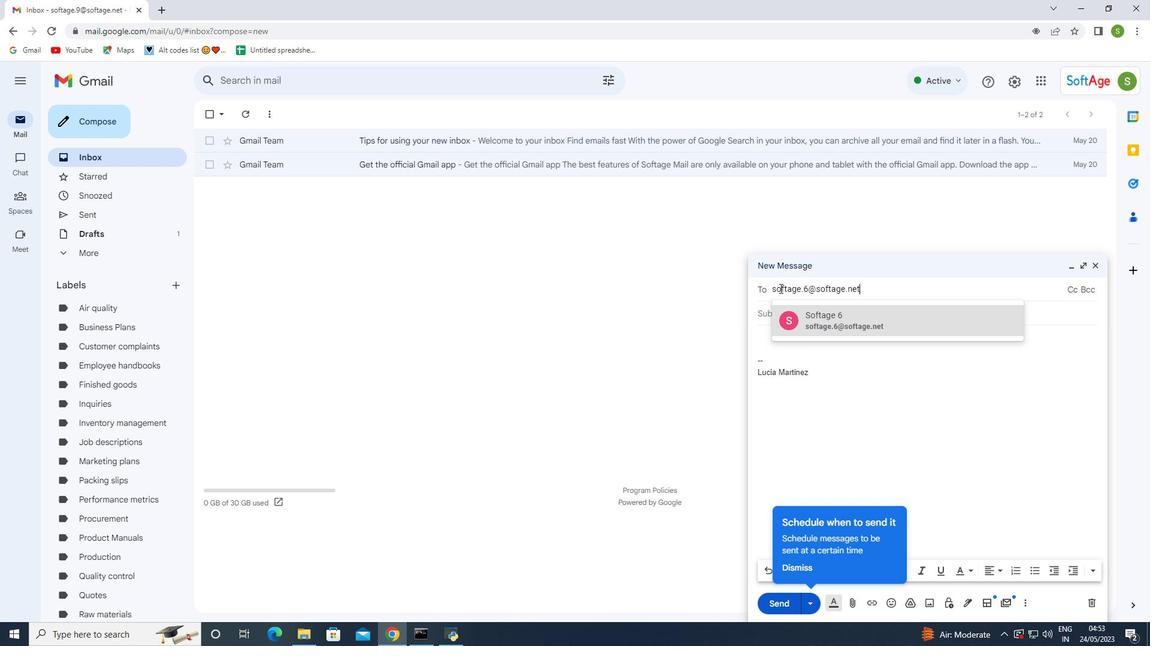 
Action: Mouse moved to (866, 331)
Screenshot: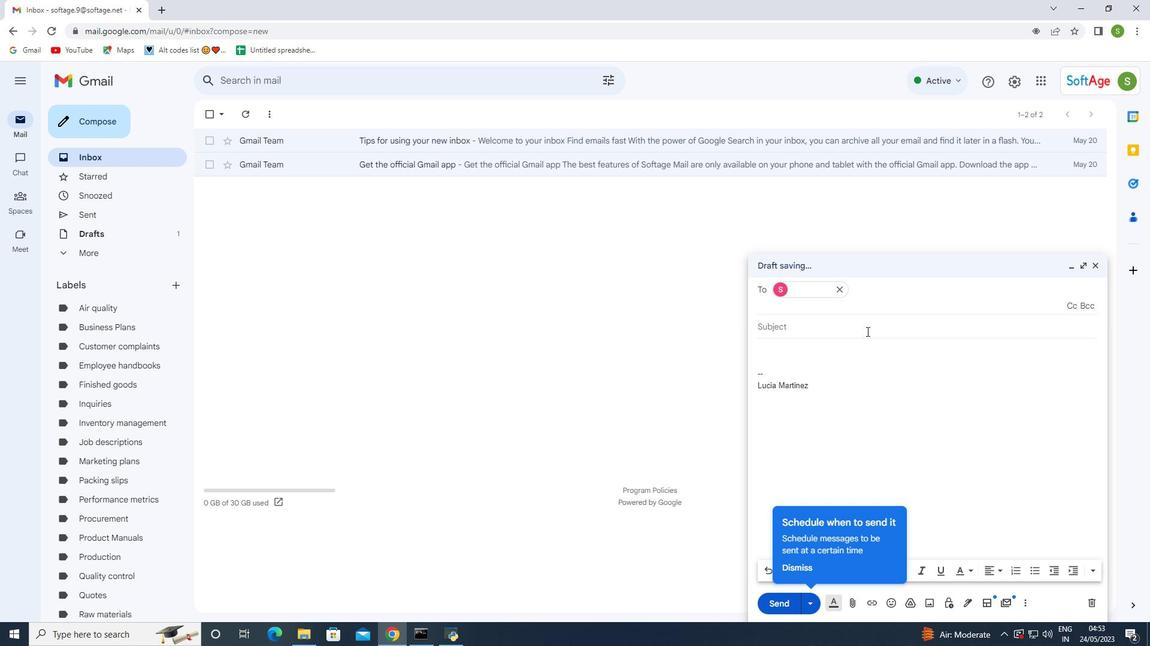 
Action: Mouse pressed left at (866, 331)
Screenshot: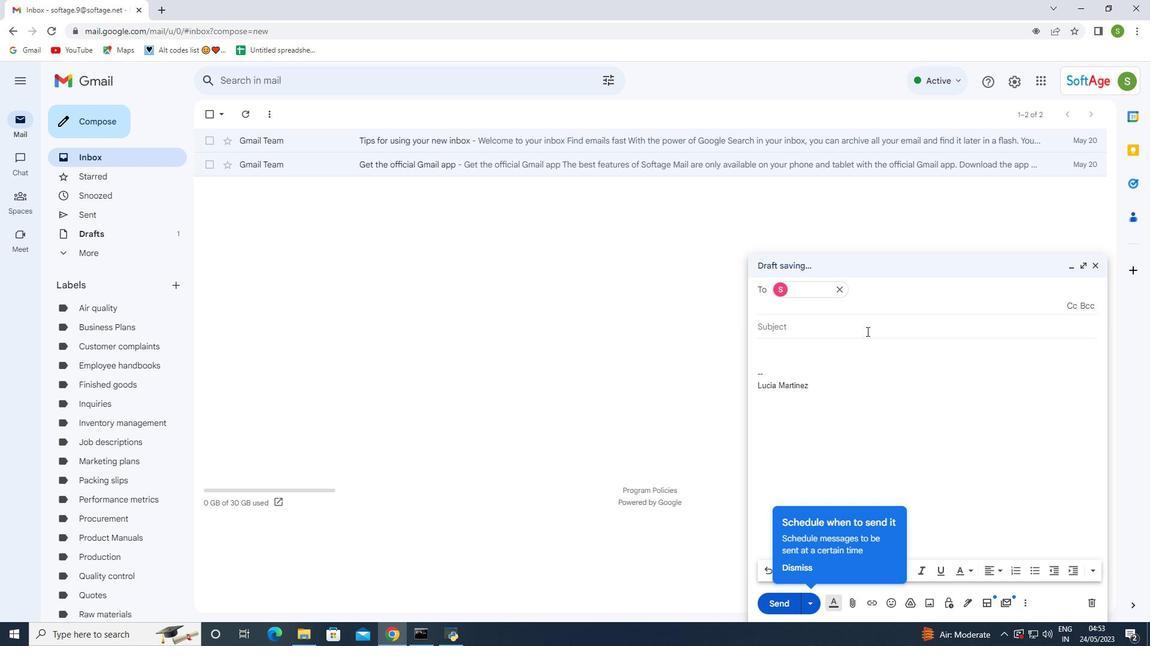 
Action: Mouse moved to (810, 325)
Screenshot: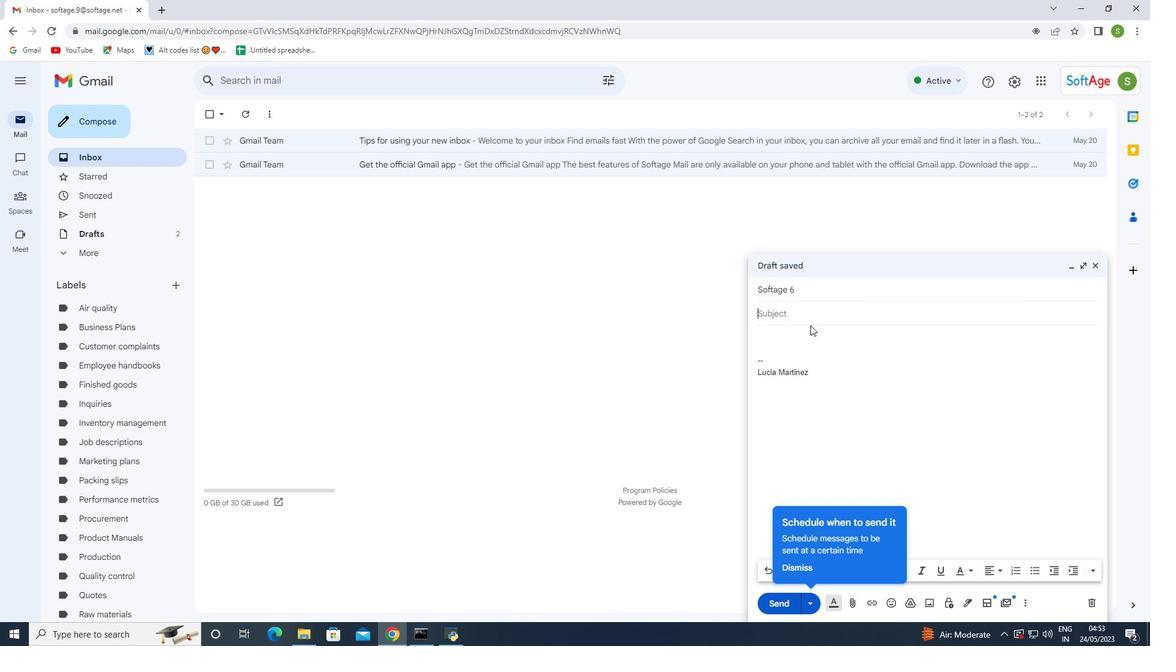 
Action: Mouse pressed left at (810, 325)
Screenshot: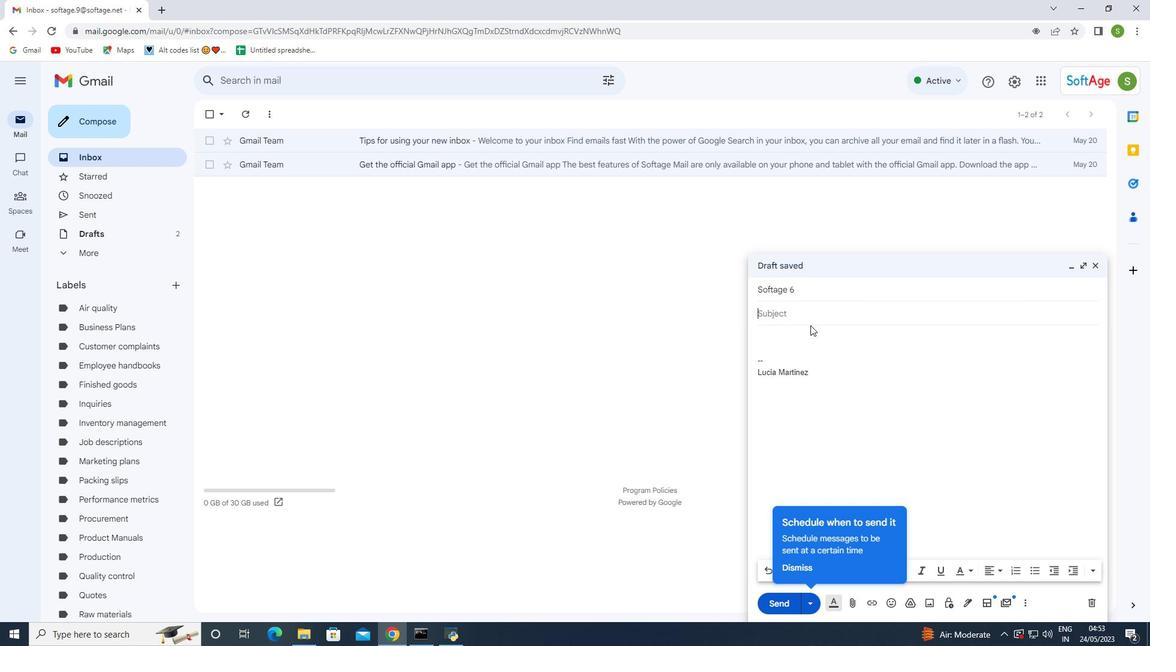 
Action: Key pressed <Key.shift>Request<Key.space>for<Key.space>s<Key.backspace>a<Key.space>job<Key.space>application<Key.space>follow-up
Screenshot: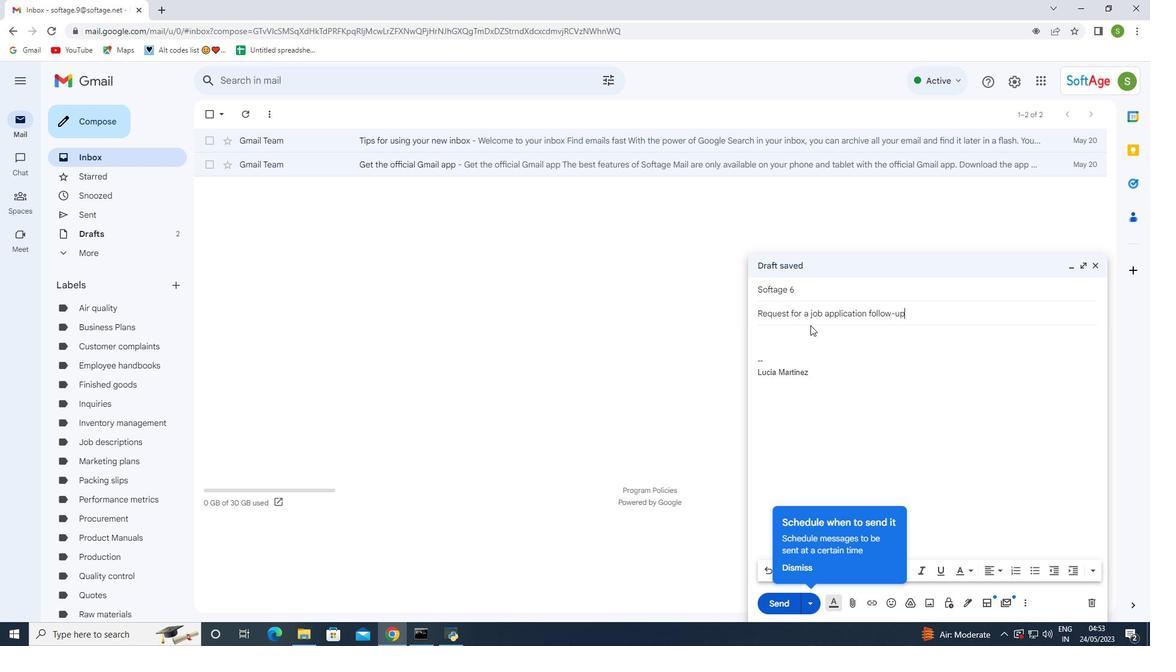 
Action: Mouse moved to (787, 356)
Screenshot: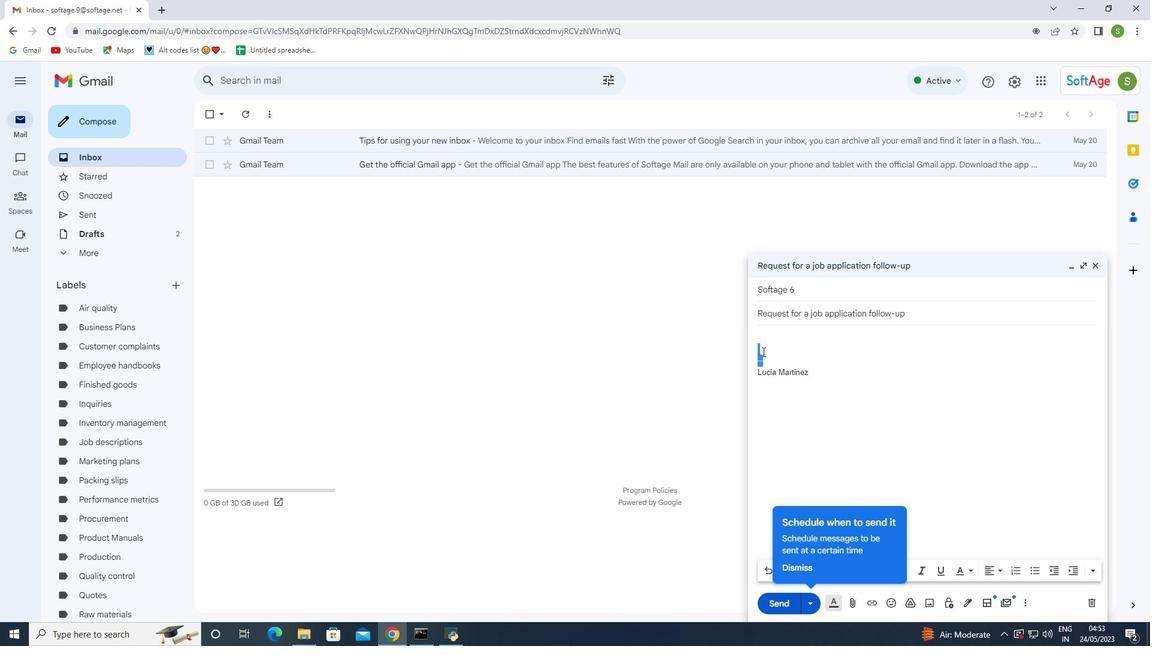 
Action: Mouse pressed left at (787, 356)
Screenshot: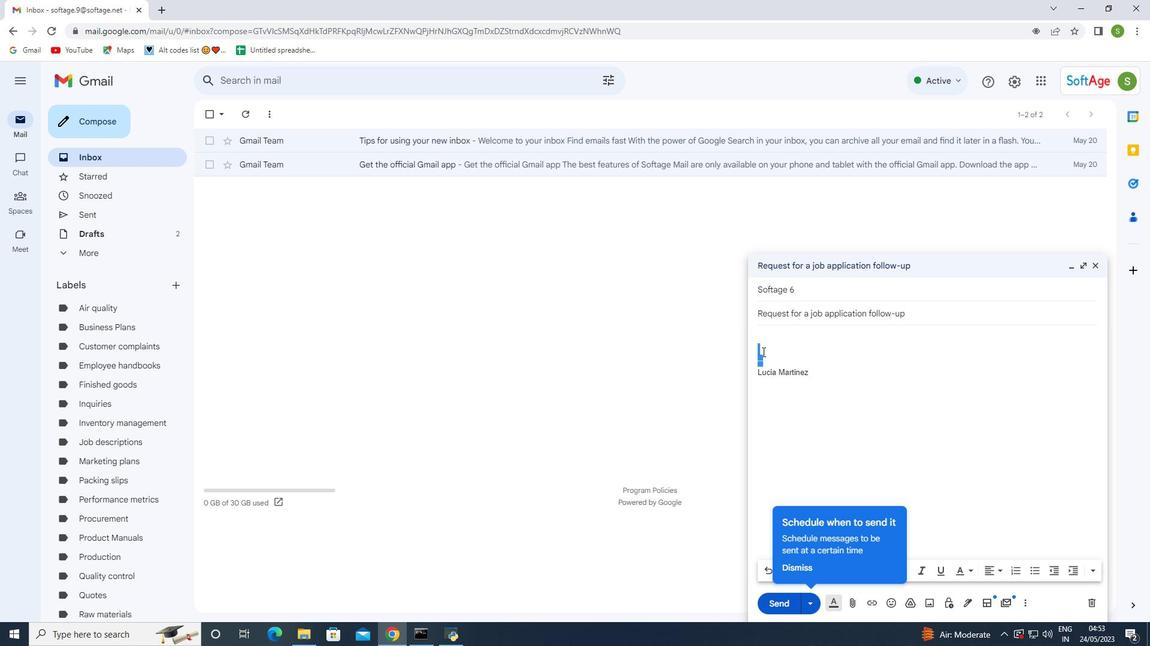 
Action: Mouse moved to (748, 335)
Screenshot: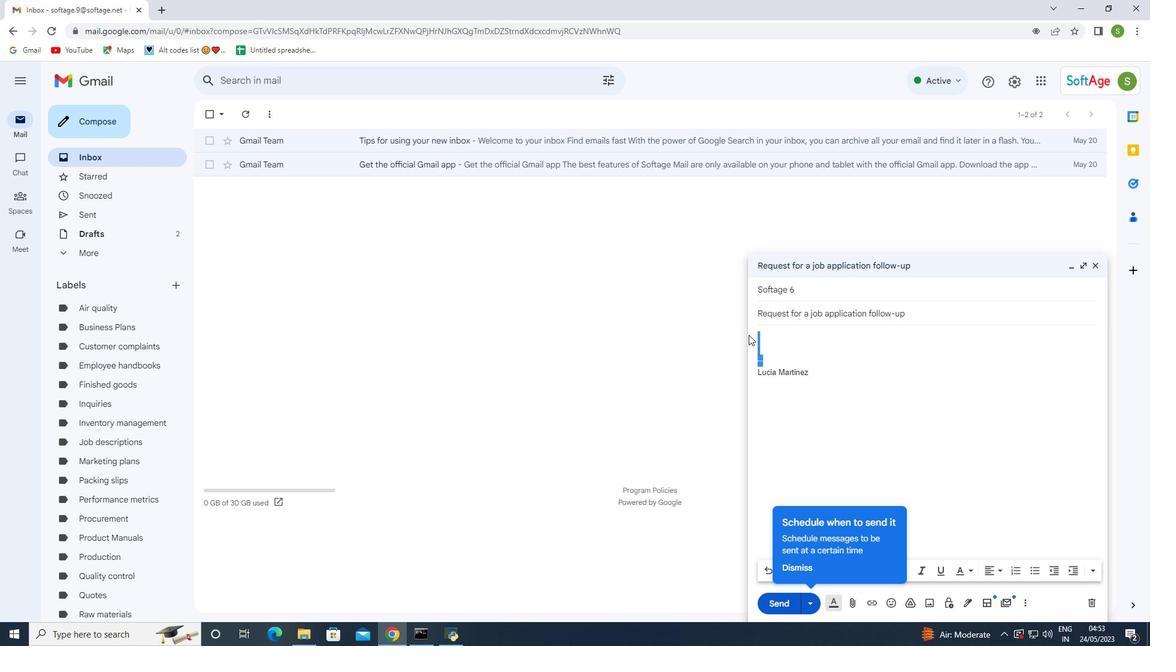 
Action: Key pressed <Key.backspace><Key.enter><Key.up><Key.shift>I<Key.space>would<Key.space>like<Key.space>to<Key.space>request<Key.space>a<Key.space>change<Key.space>to<Key.space>the<Key.space>project<Key.space>scope<Key.space><Key.backspace>,<Key.space>can<Key.space>we<Key.space>discuss<Key.space>this<Key.space>in<Key.space>our<Key.space>next<Key.space>meeting<Key.shift_r>?
Screenshot: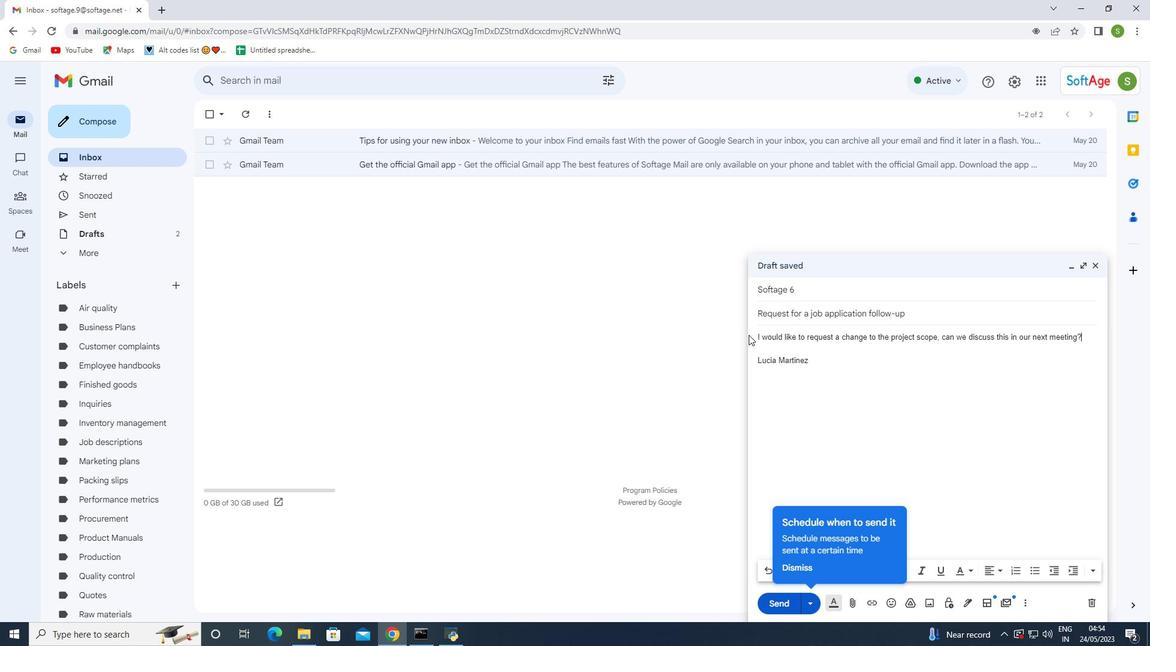 
Action: Mouse moved to (799, 572)
Screenshot: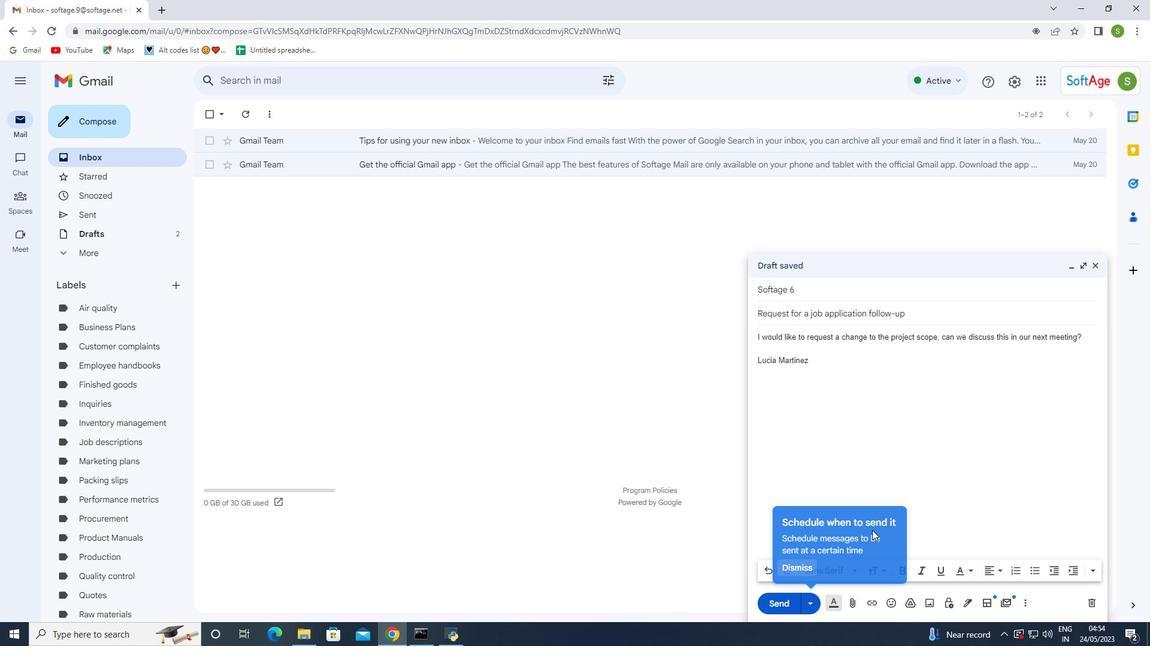 
Action: Mouse pressed left at (799, 572)
Screenshot: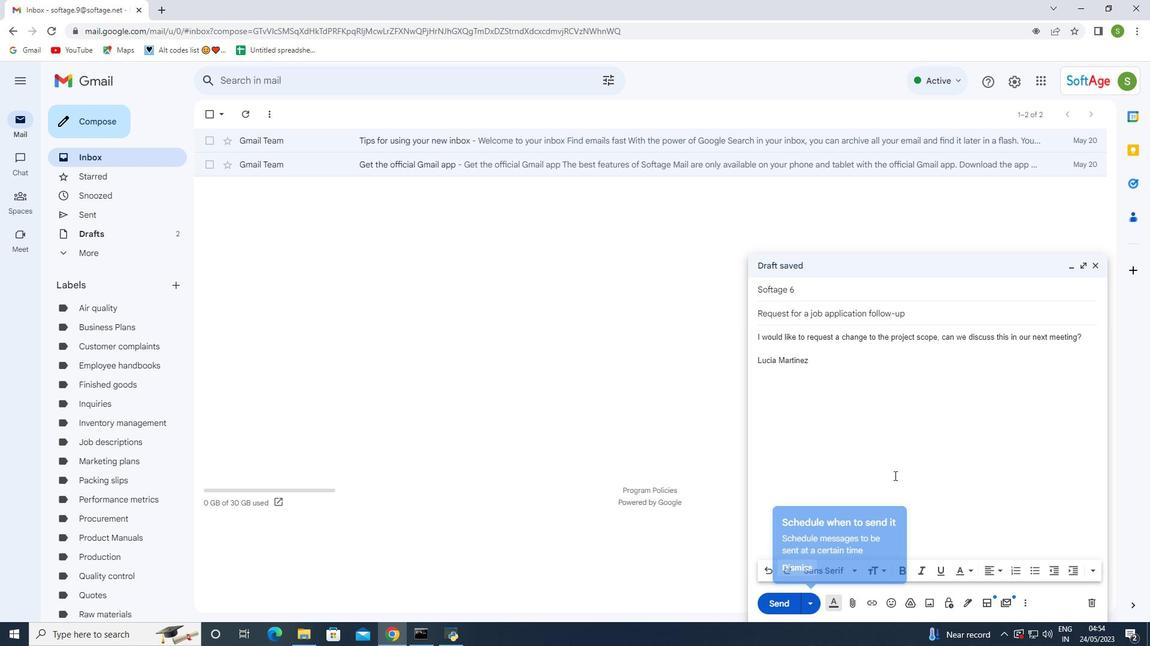 
Action: Mouse moved to (885, 451)
Screenshot: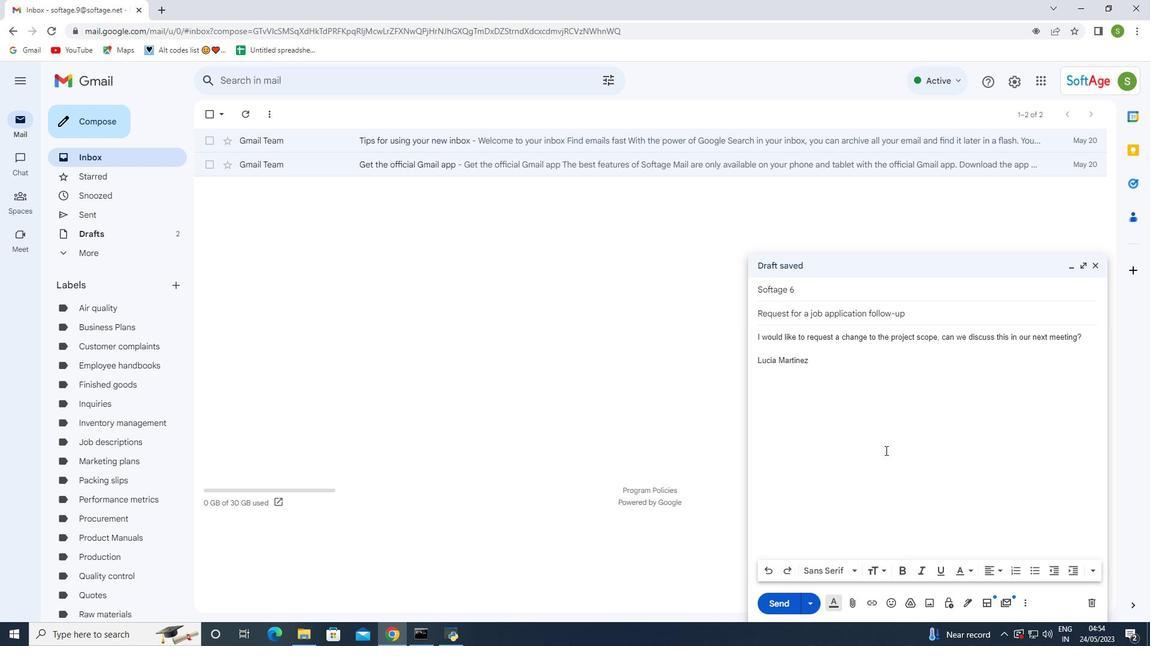 
Action: Mouse scrolled (885, 450) with delta (0, 0)
Screenshot: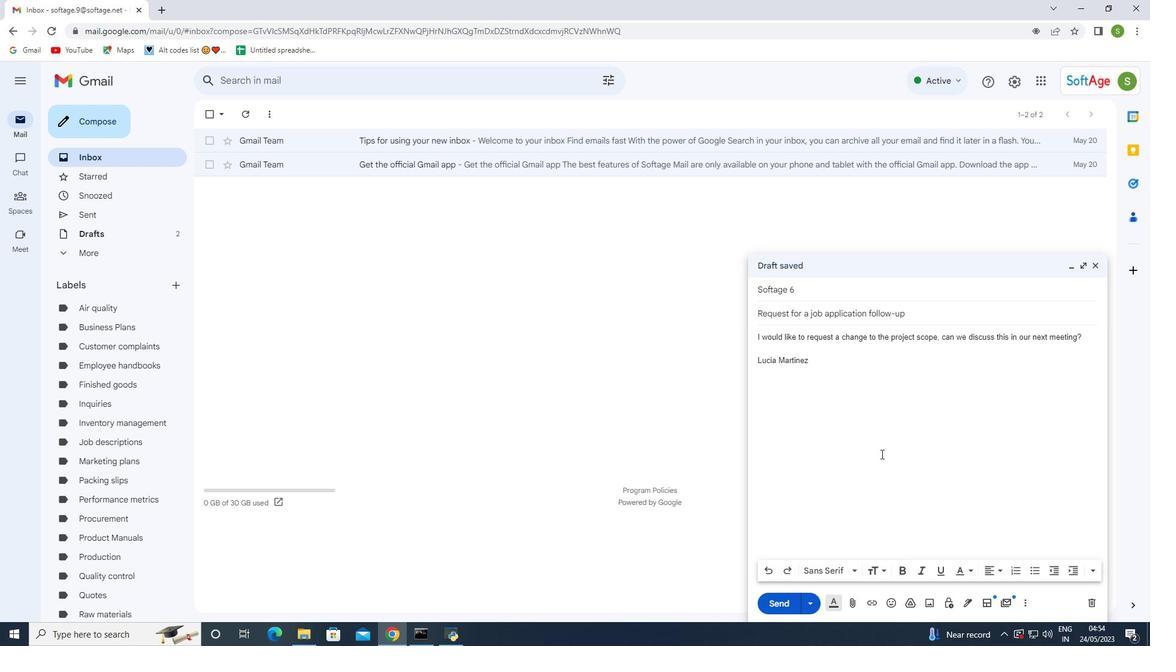 
Action: Mouse moved to (785, 603)
Screenshot: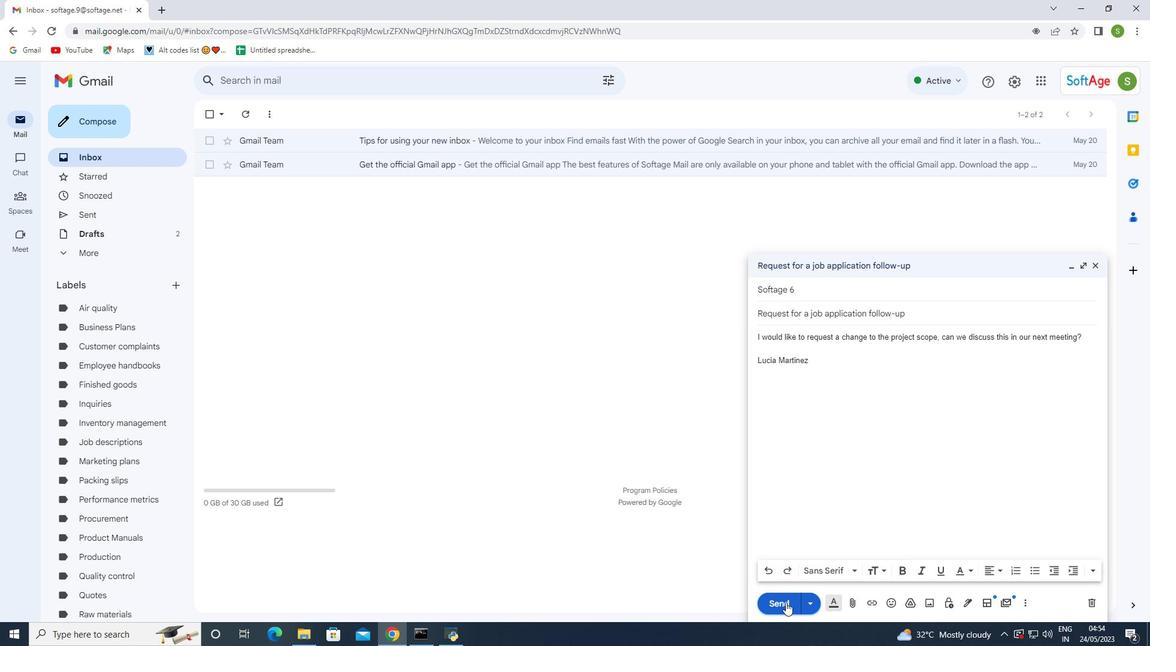 
Action: Mouse pressed left at (785, 603)
Screenshot: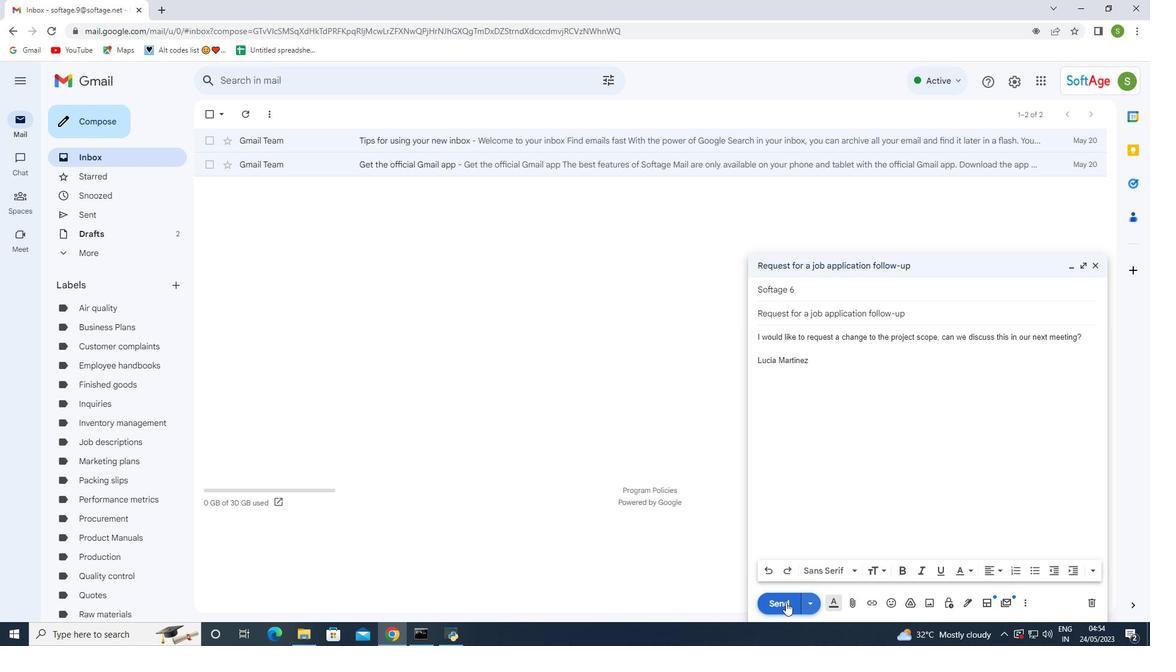
Action: Mouse moved to (92, 218)
Screenshot: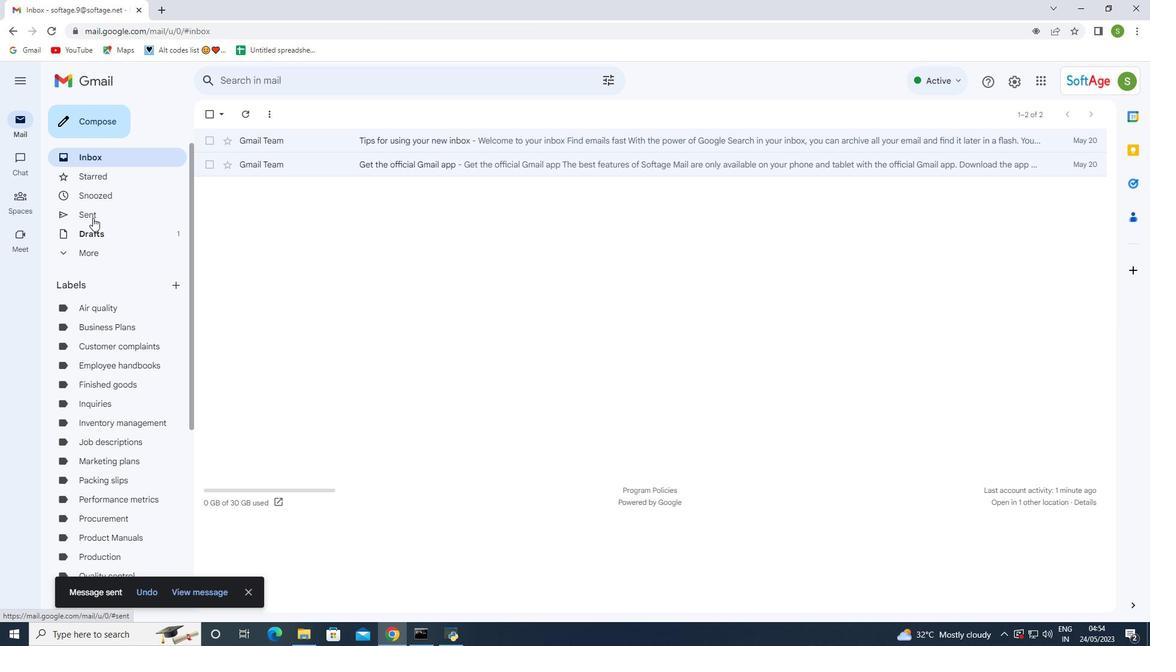 
Action: Mouse pressed left at (92, 218)
Screenshot: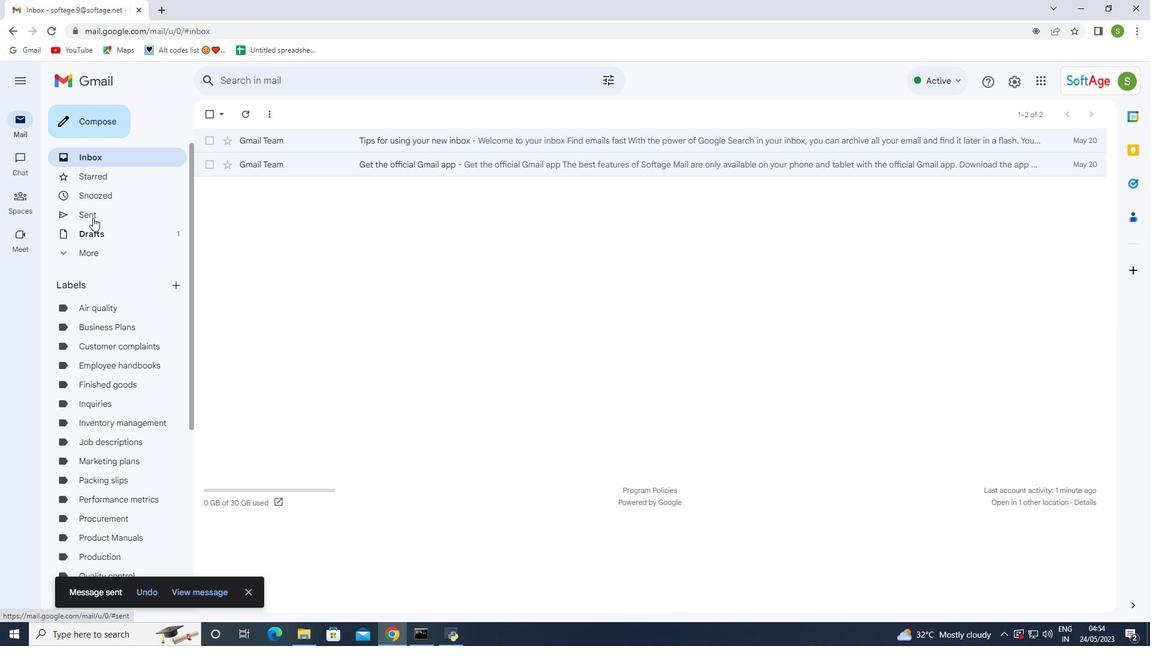 
Action: Mouse moved to (208, 174)
Screenshot: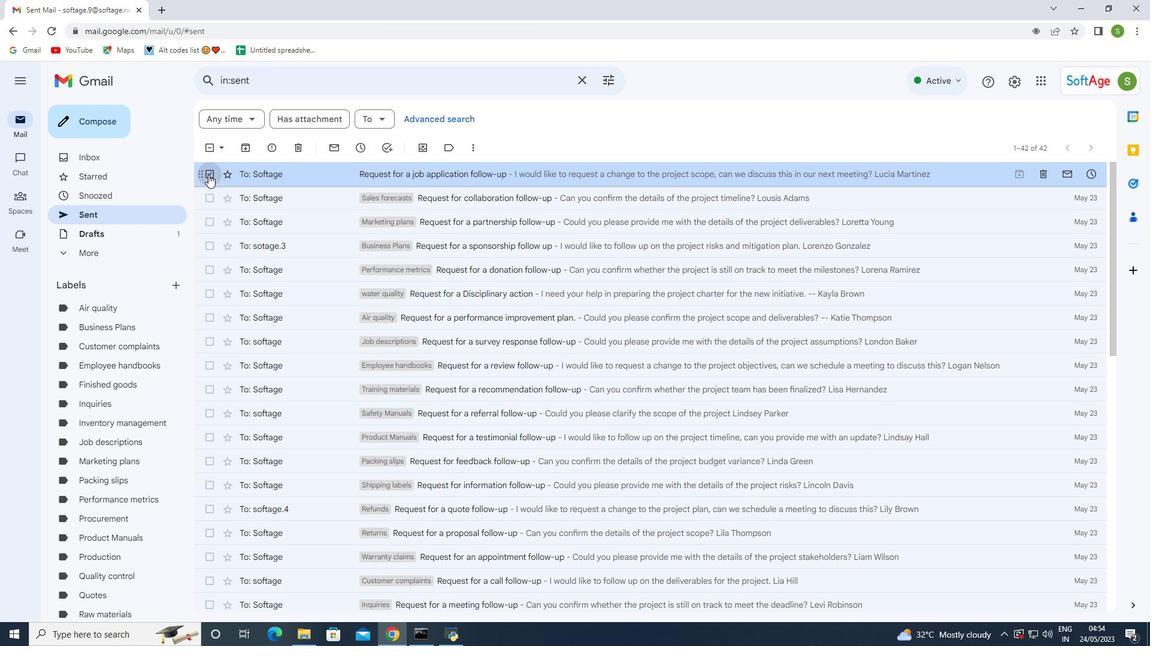 
Action: Mouse pressed left at (208, 174)
Screenshot: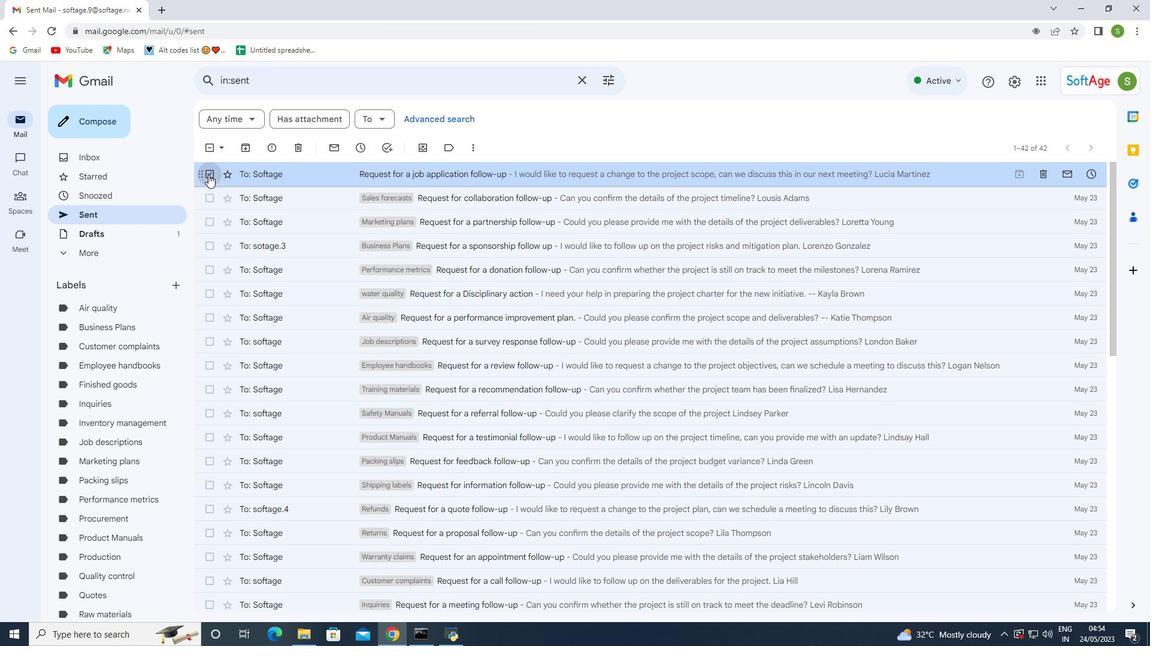 
Action: Mouse moved to (319, 170)
Screenshot: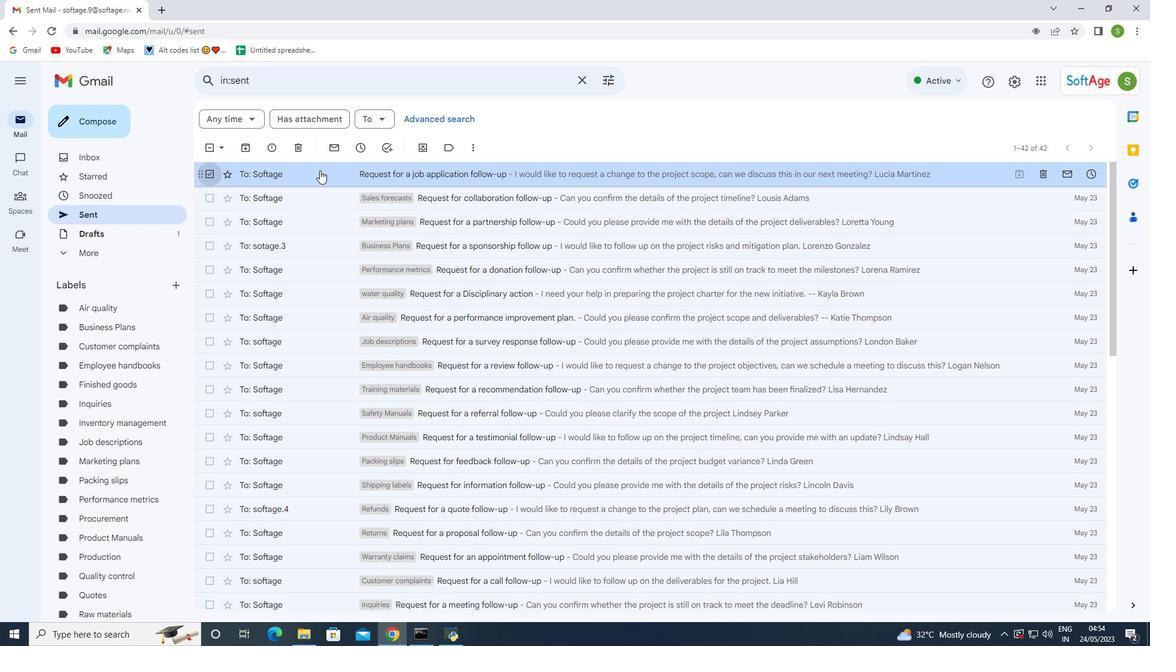 
Action: Mouse pressed right at (319, 170)
Screenshot: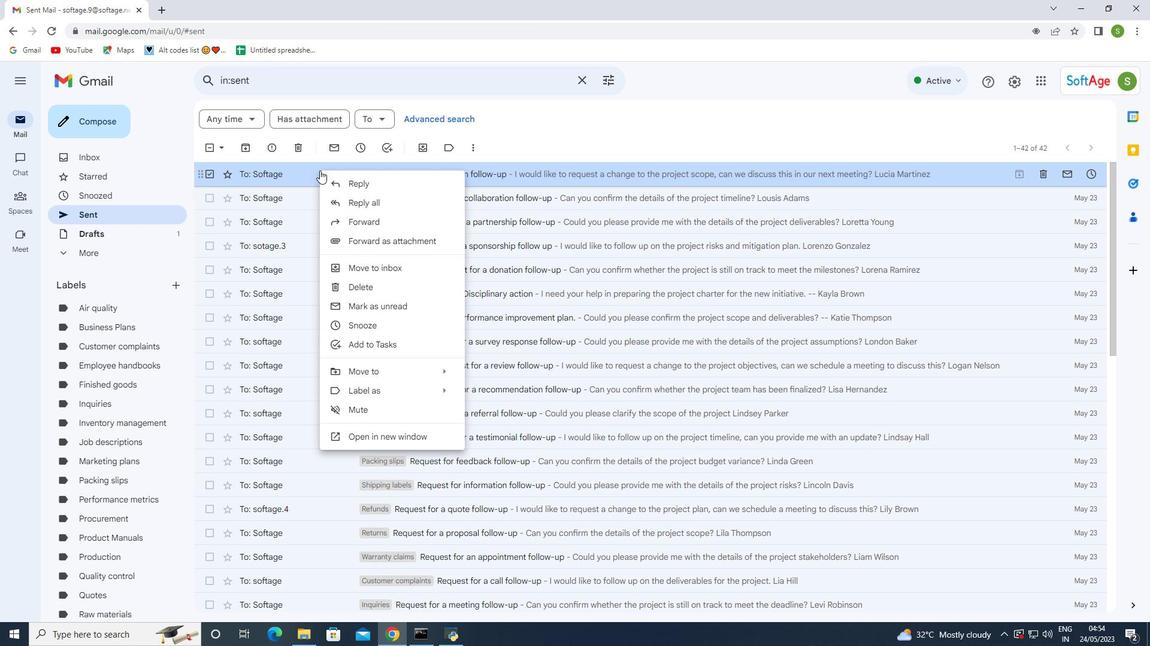 
Action: Mouse moved to (538, 350)
Screenshot: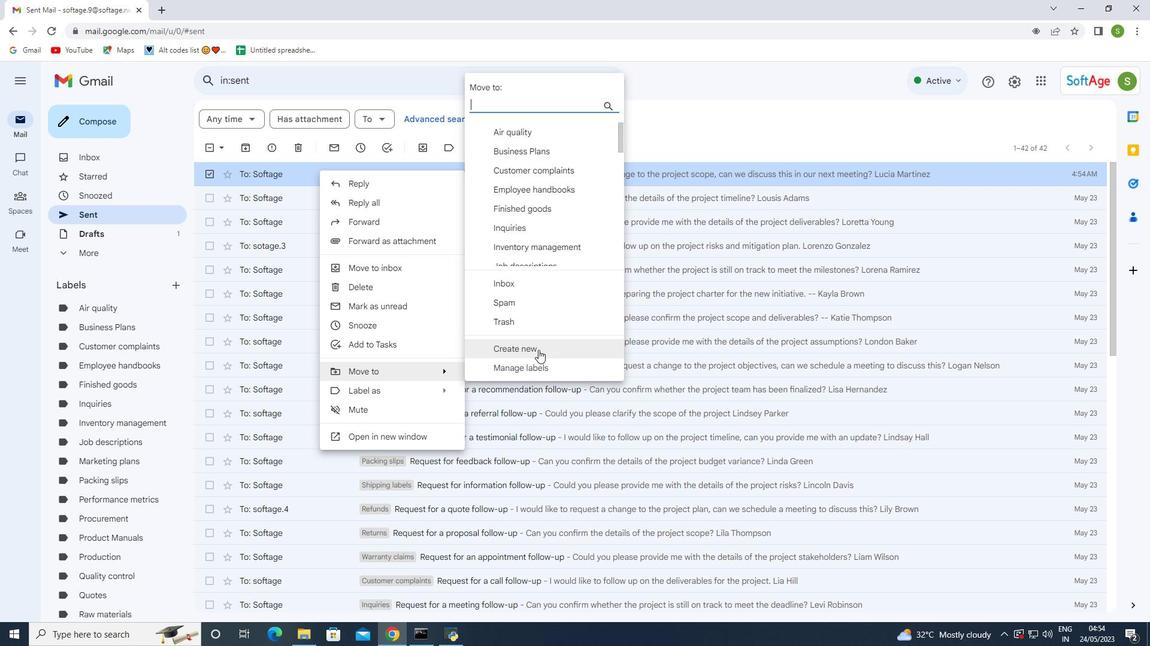
Action: Mouse pressed left at (538, 350)
Screenshot: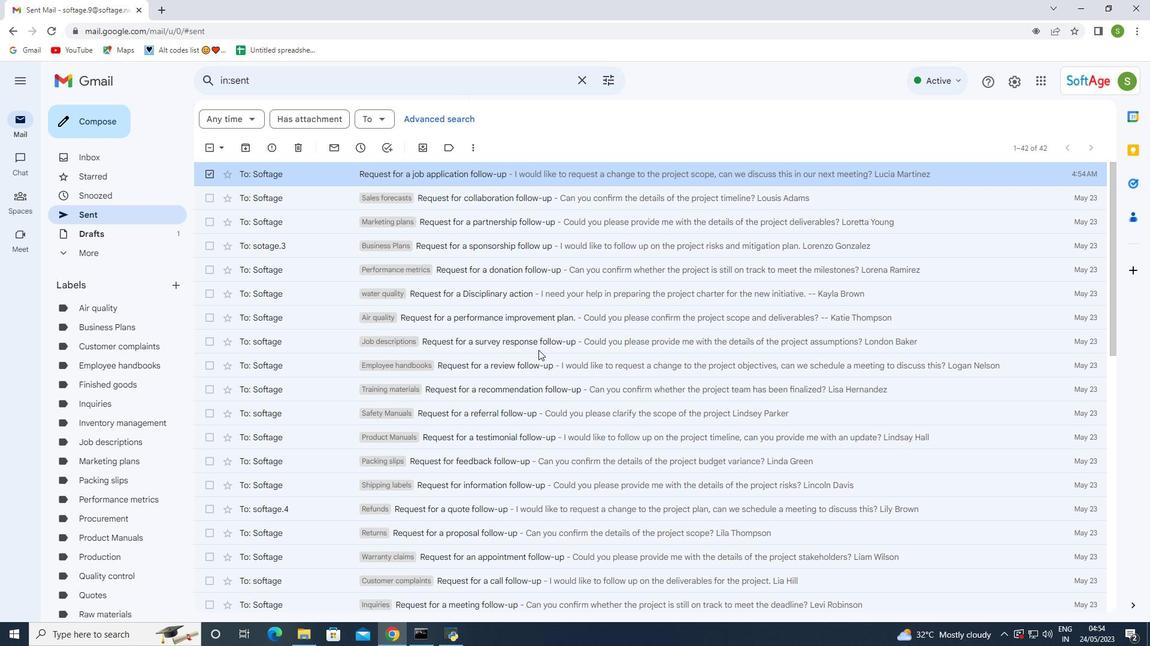 
Action: Mouse moved to (497, 321)
Screenshot: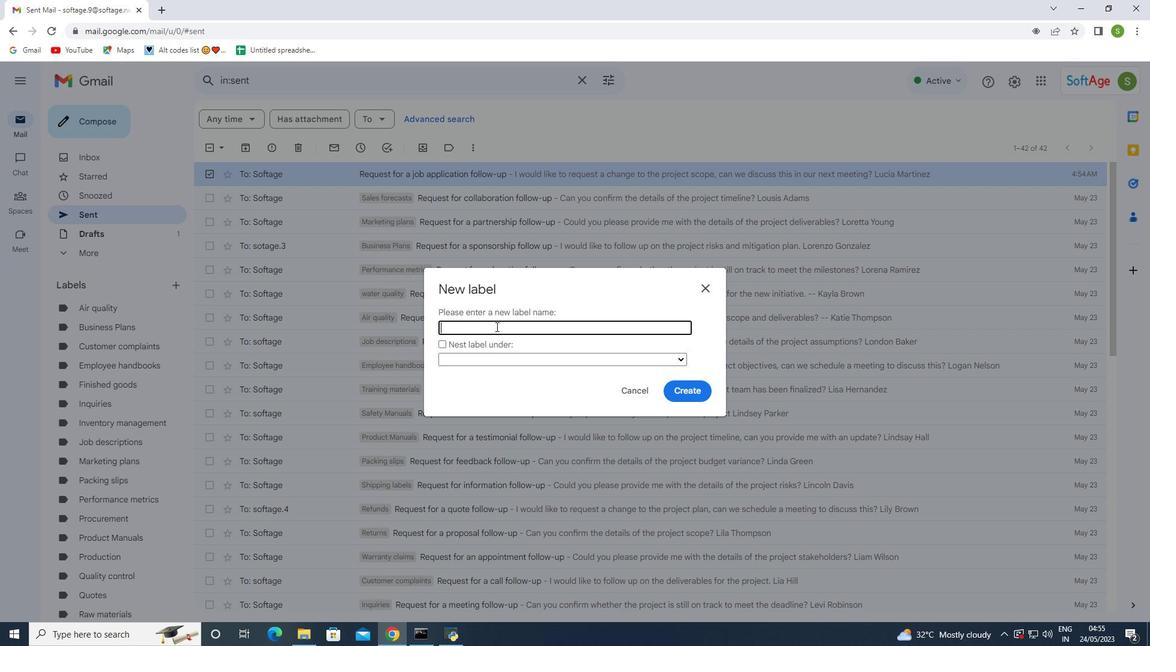 
Action: Mouse pressed left at (497, 321)
Screenshot: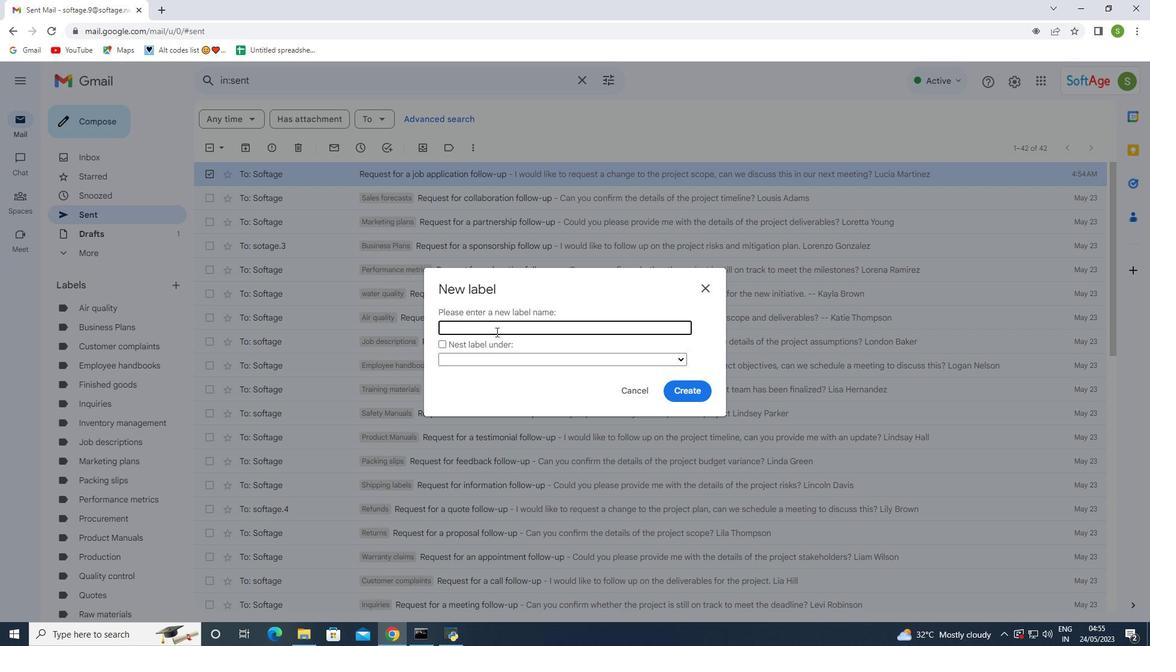 
Action: Mouse moved to (495, 332)
Screenshot: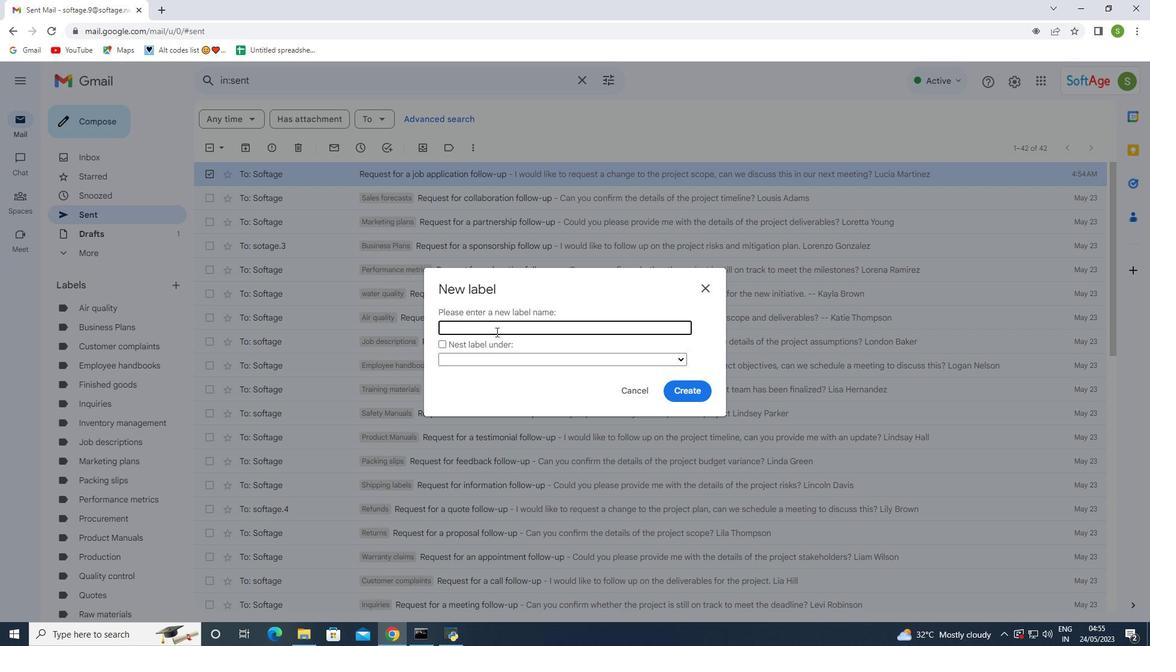 
Action: Mouse pressed left at (495, 332)
Screenshot: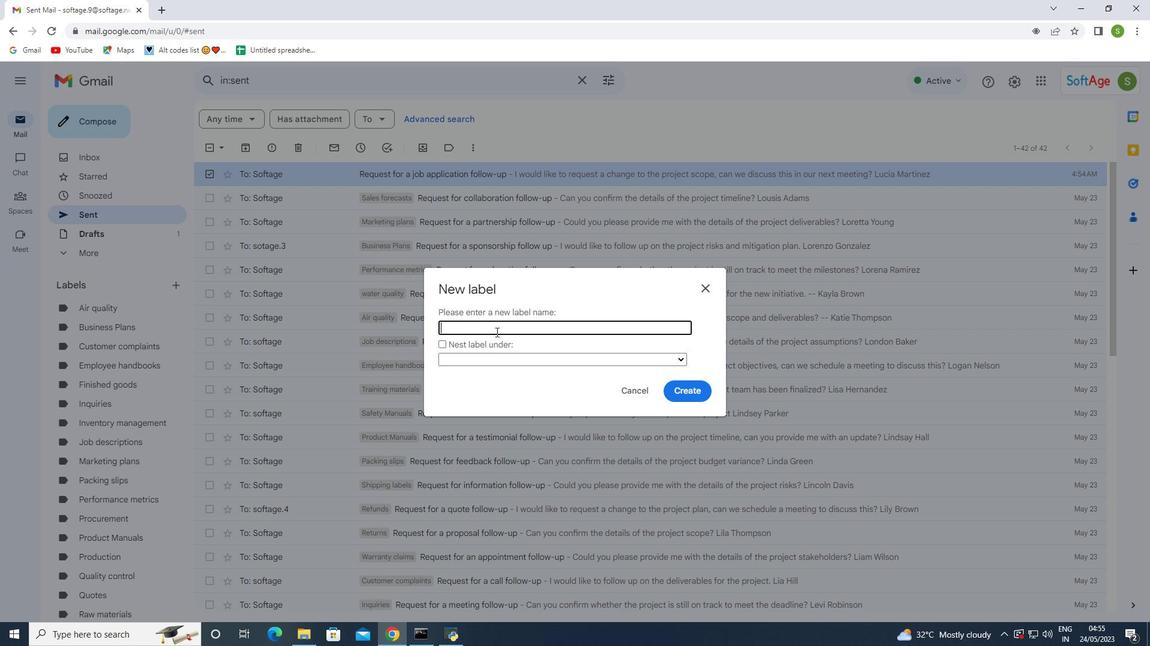 
Action: Key pressed <Key.shift>Budgets
Screenshot: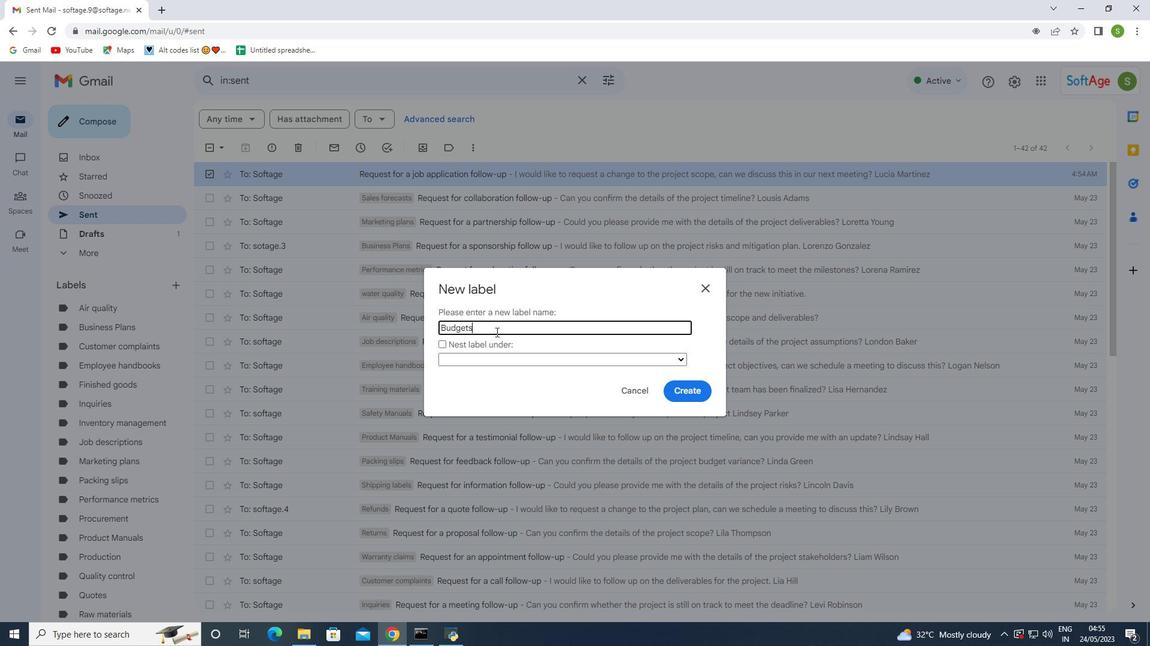 
Action: Mouse moved to (695, 389)
Screenshot: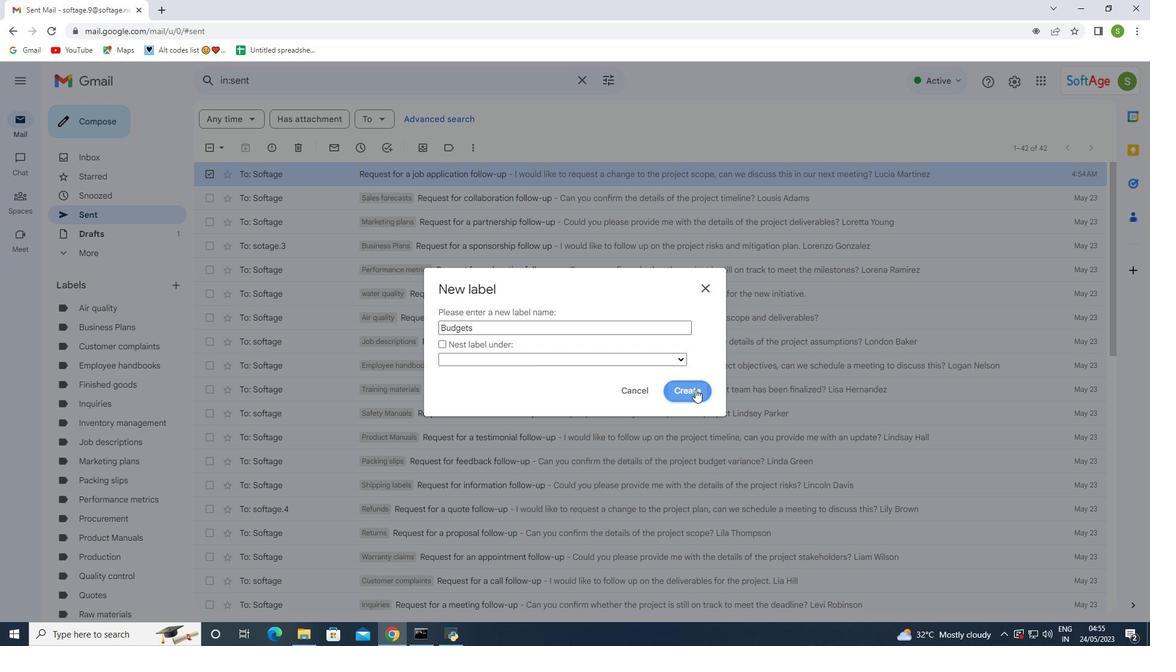 
Action: Mouse pressed left at (695, 389)
Screenshot: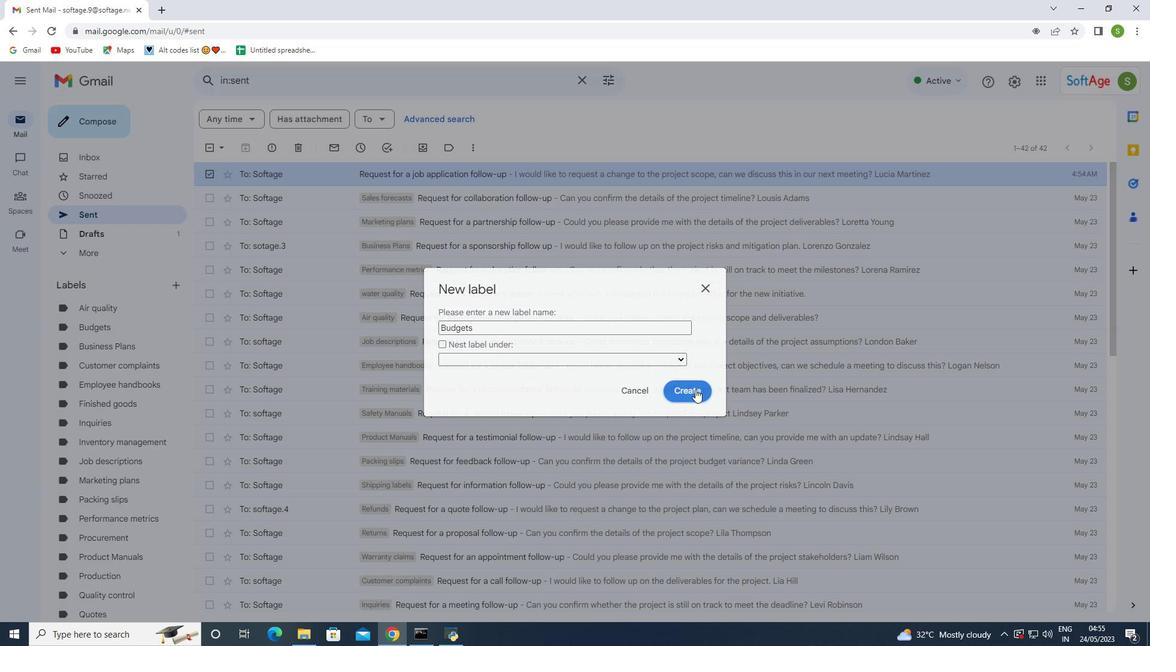 
Action: Mouse moved to (85, 322)
Screenshot: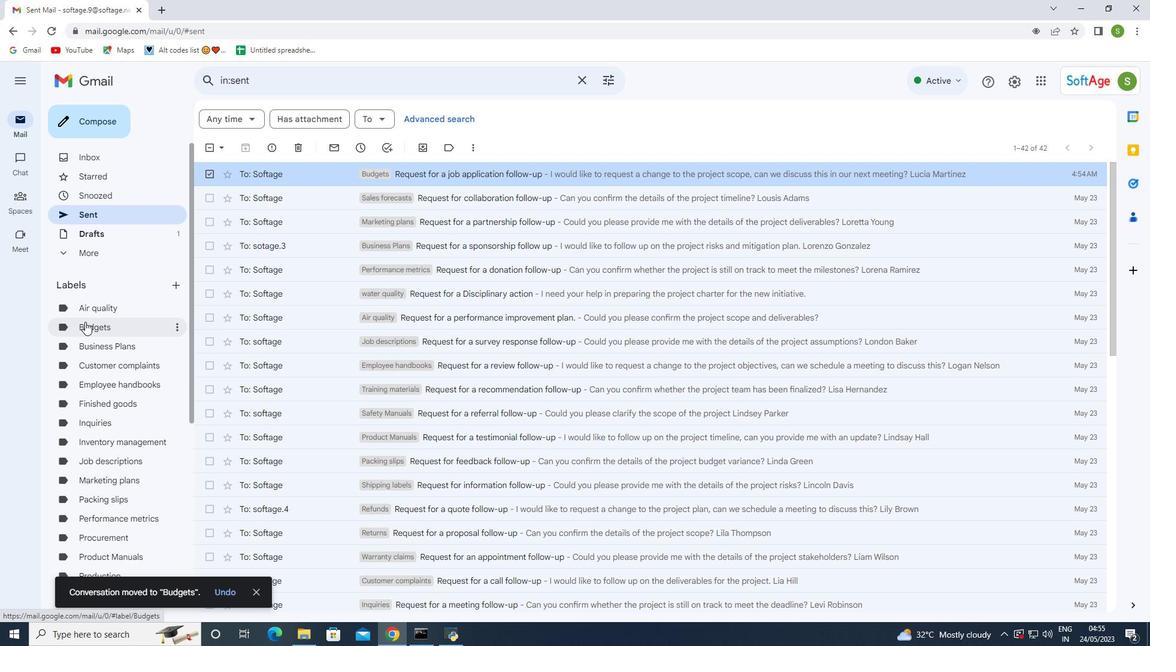 
Action: Mouse pressed left at (85, 322)
Screenshot: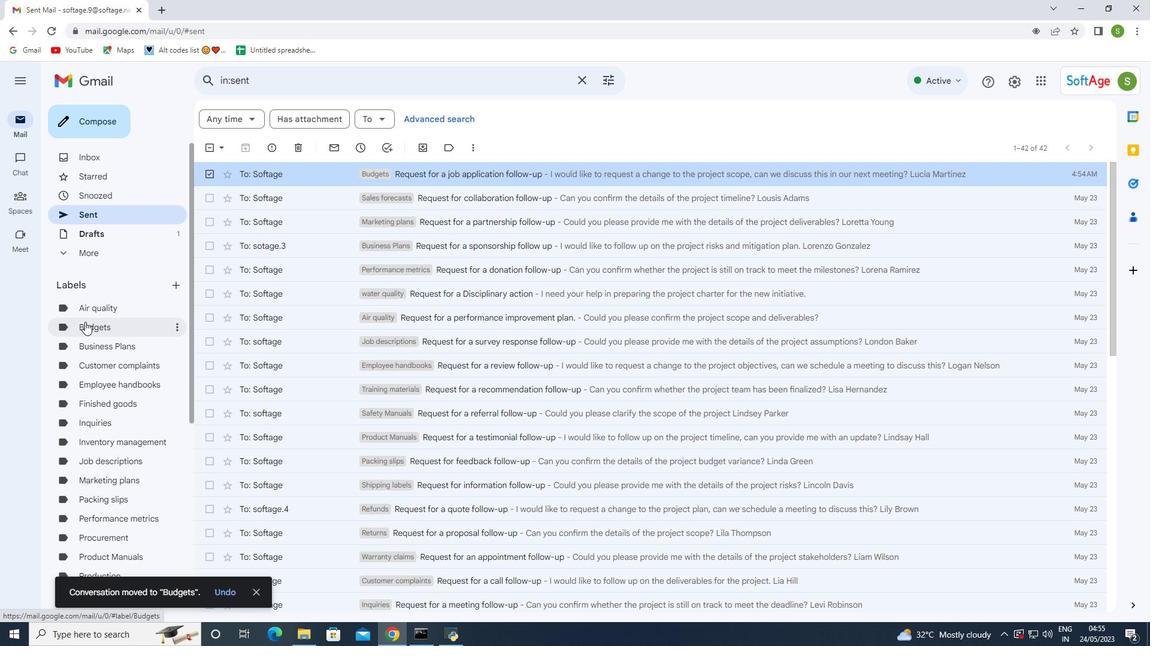 
Action: Mouse pressed left at (85, 322)
Screenshot: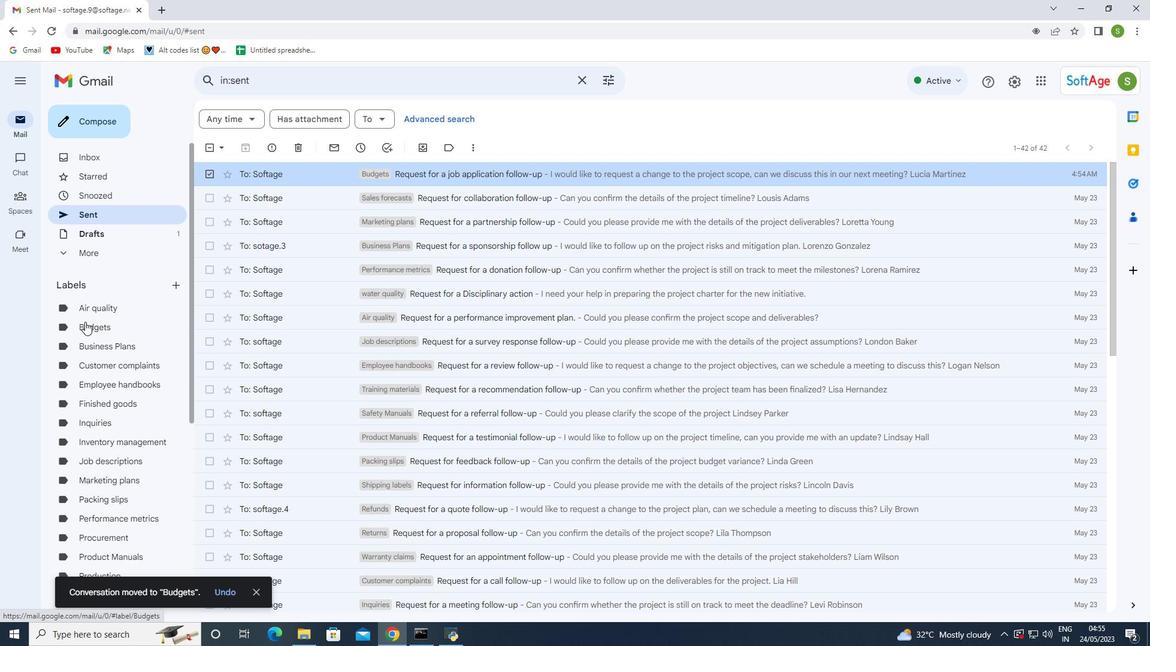 
Action: Mouse moved to (403, 170)
Screenshot: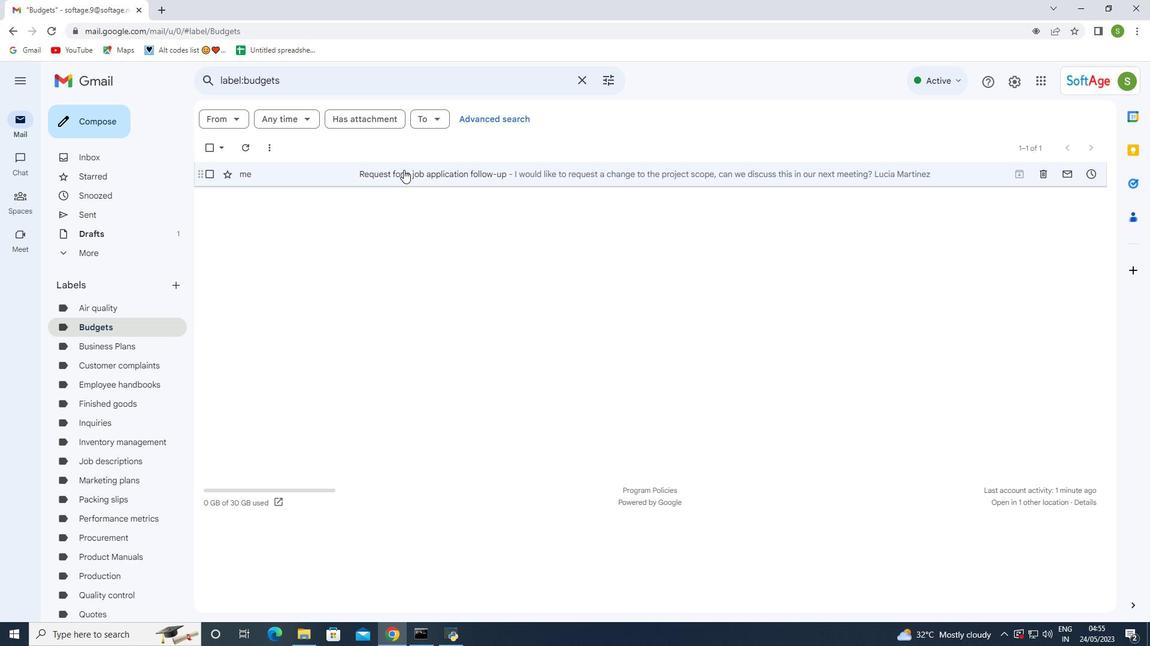 
Action: Mouse pressed left at (403, 170)
Screenshot: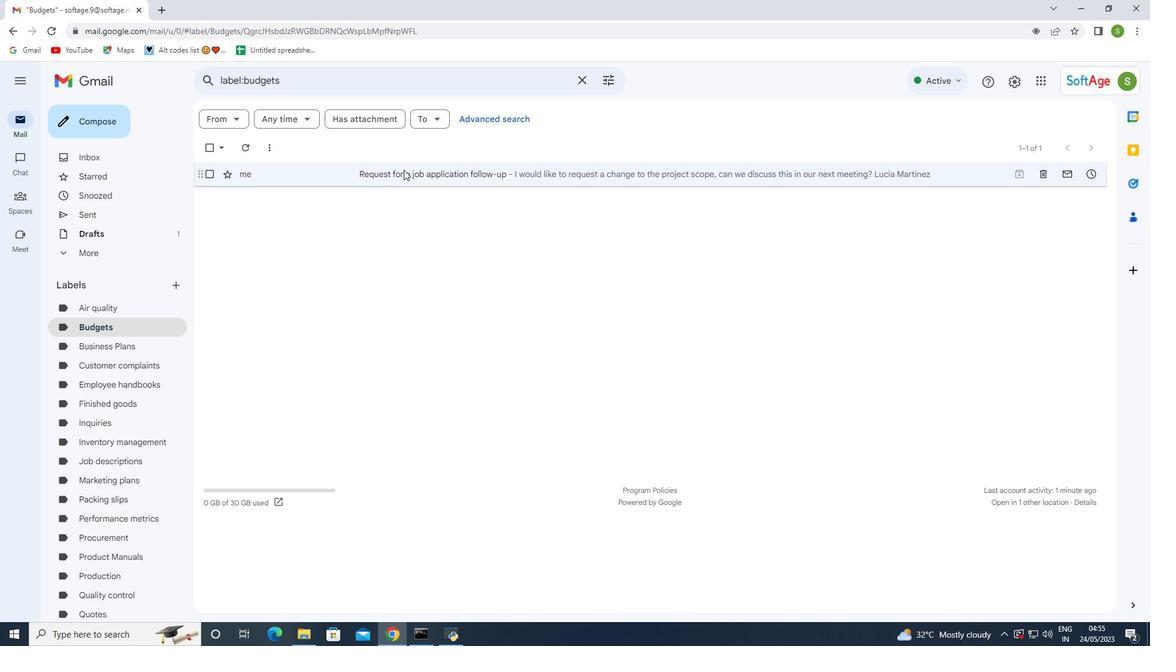 
Action: Mouse pressed left at (403, 170)
Screenshot: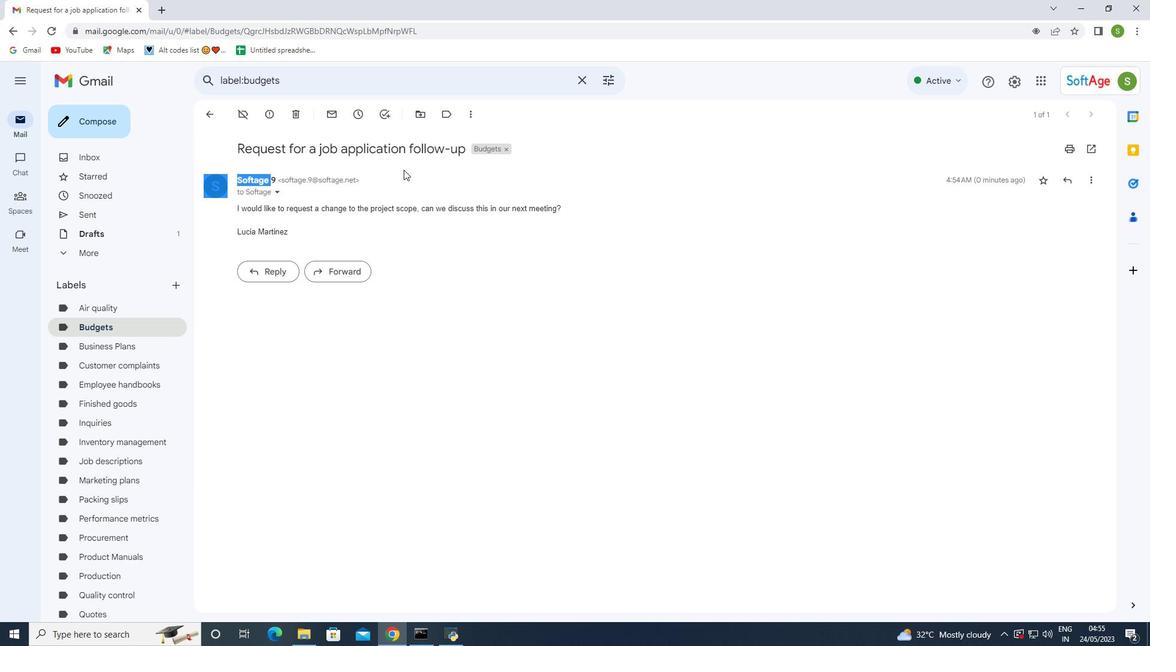 
Action: Mouse moved to (359, 181)
Screenshot: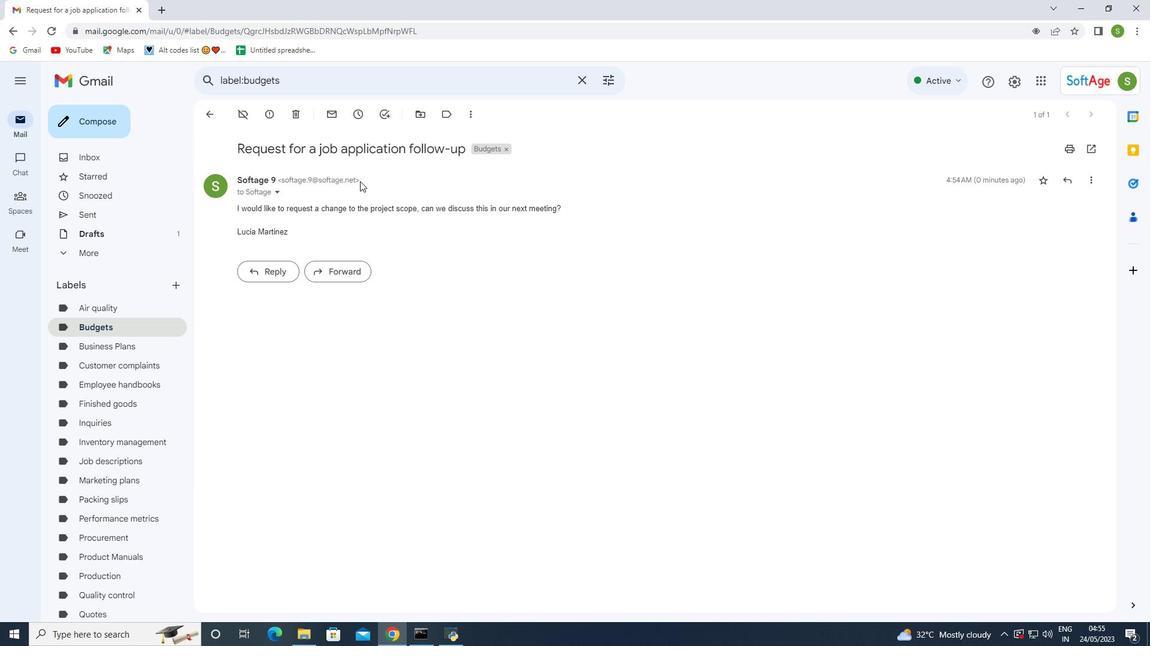 
Action: Mouse pressed left at (359, 181)
Screenshot: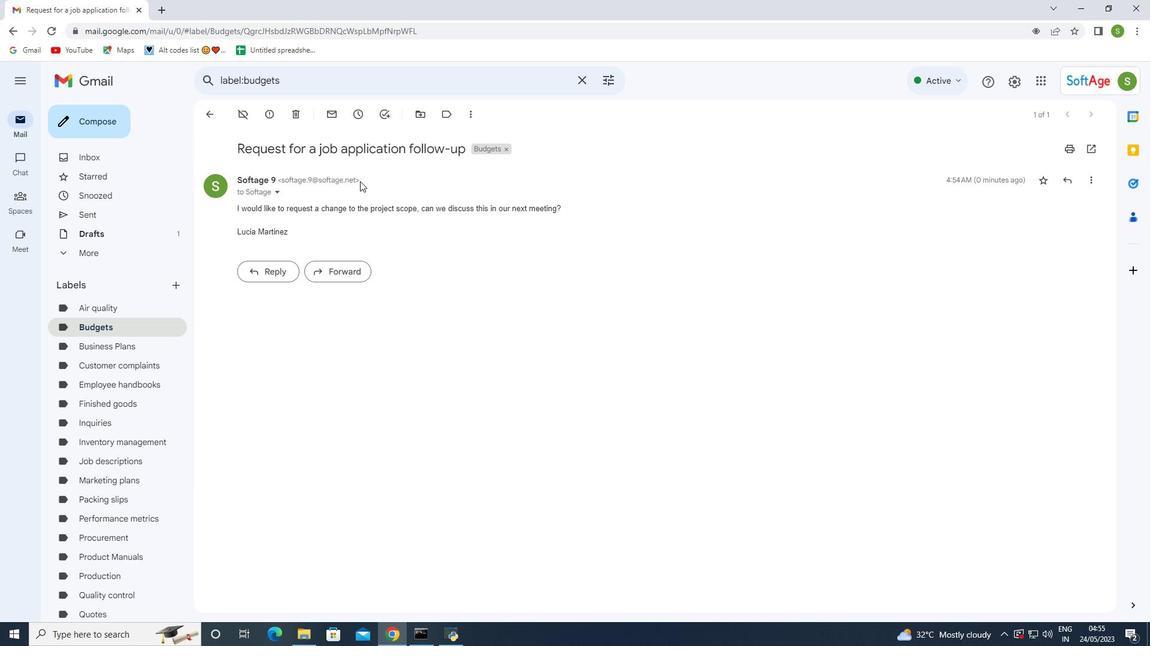 
Action: Mouse moved to (210, 110)
Screenshot: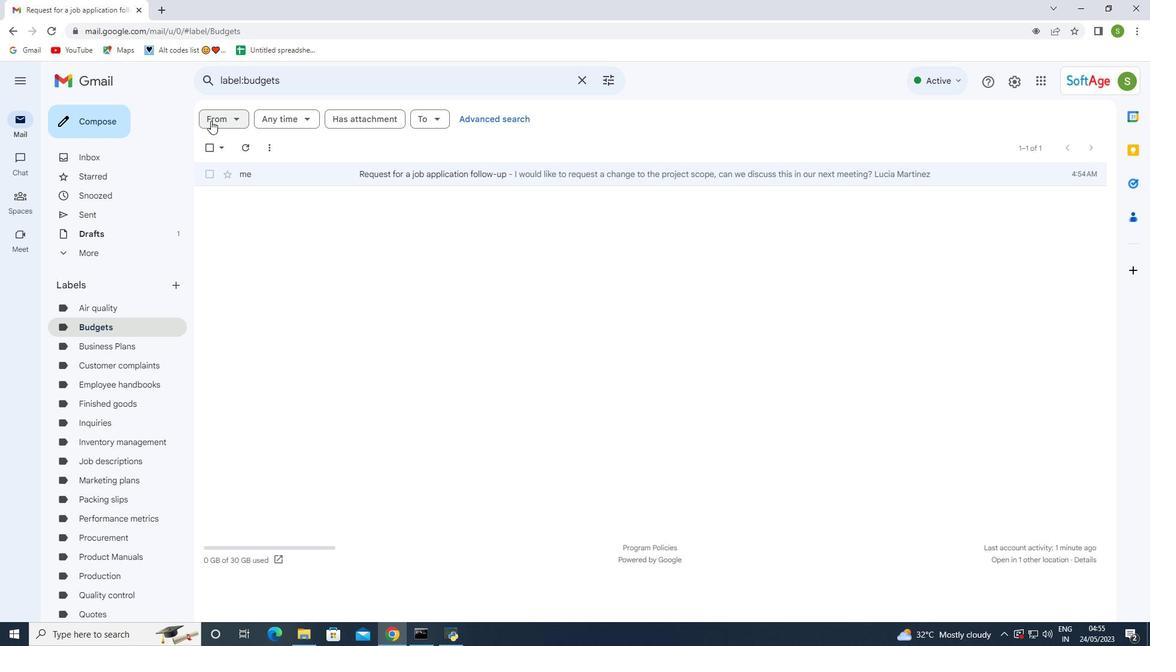 
Action: Mouse pressed left at (210, 110)
Screenshot: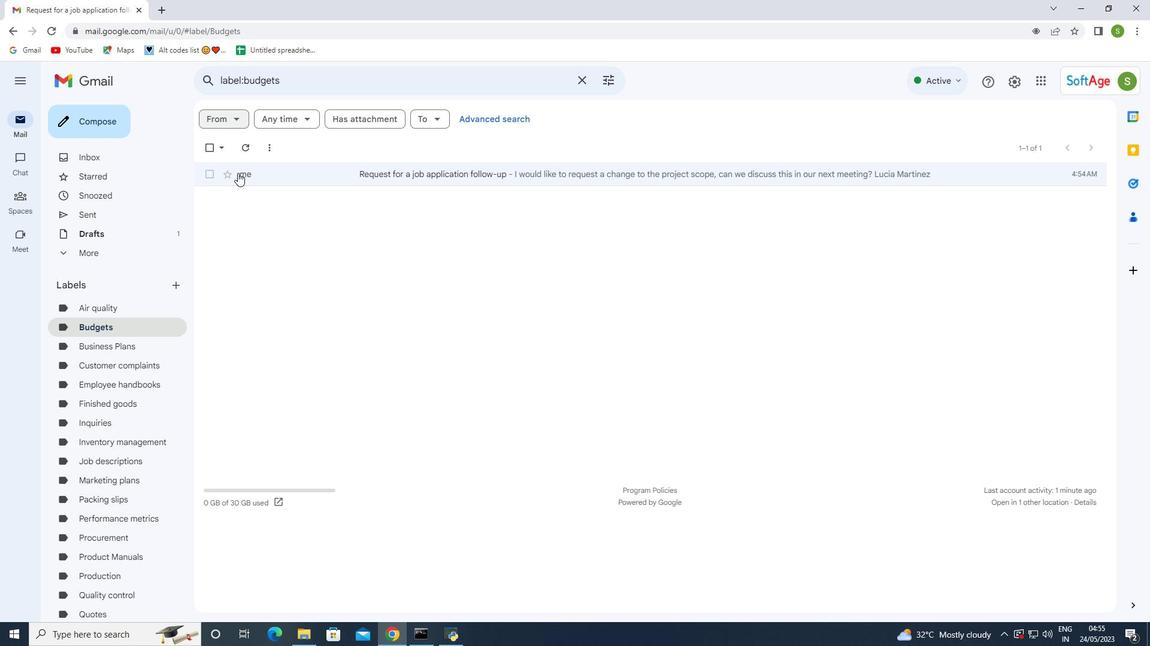 
Action: Mouse moved to (427, 288)
Screenshot: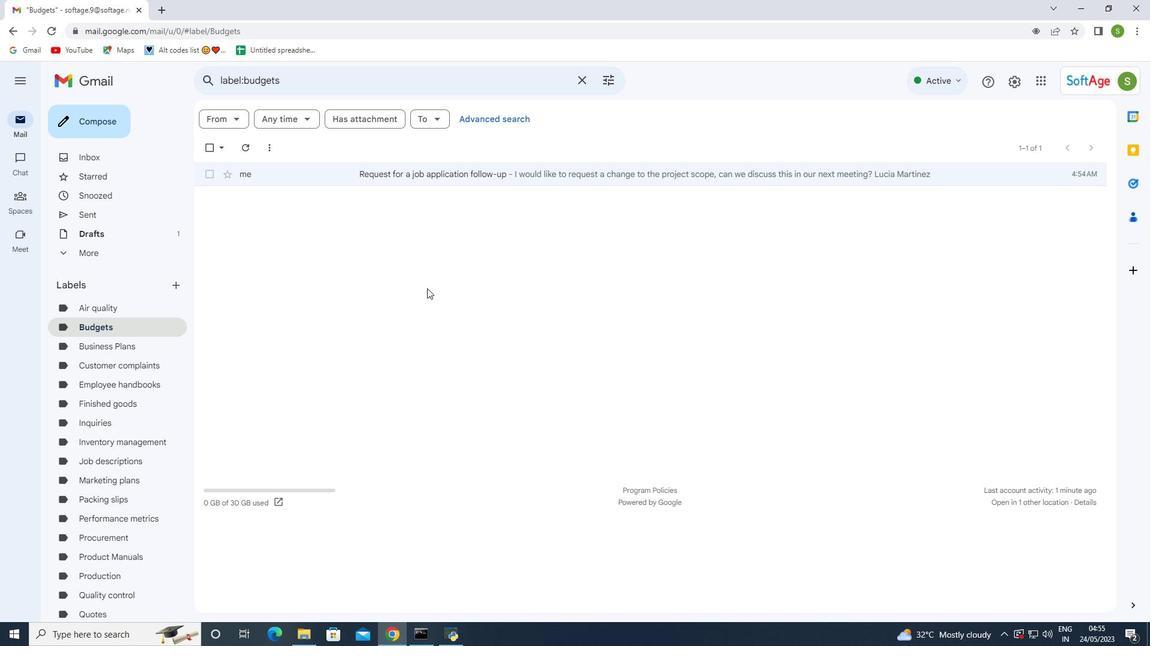 
Action: Mouse pressed left at (427, 288)
Screenshot: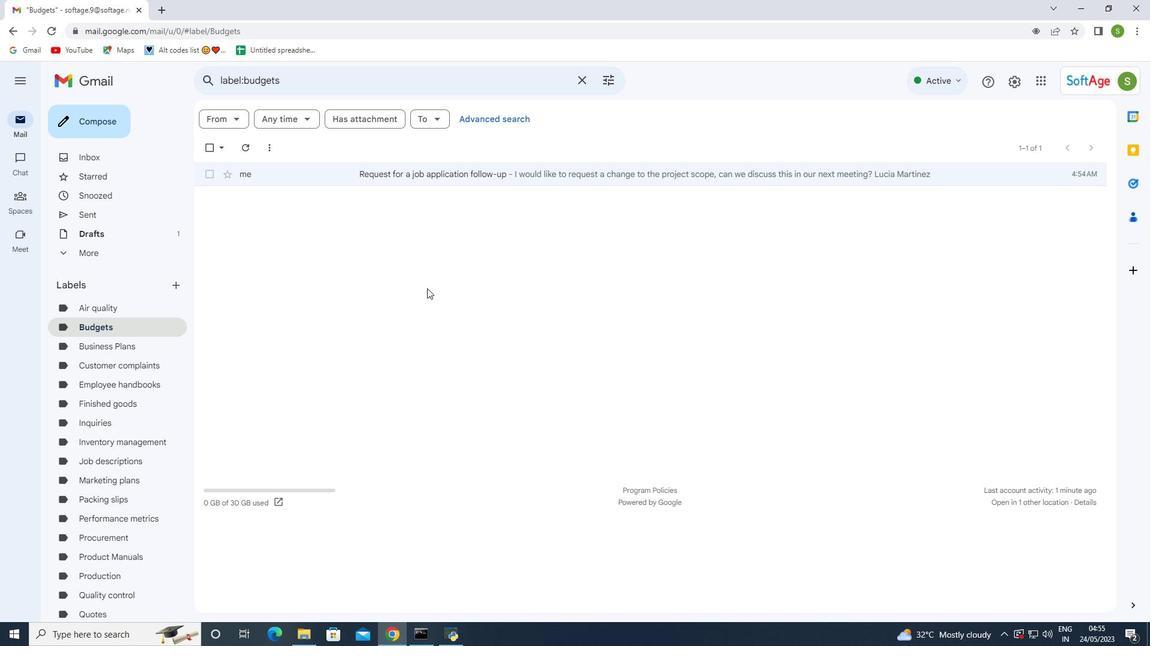 
Action: Mouse moved to (427, 289)
Screenshot: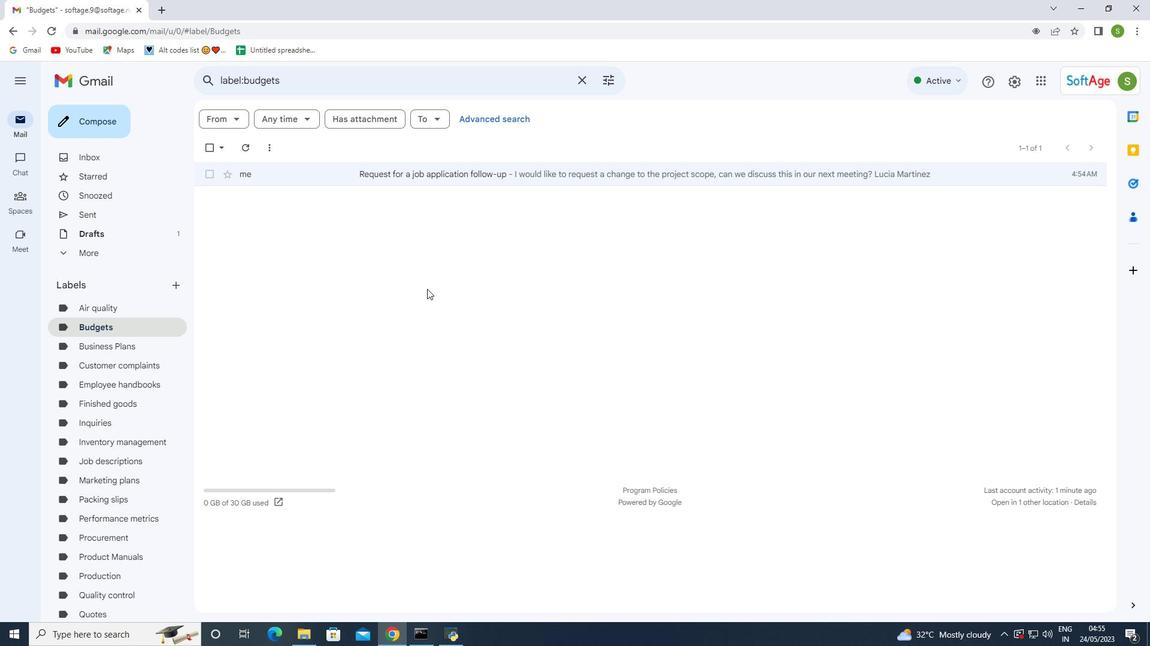 
